 Task: In the Contact  Mia.Taylor@Tutanota.com, Create email and send with subject: 'We're Thrilled to Welcome You ', and with mail content 'Greetings,_x000D_
We're thrilled to introduce you to an exciting opportunity that will transform your industry. Get ready for a journey of innovation and success!_x000D_
Warm Regards', attach the document: Proposal.doc and insert image: visitingcard.jpg. Below Warm Regards, write Linkedin and insert the URL: 'in.linkedin.com'. Mark checkbox to create task to follow up : In 3 business days . Logged in from softage.1@softage.net
Action: Mouse moved to (114, 78)
Screenshot: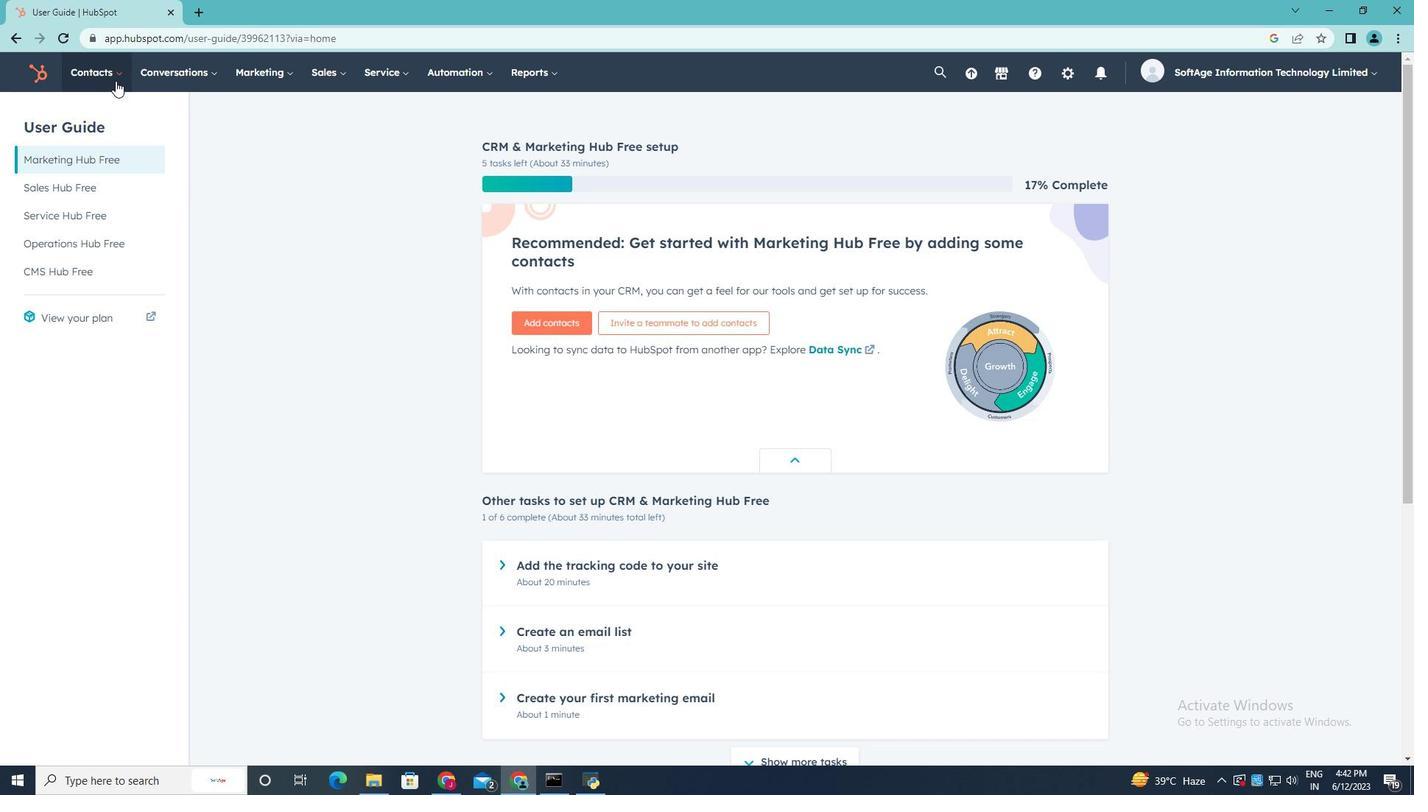 
Action: Mouse pressed left at (114, 78)
Screenshot: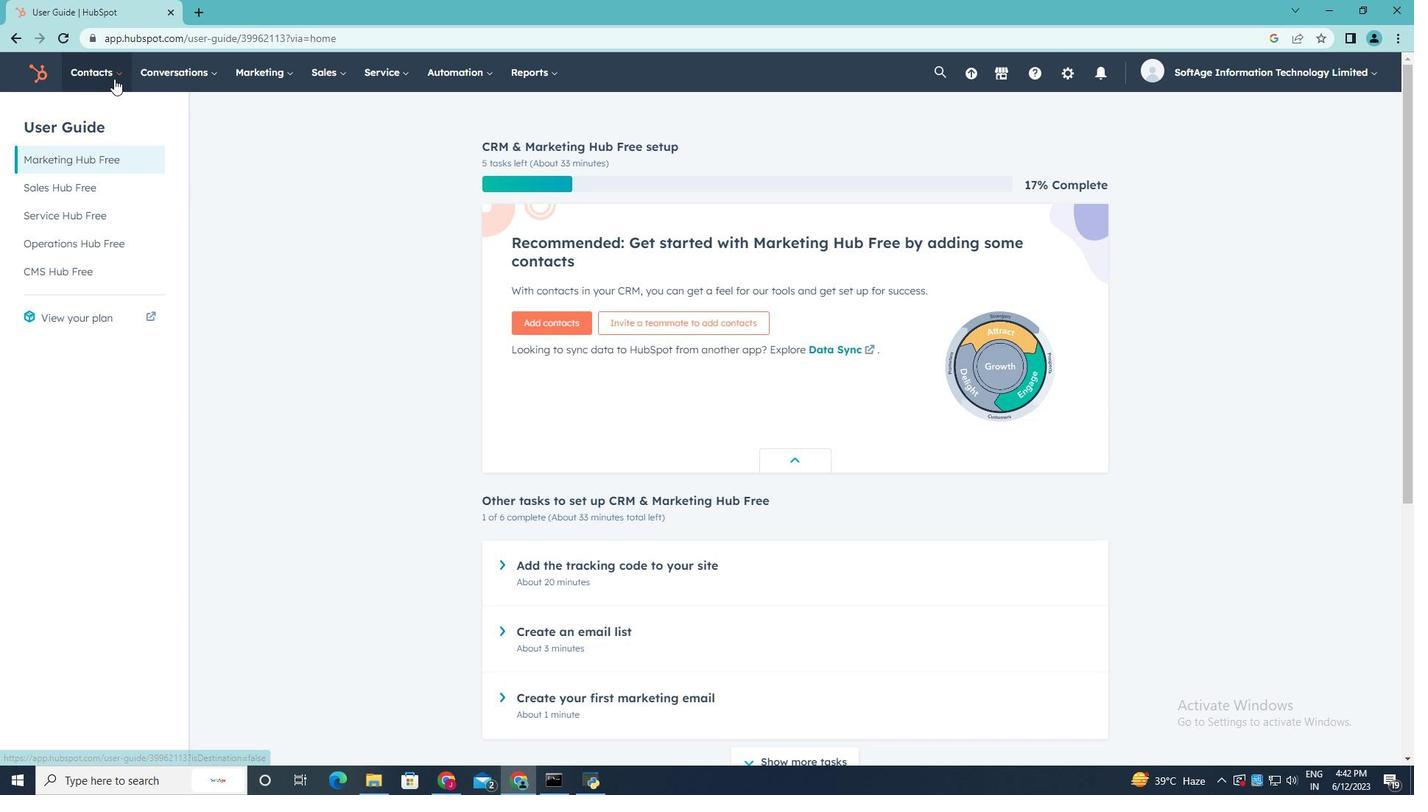
Action: Mouse moved to (107, 115)
Screenshot: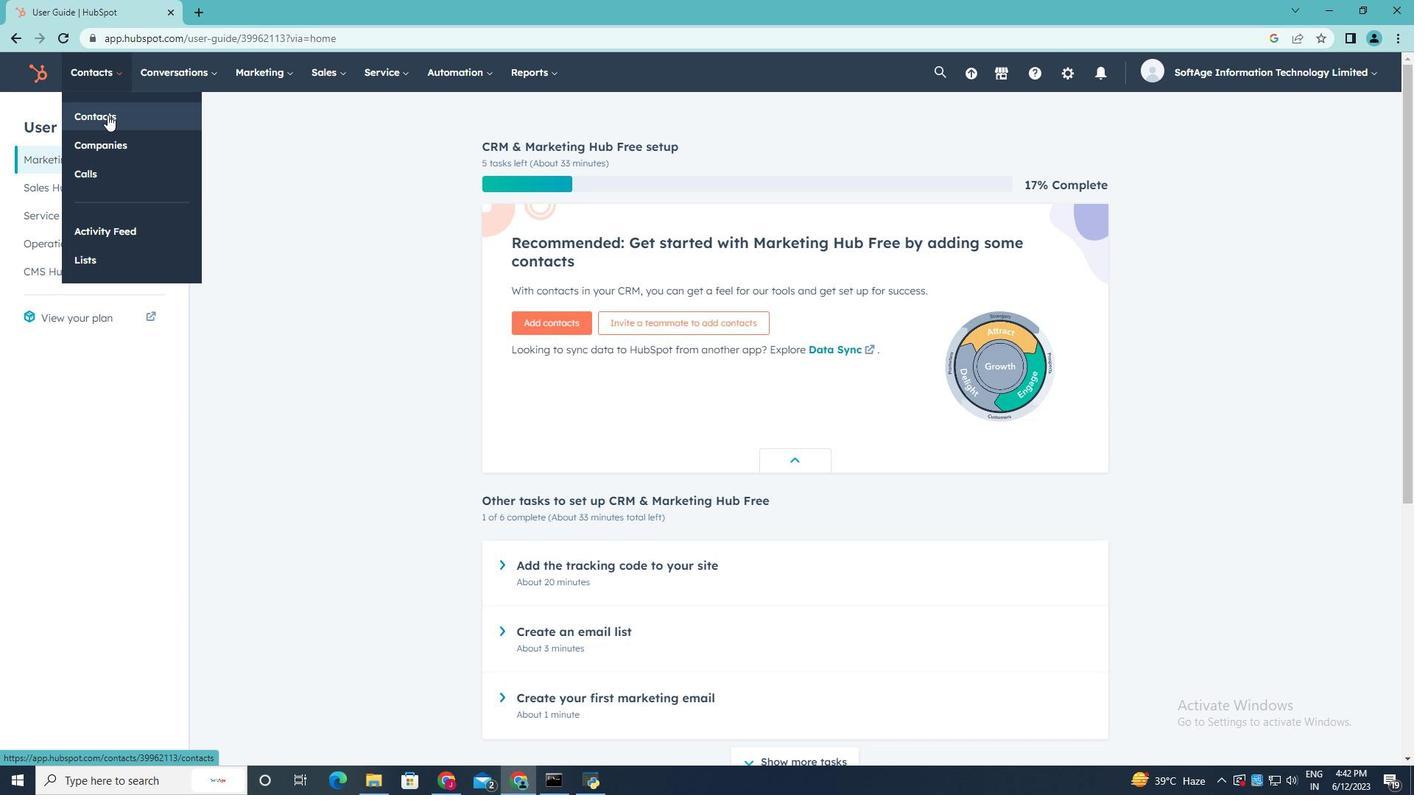 
Action: Mouse pressed left at (107, 115)
Screenshot: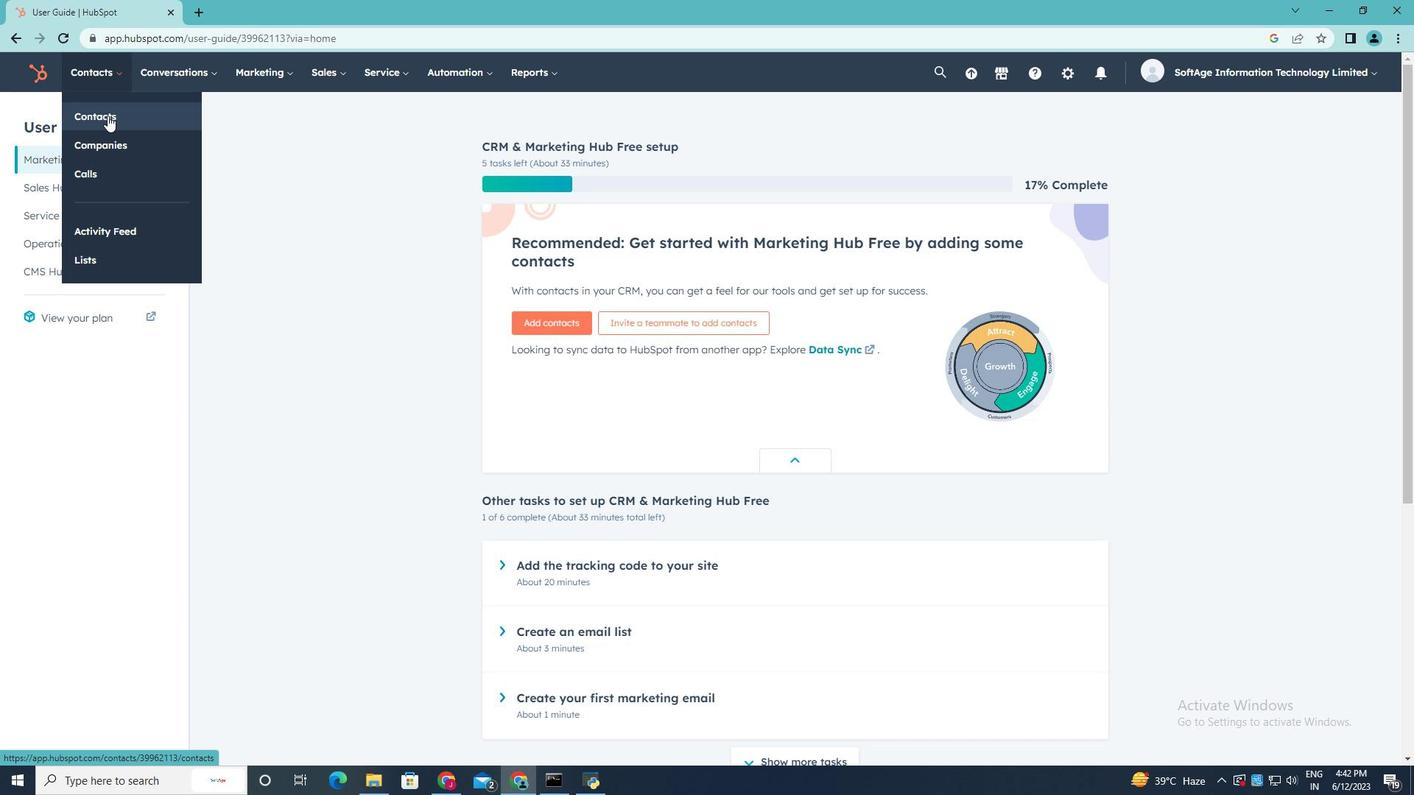 
Action: Mouse moved to (120, 234)
Screenshot: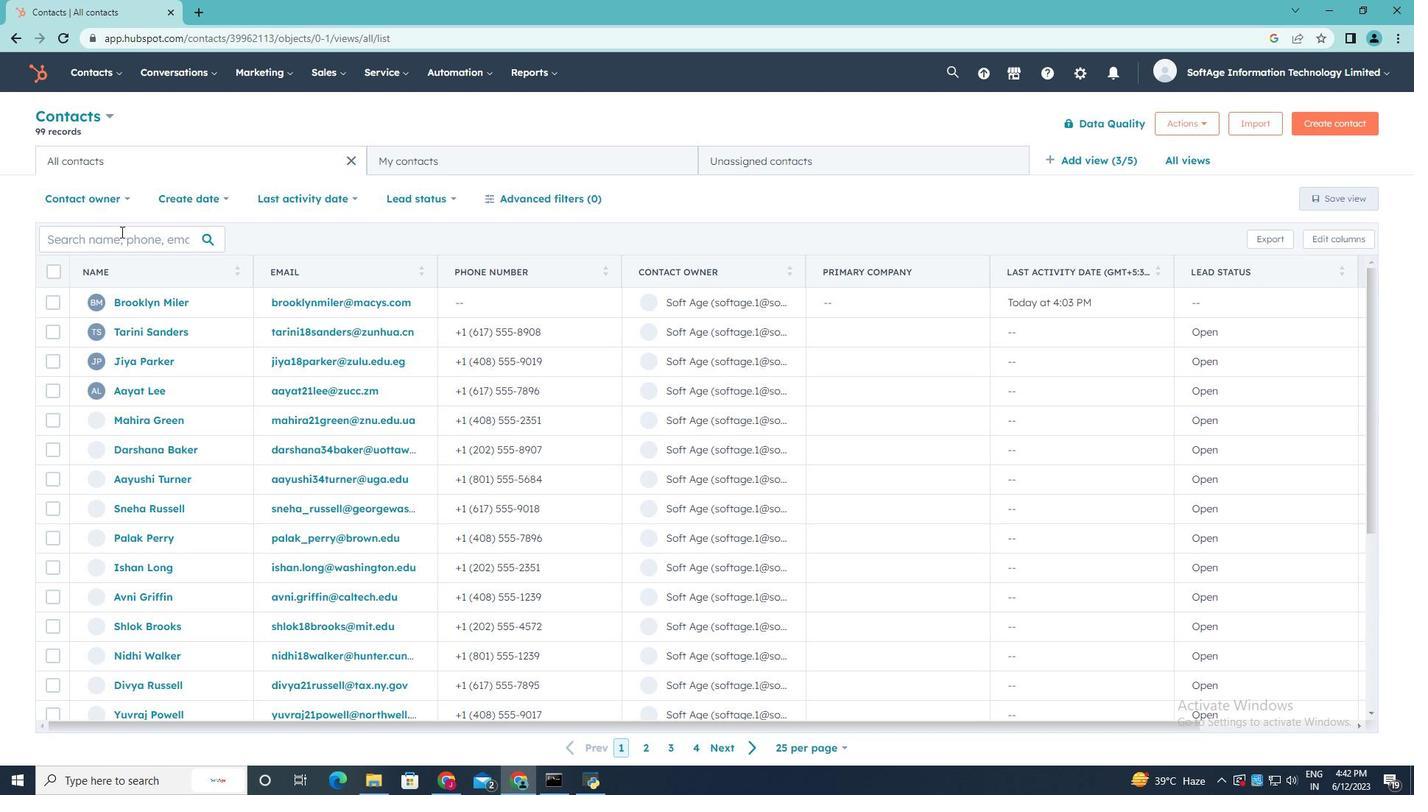 
Action: Mouse pressed left at (120, 234)
Screenshot: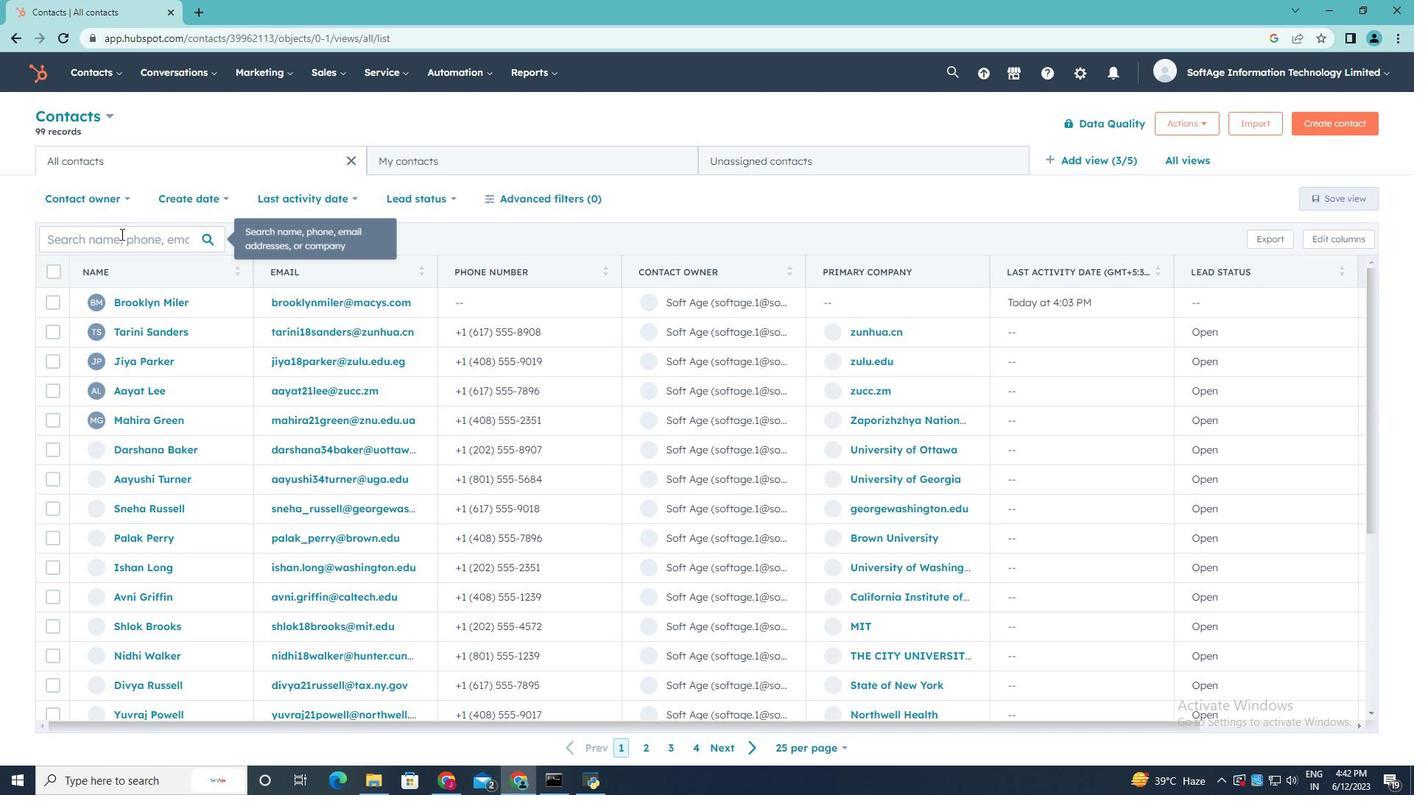 
Action: Mouse moved to (123, 234)
Screenshot: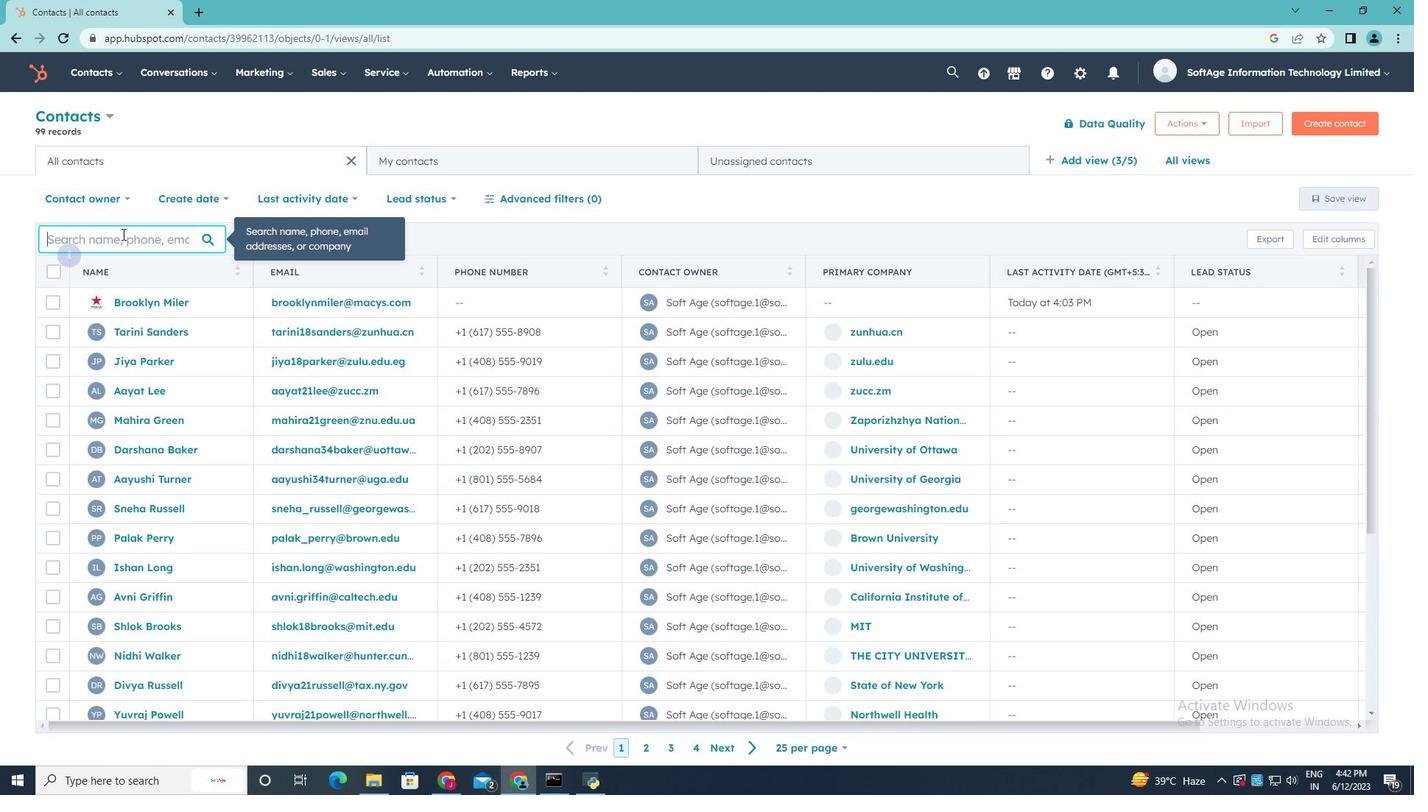 
Action: Key pressed <Key.shift>Mia.<Key.shift>Taylor<Key.shift><Key.shift><Key.shift>@<Key.shift>Tutanoi<Key.backspace><Key.backspace>ota.com
Screenshot: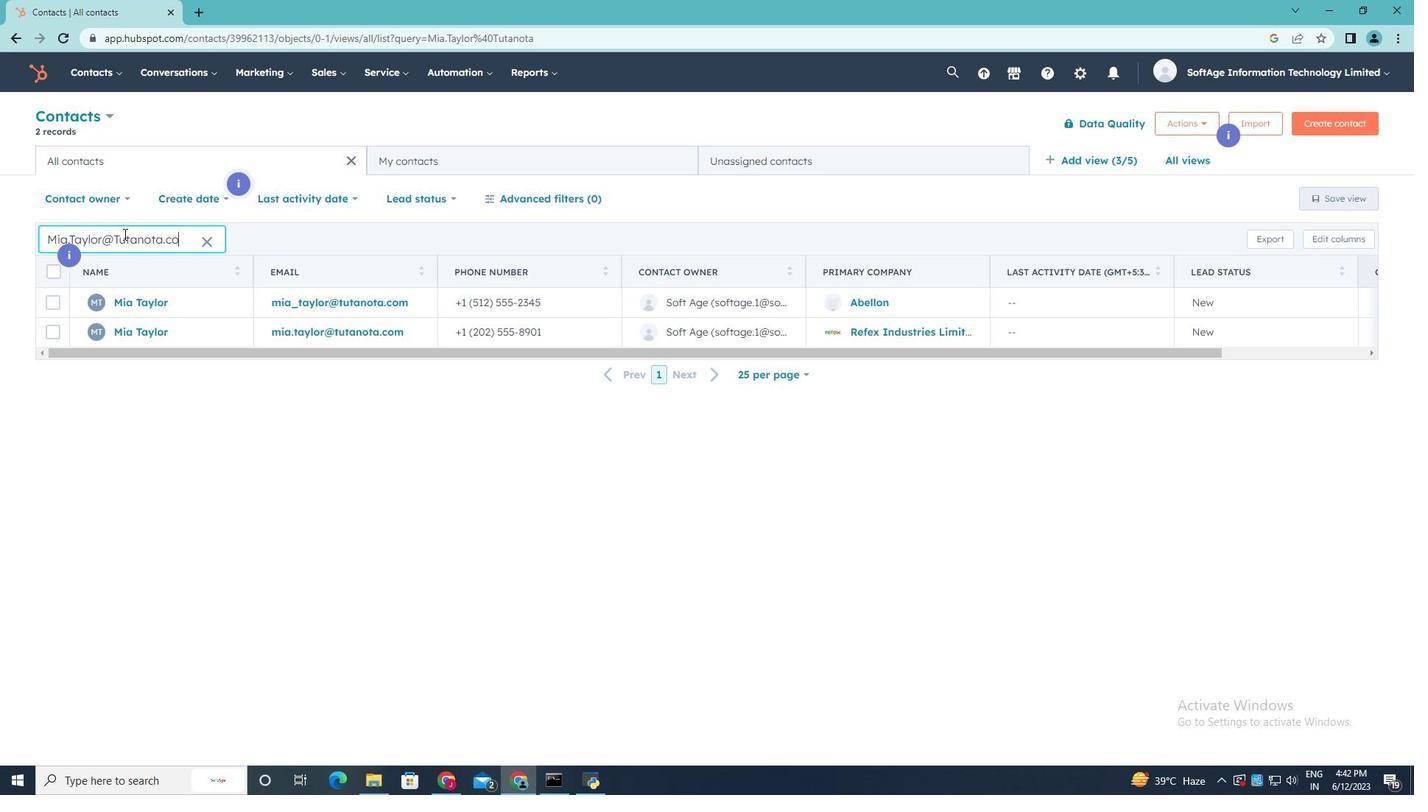 
Action: Mouse moved to (148, 328)
Screenshot: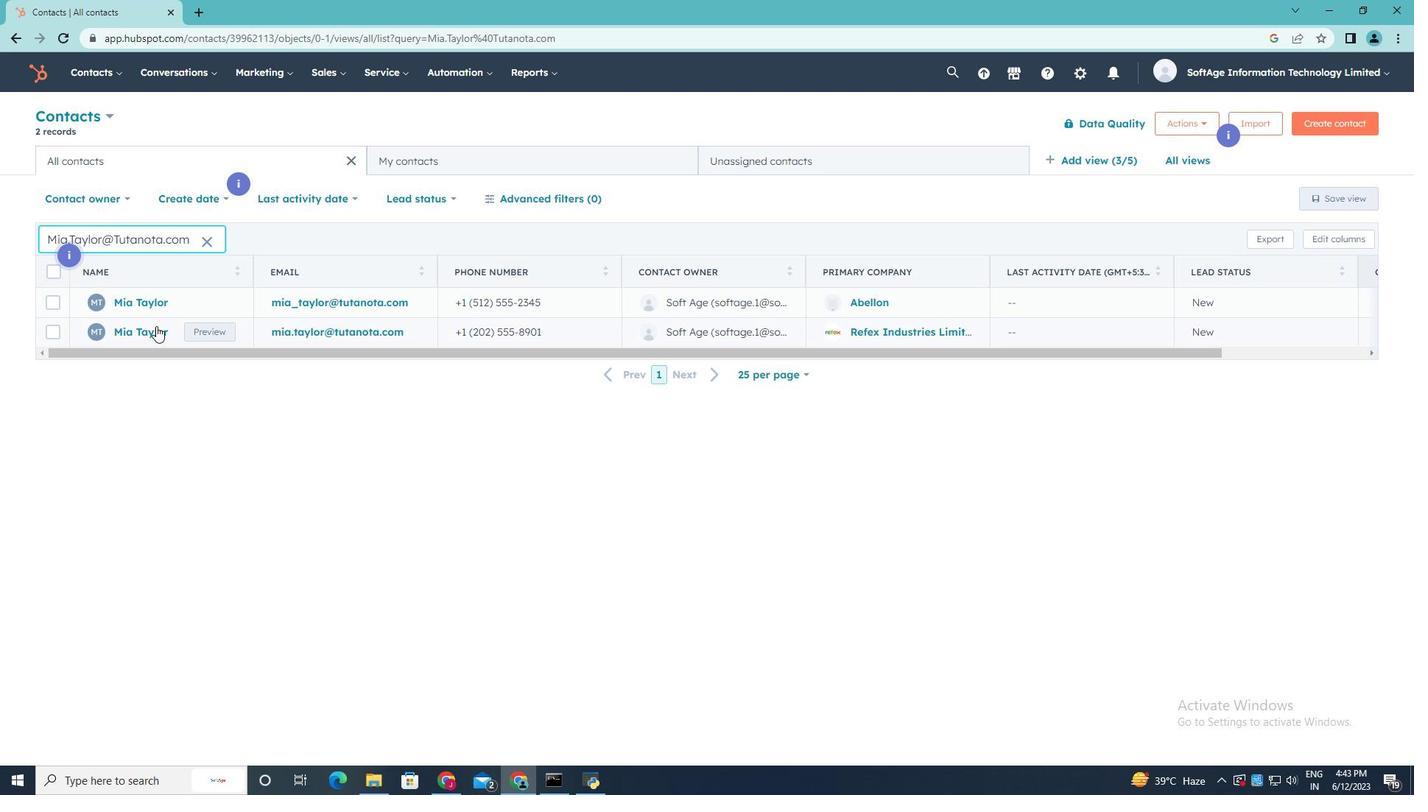 
Action: Mouse pressed left at (148, 328)
Screenshot: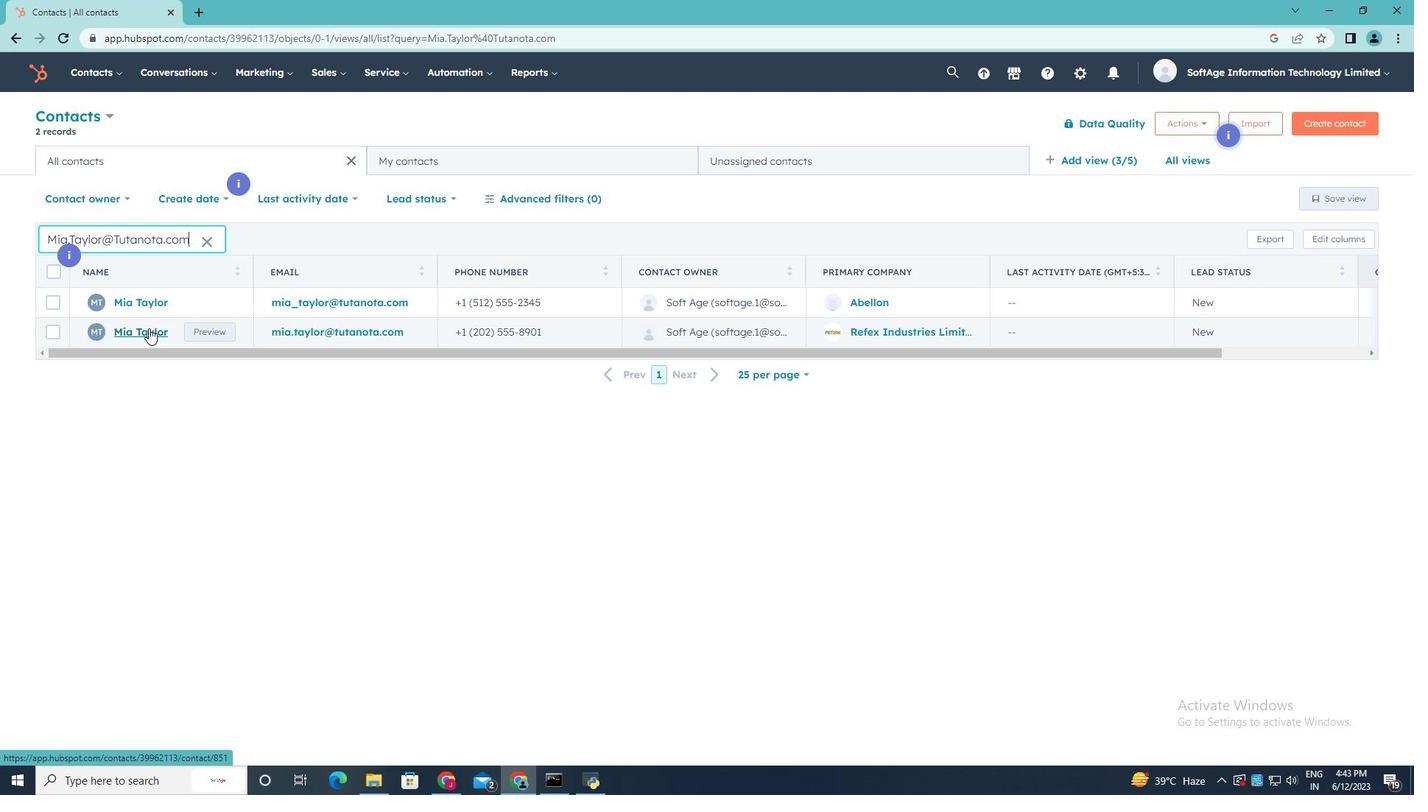 
Action: Mouse moved to (92, 241)
Screenshot: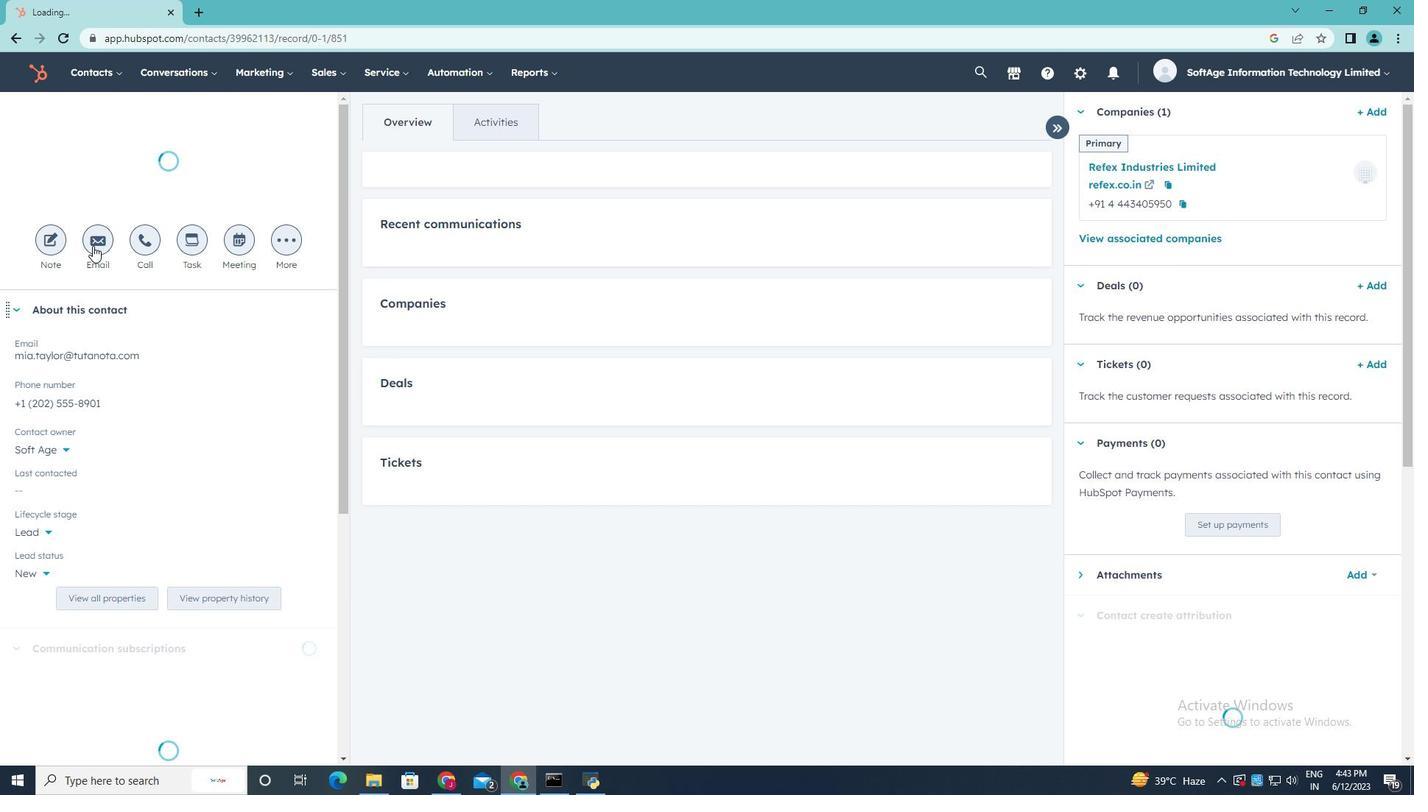 
Action: Mouse pressed left at (92, 241)
Screenshot: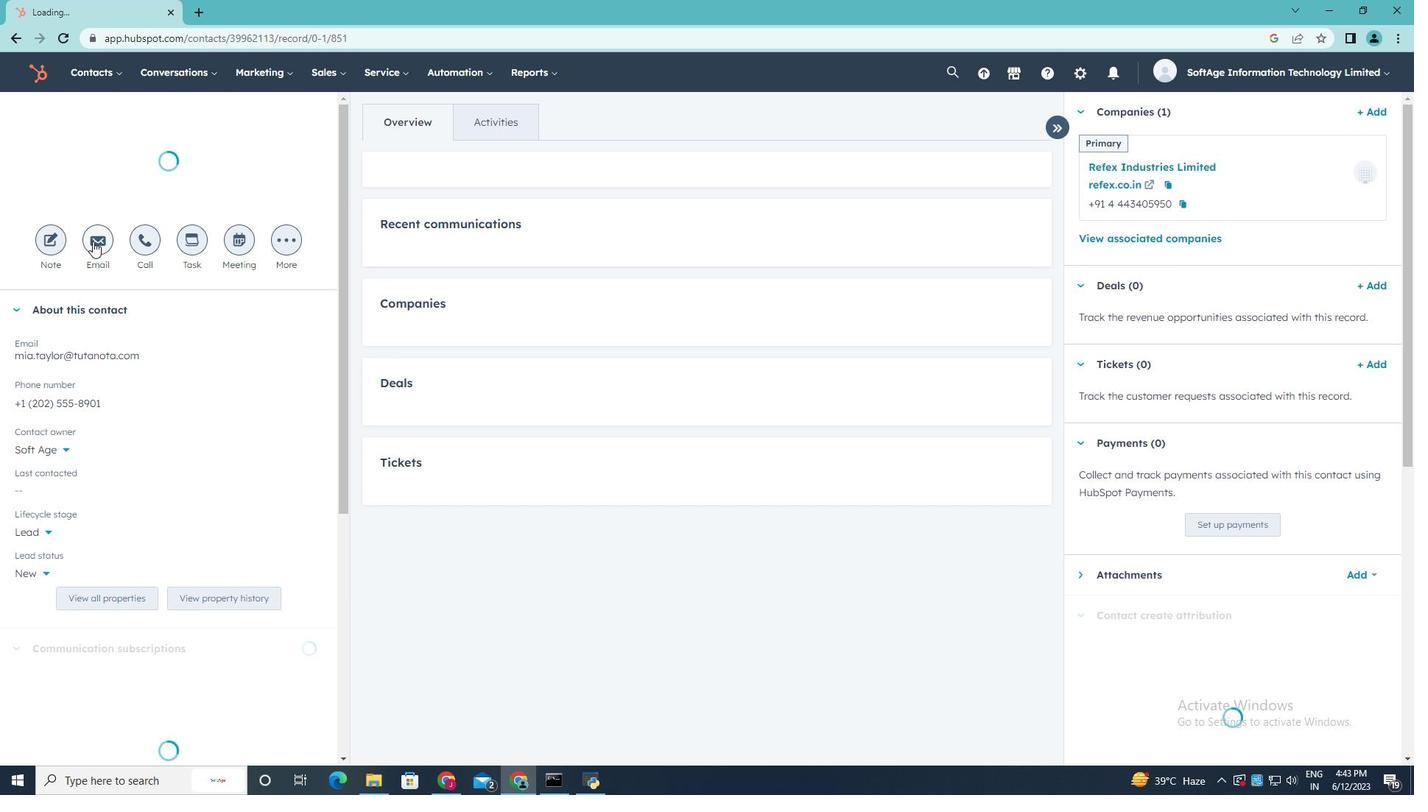 
Action: Key pressed <Key.shift><Key.shift><Key.shift><Key.shift><Key.shift><Key.shift><Key.shift><Key.shift>We're<Key.space><Key.shift>Thrilled<Key.space><Key.shift><Key.shift><Key.shift>to<Key.space><Key.shift>Welcome<Key.space><Key.shift>You
Screenshot: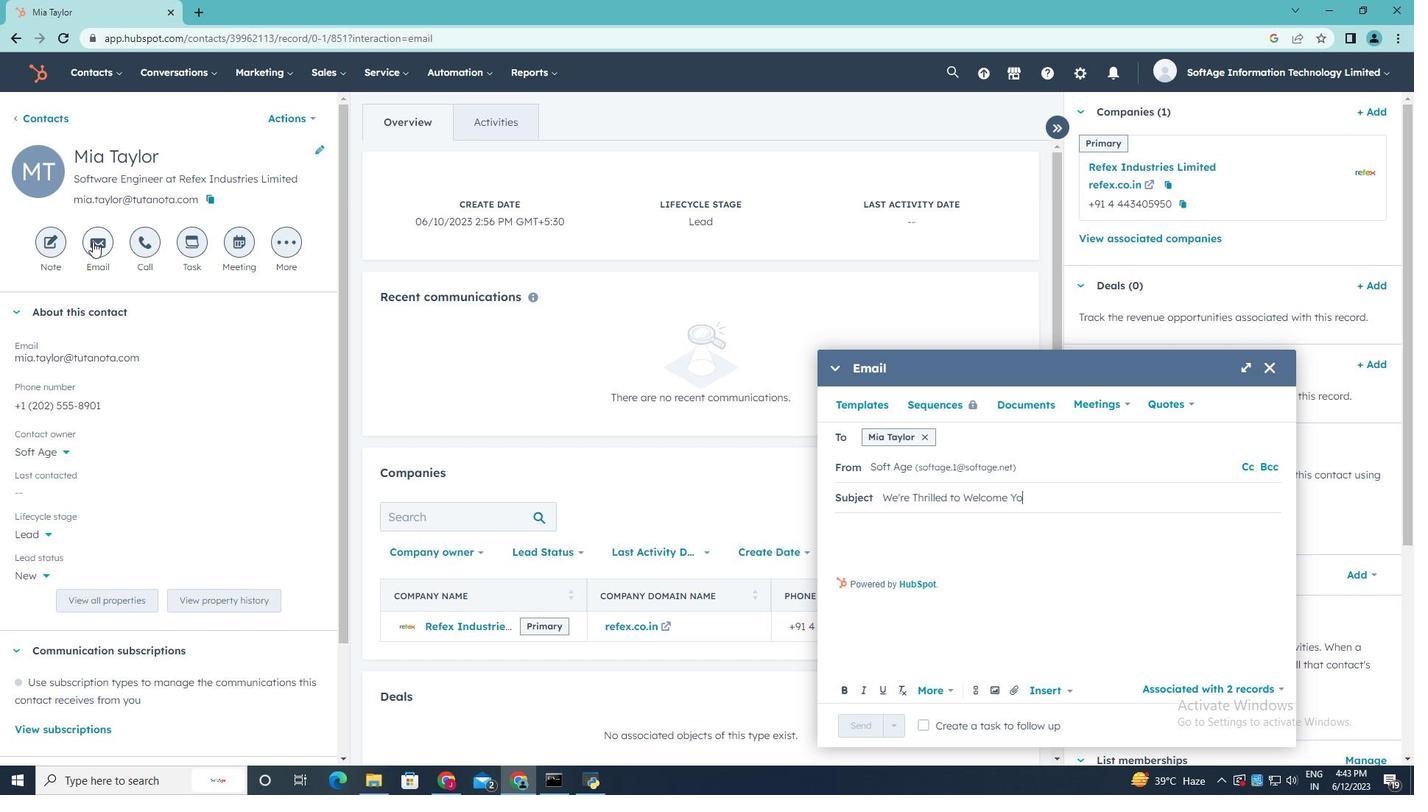 
Action: Mouse moved to (856, 529)
Screenshot: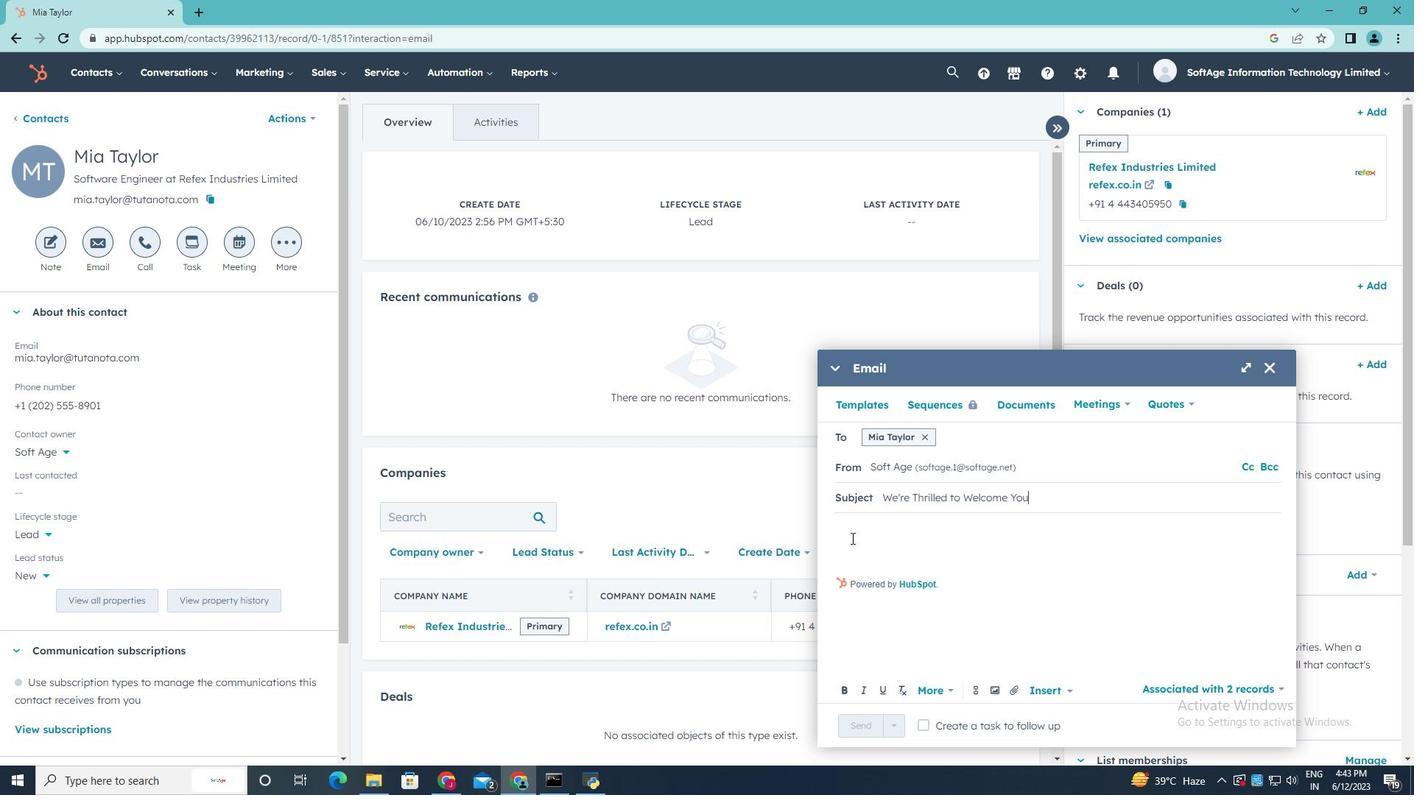 
Action: Mouse pressed left at (856, 529)
Screenshot: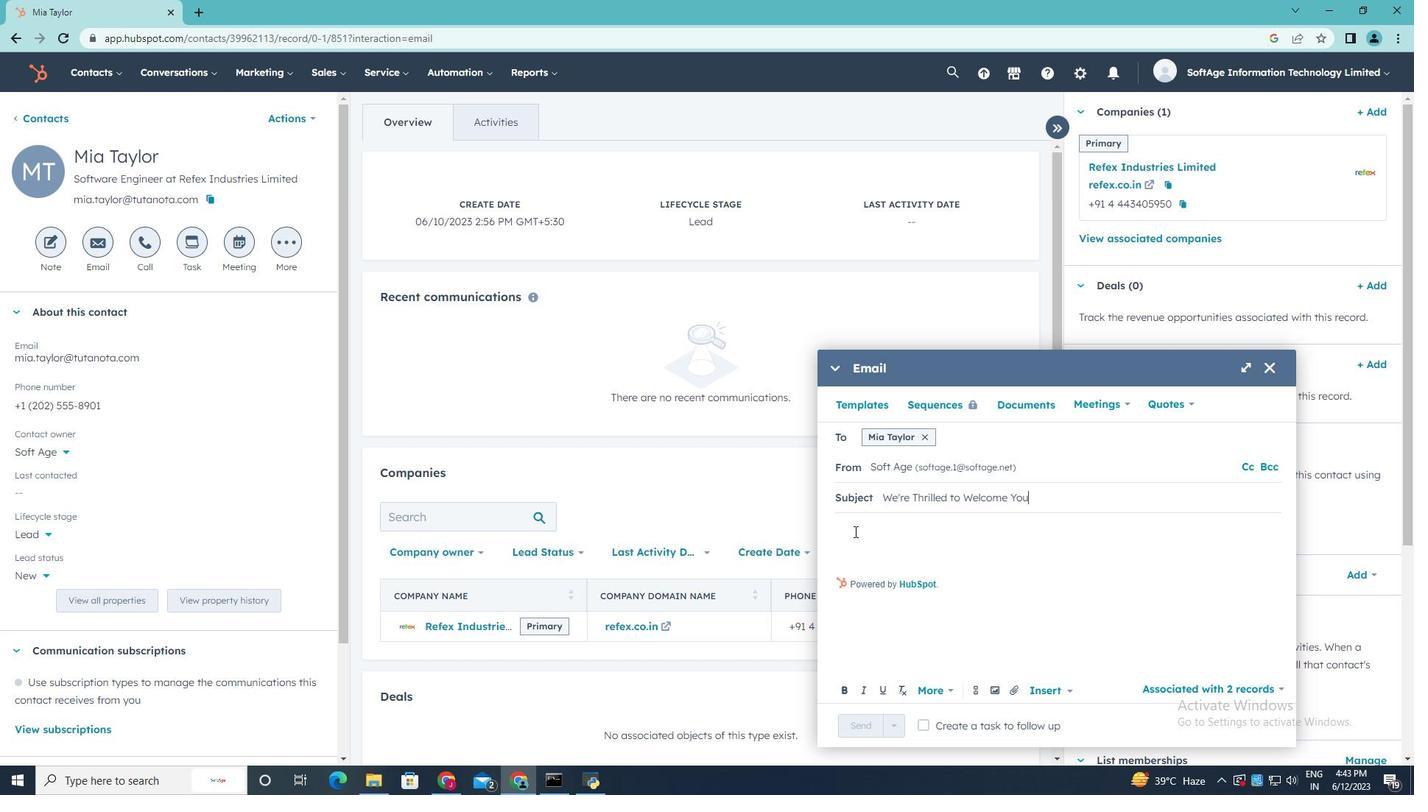 
Action: Mouse moved to (844, 528)
Screenshot: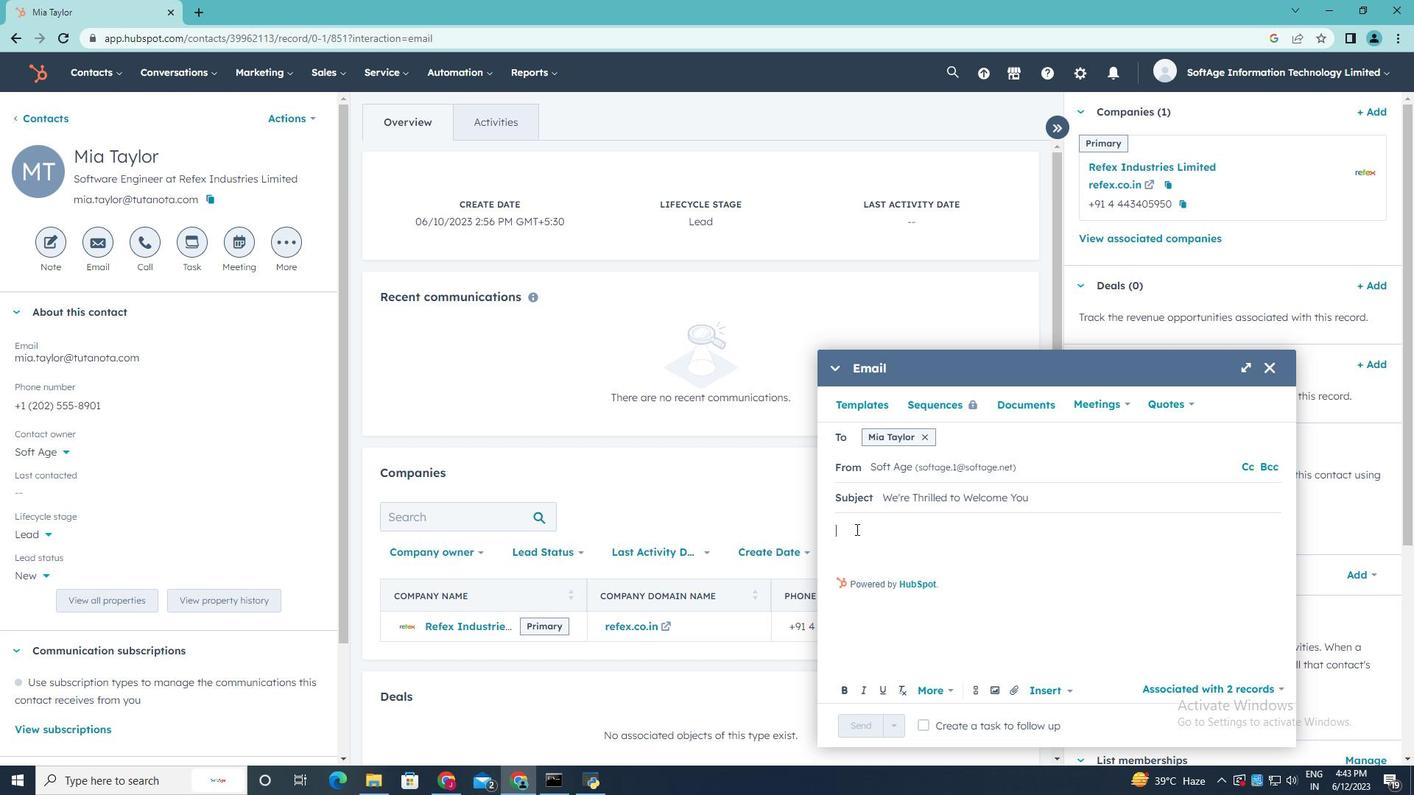 
Action: Key pressed <Key.shift><Key.shift><Key.shift>Greetings,<Key.enter>
Screenshot: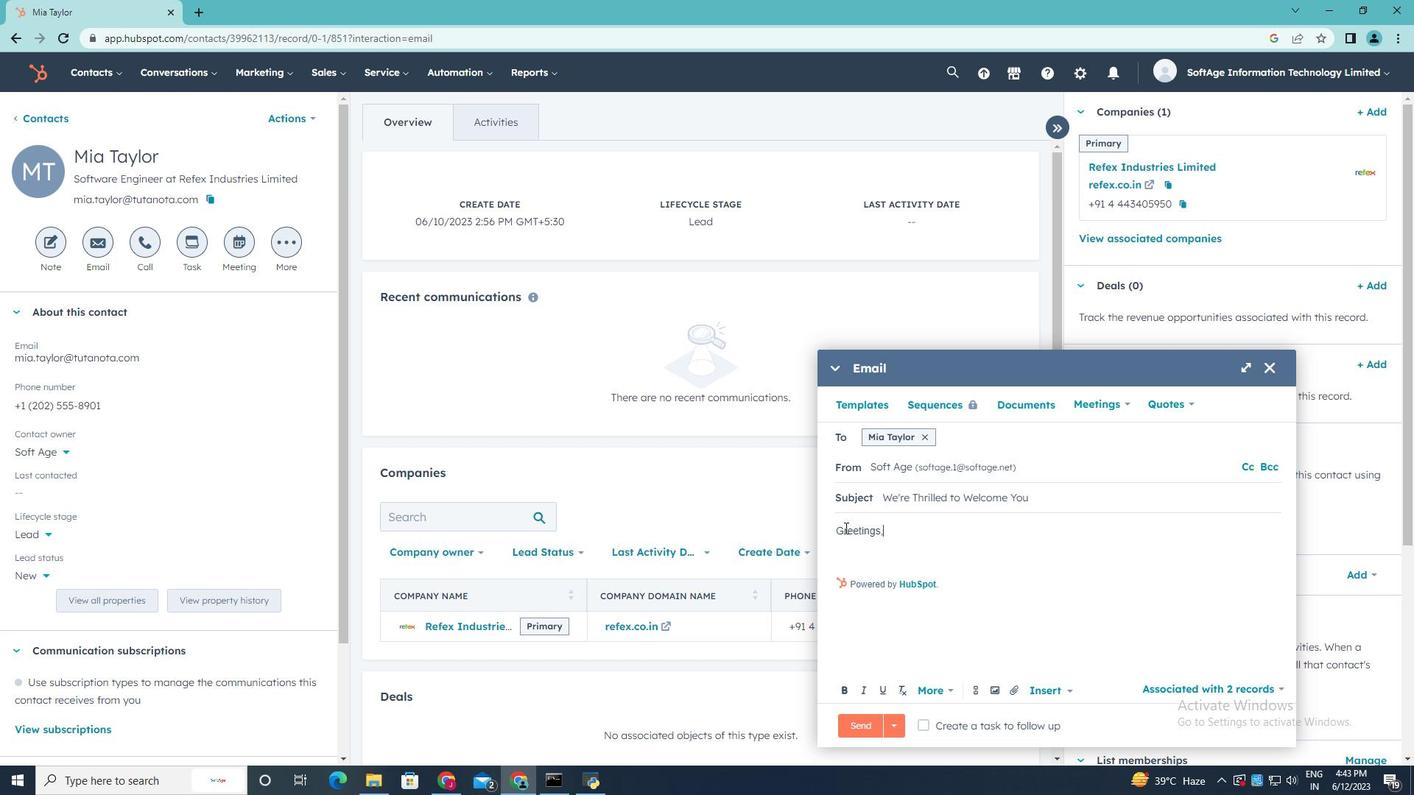 
Action: Mouse moved to (848, 543)
Screenshot: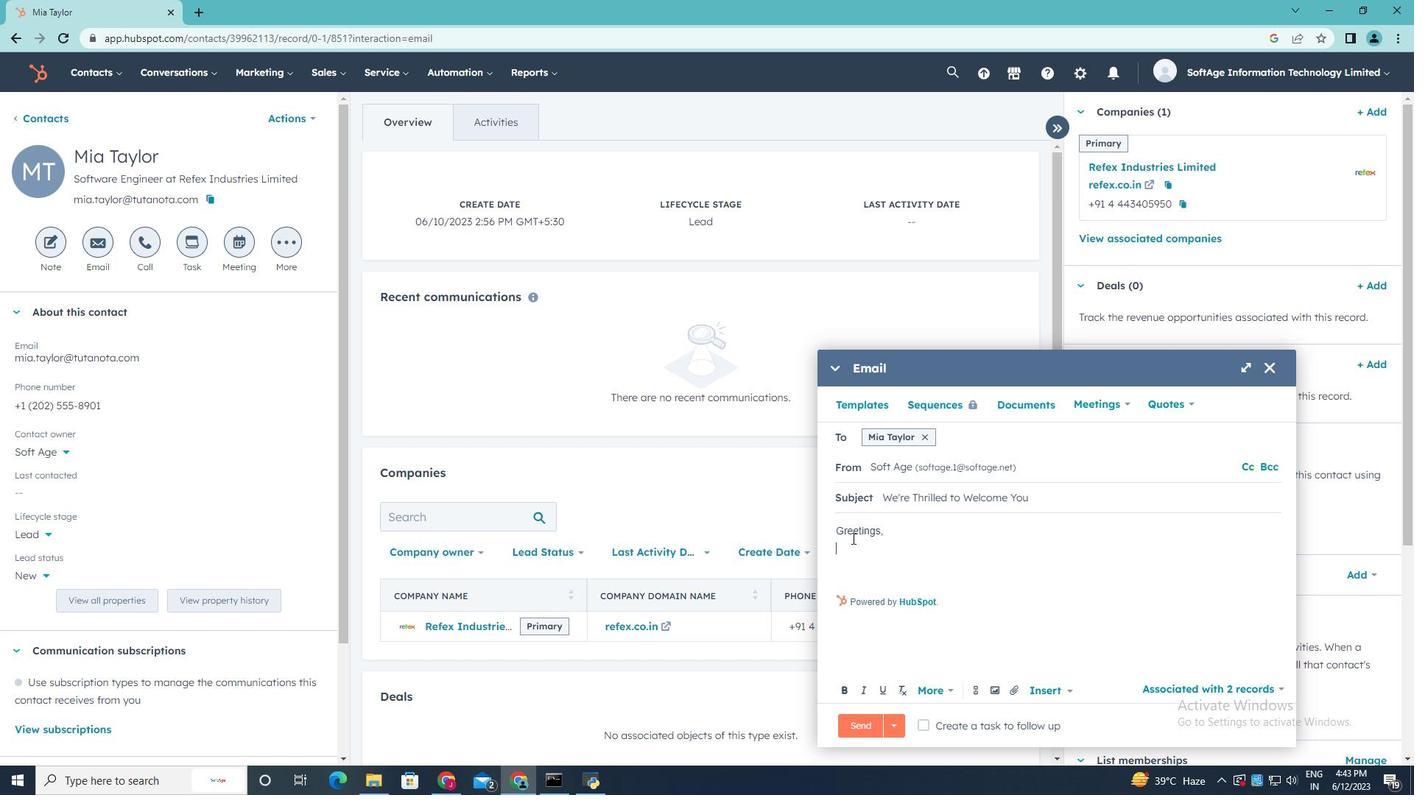 
Action: Mouse pressed left at (848, 543)
Screenshot: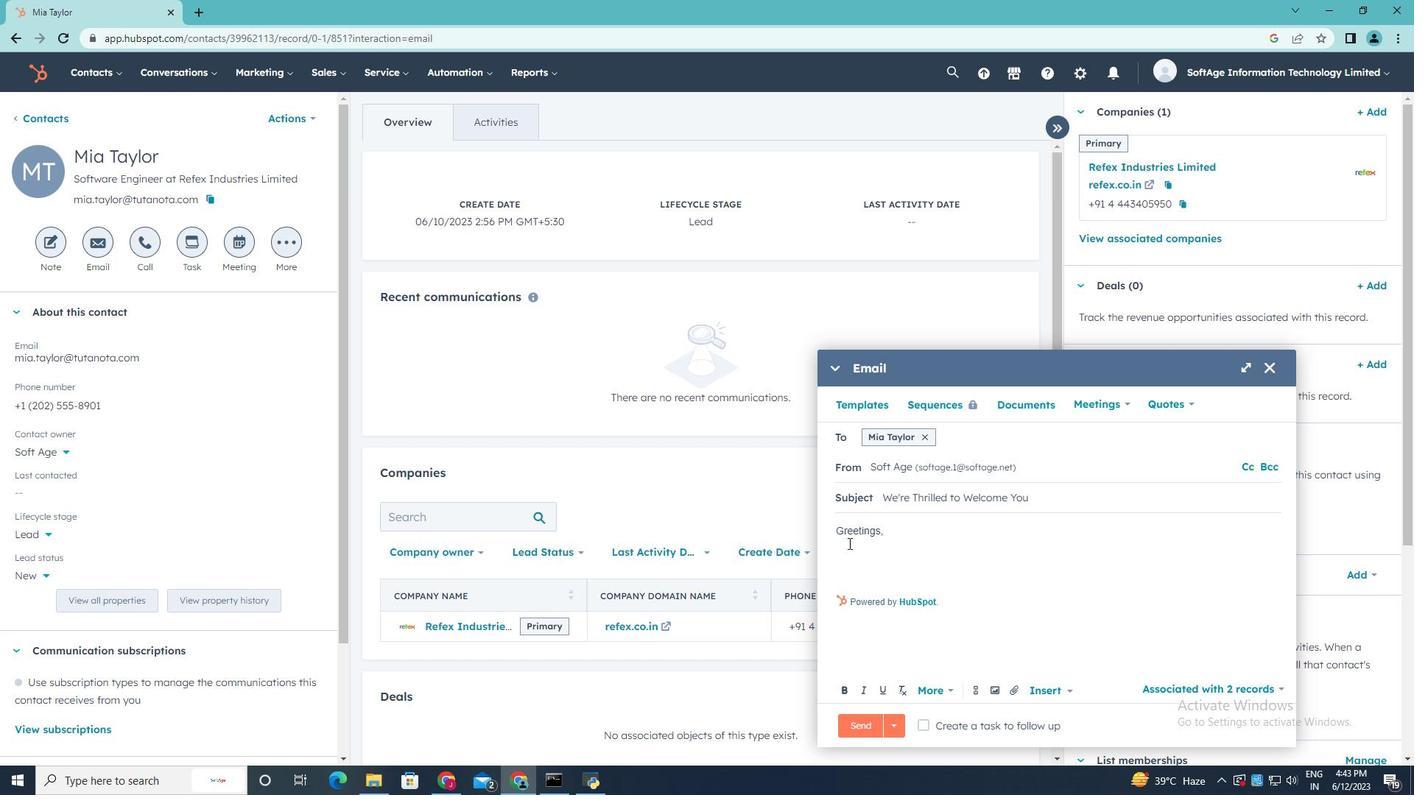 
Action: Mouse moved to (884, 527)
Screenshot: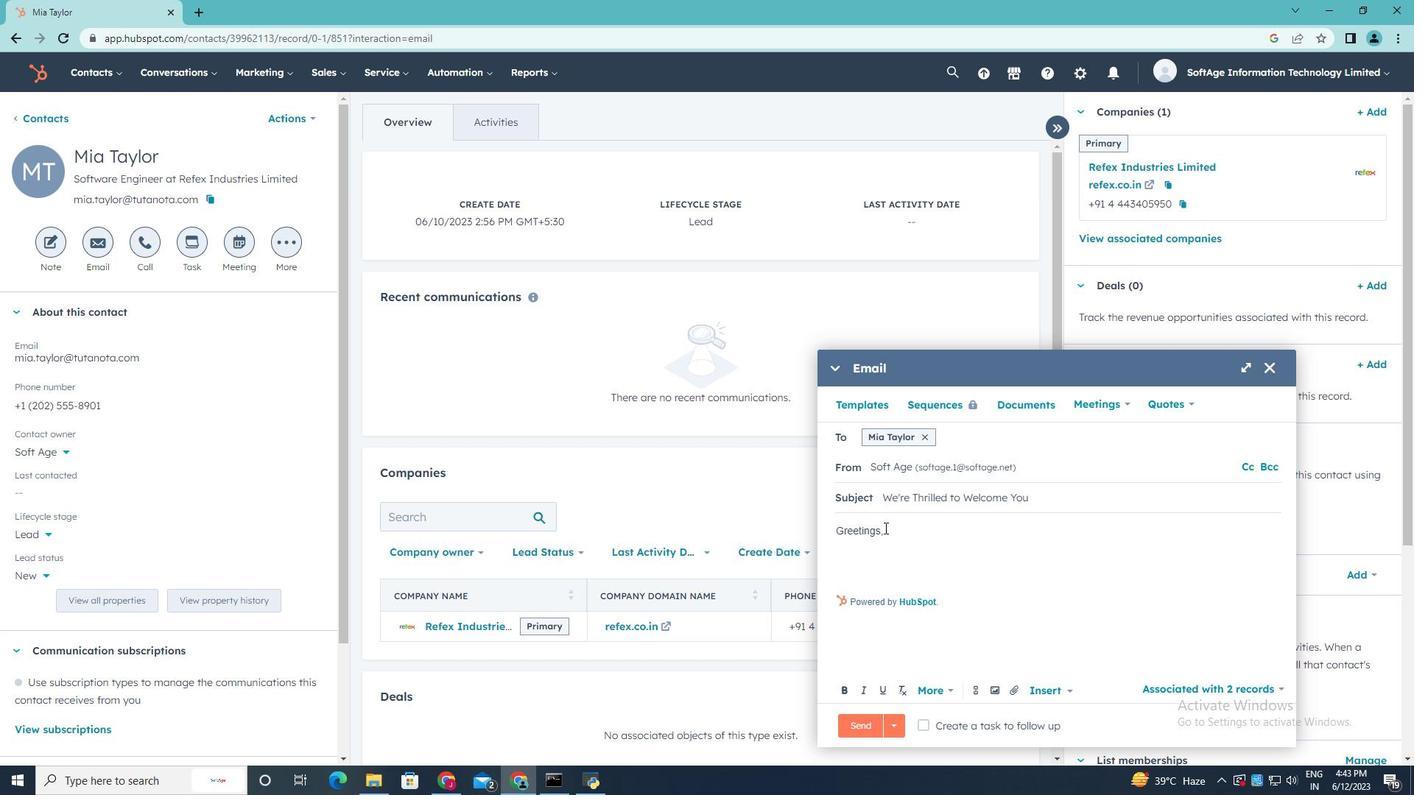 
Action: Mouse pressed left at (884, 527)
Screenshot: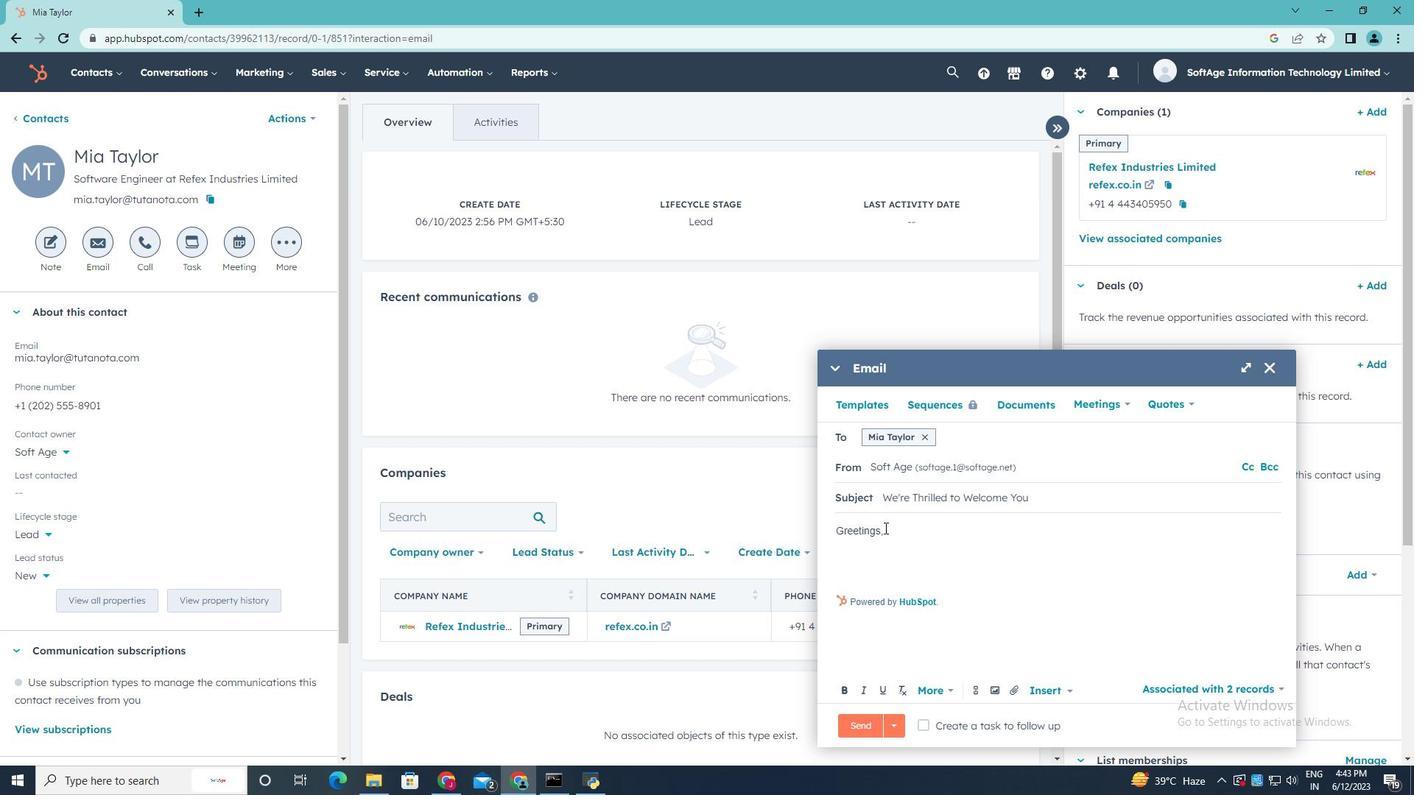 
Action: Mouse moved to (846, 559)
Screenshot: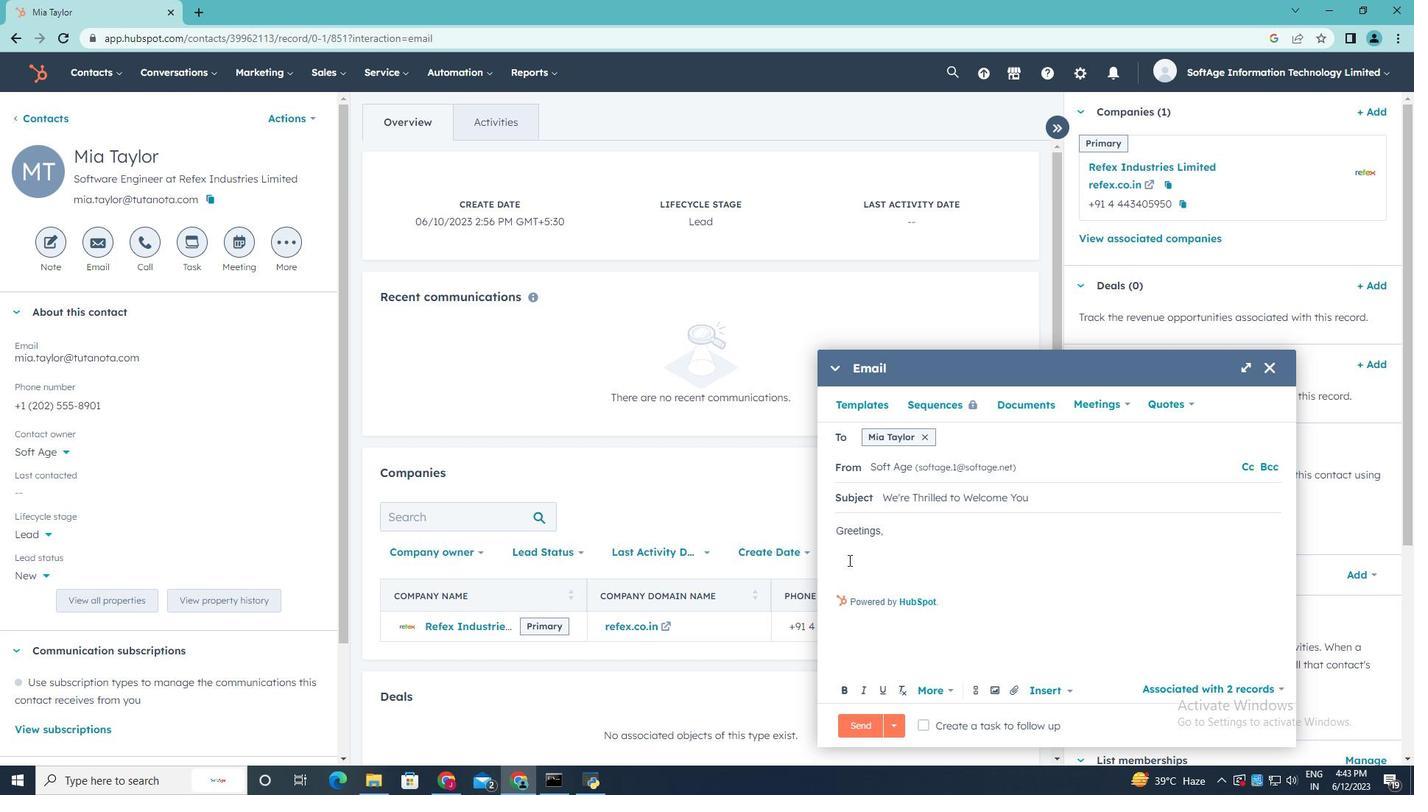 
Action: Mouse pressed left at (846, 559)
Screenshot: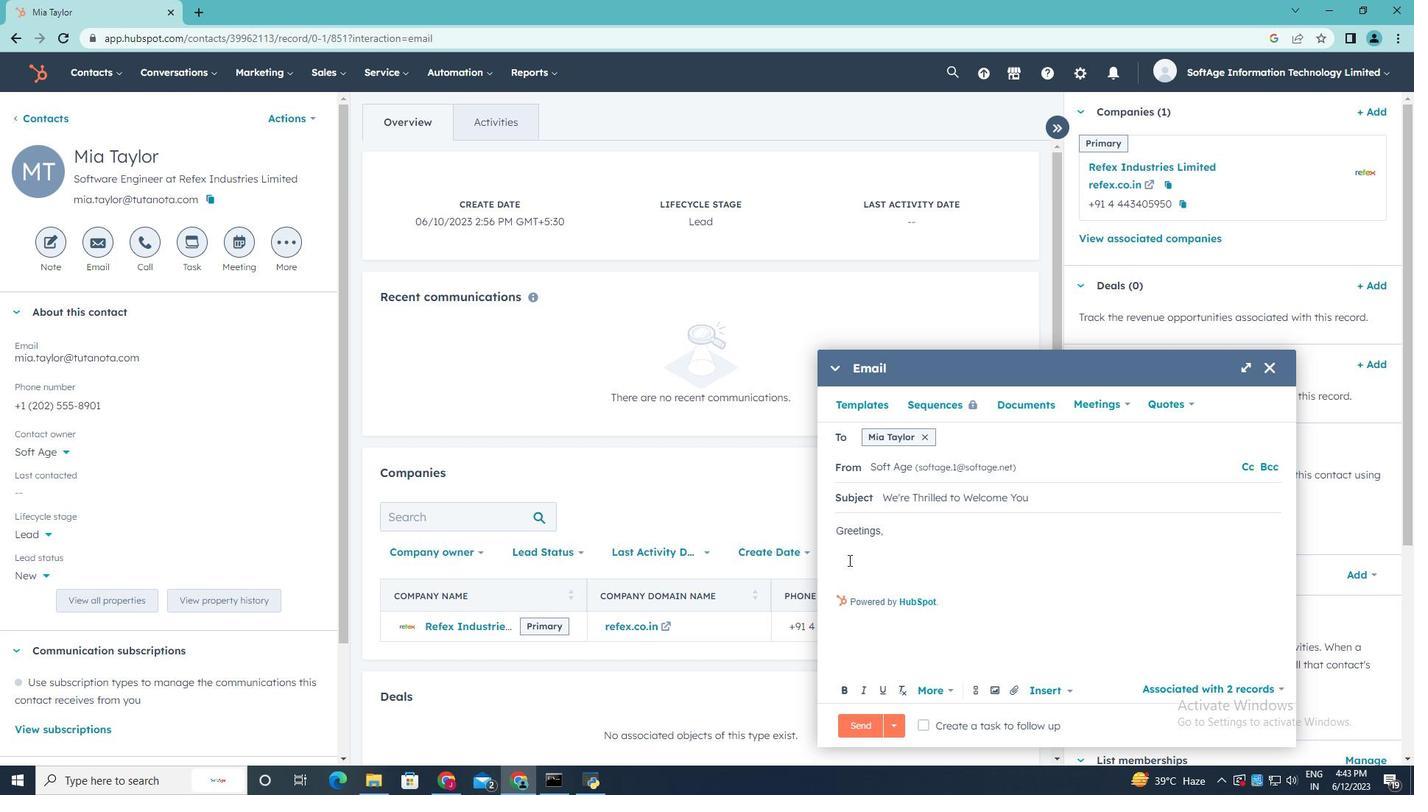 
Action: Mouse moved to (844, 548)
Screenshot: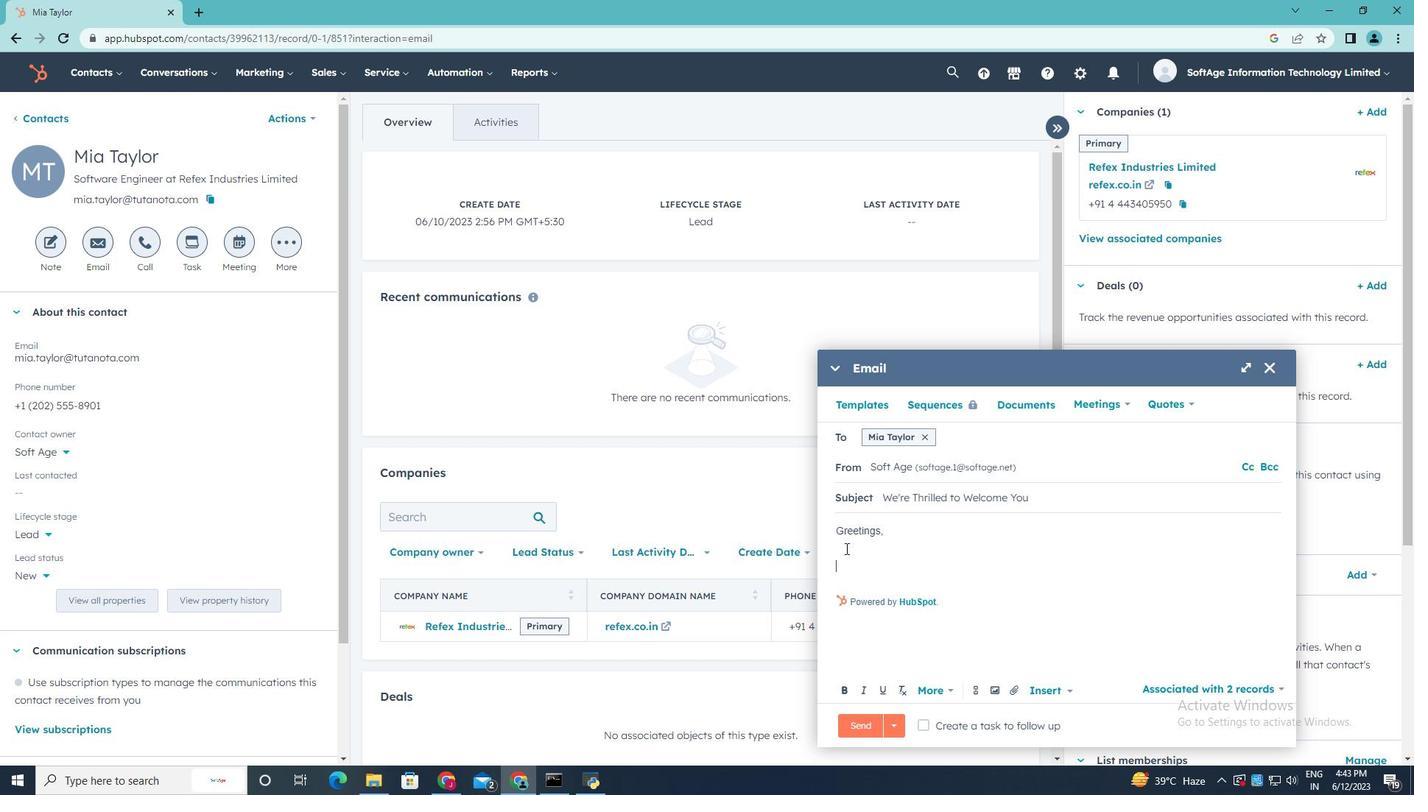 
Action: Mouse pressed left at (844, 548)
Screenshot: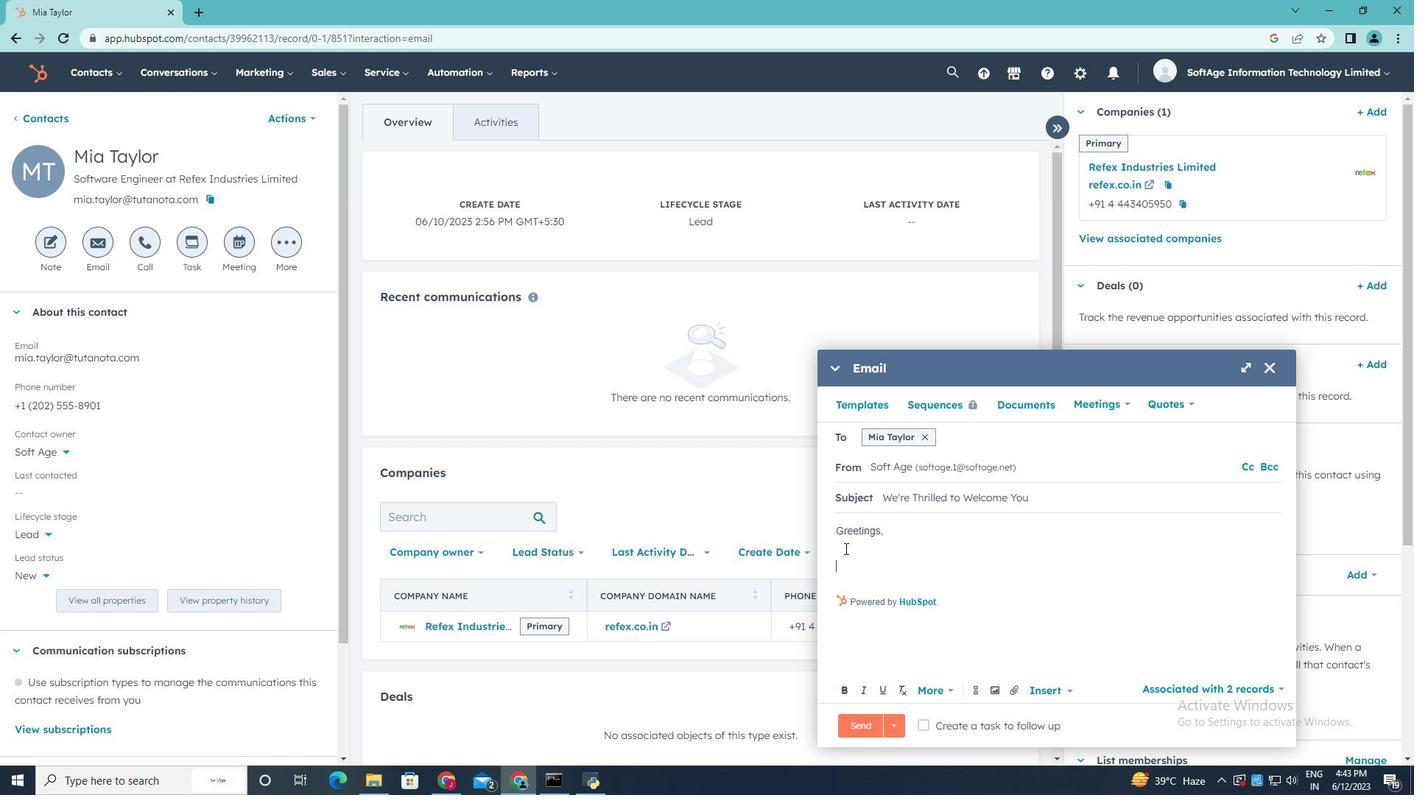 
Action: Key pressed <Key.shift><Key.shift><Key.shift><Key.shift><Key.shift>We're<Key.space><Key.shift><Key.shift><Key.shift>Thr<Key.backspace><Key.backspace><Key.backspace>y<Key.backspace>thrilled<Key.space>to<Key.space>introduce<Key.space>you<Key.space><Key.shift>to<Key.space>an<Key.space>exciting<Key.space>opportunity<Key.space>that<Key.space>will<Key.space><Key.shift>transfoe<Key.backspace>rm<Key.space>your<Key.space>inductry<Key.space><Key.backspace><Key.backspace><Key.backspace><Key.backspace><Key.backspace>stry.<Key.space><Key.shift>Get<Key.space><Key.shift><Key.shift>R<Key.backspace>res<Key.backspace>ady<Key.space>for<Key.space>a<Key.space>journey<Key.space>of<Key.space>innovation<Key.space>and<Key.space>success<Key.shift>!
Screenshot: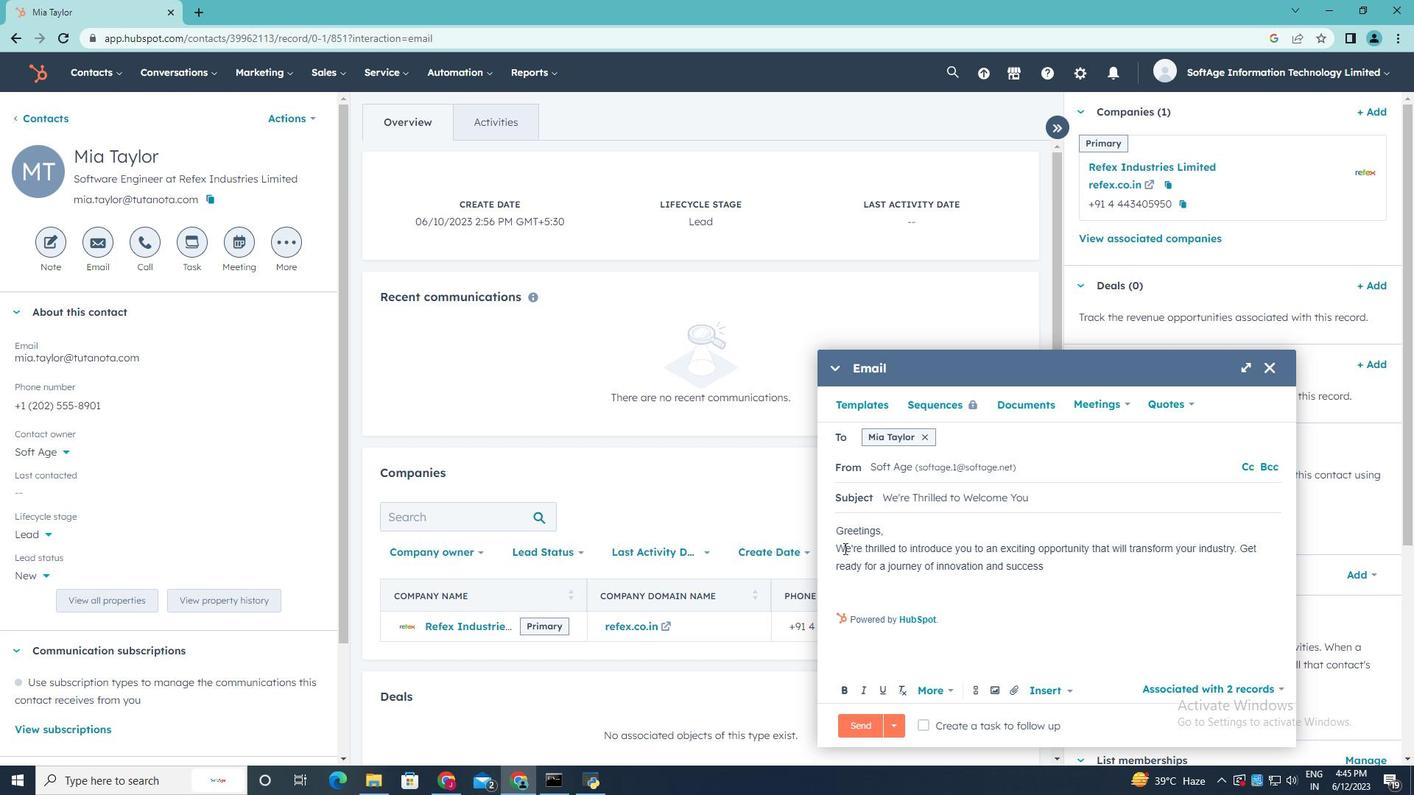
Action: Mouse moved to (883, 587)
Screenshot: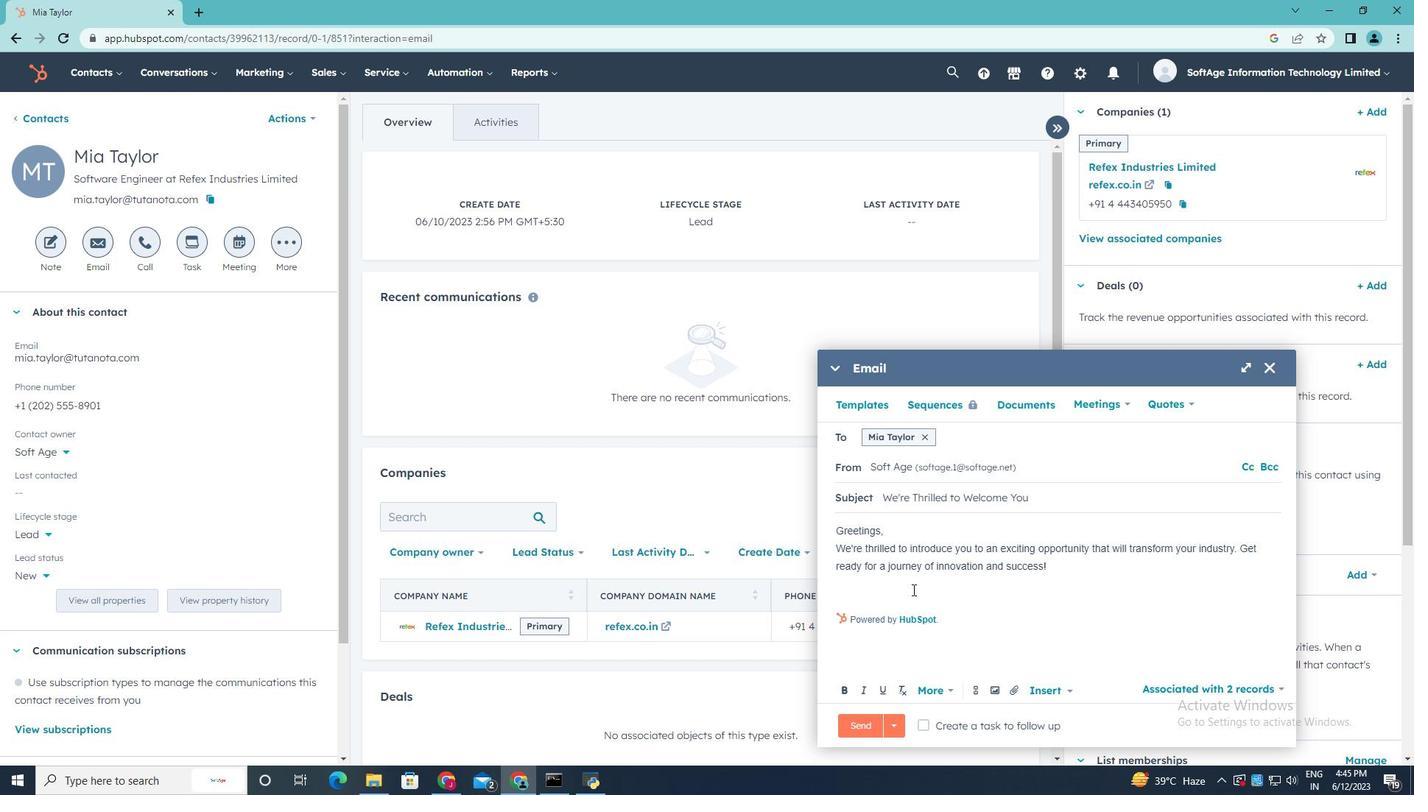 
Action: Key pressed <Key.enter><Key.enter><Key.shift>Warm<Key.space><Key.shift>Regards,
Screenshot: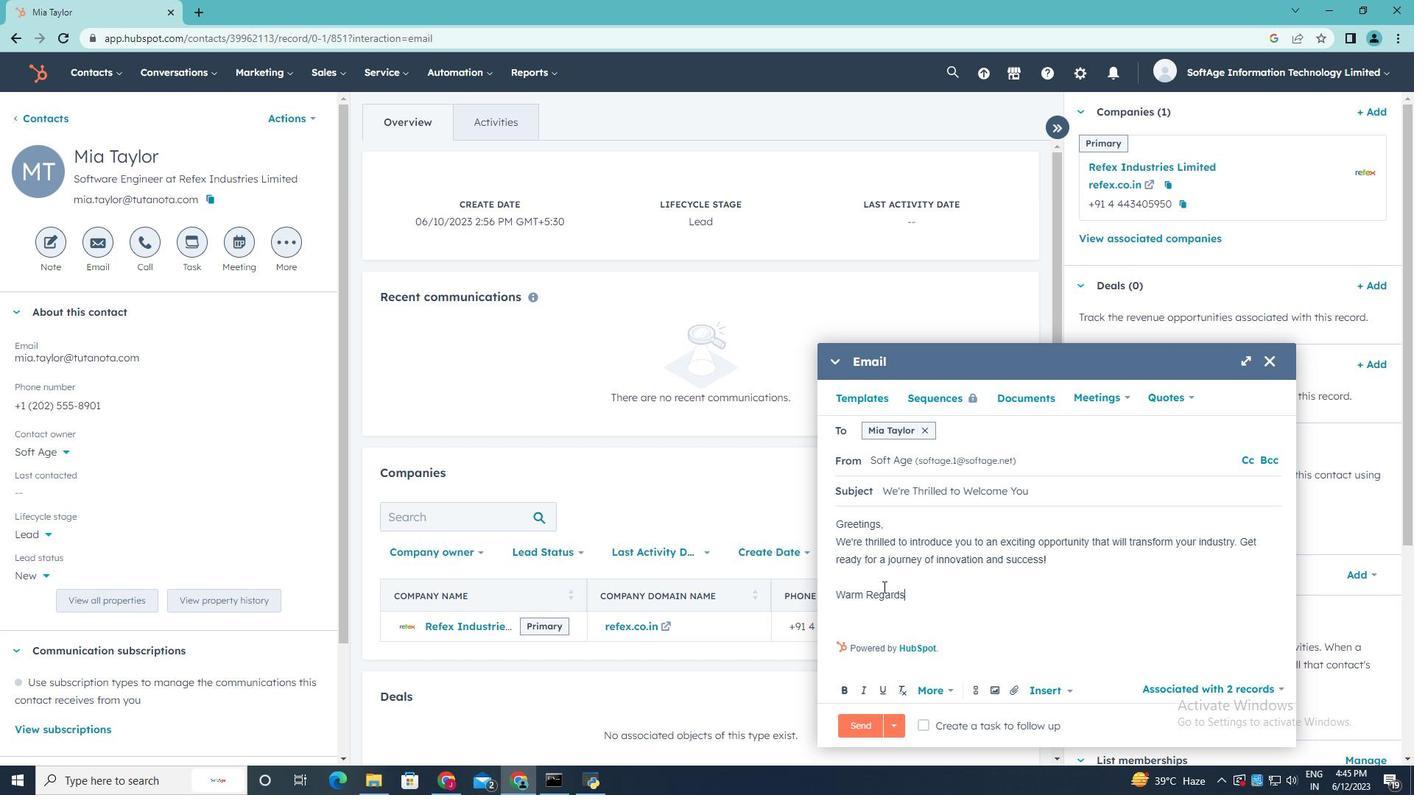 
Action: Mouse moved to (1018, 693)
Screenshot: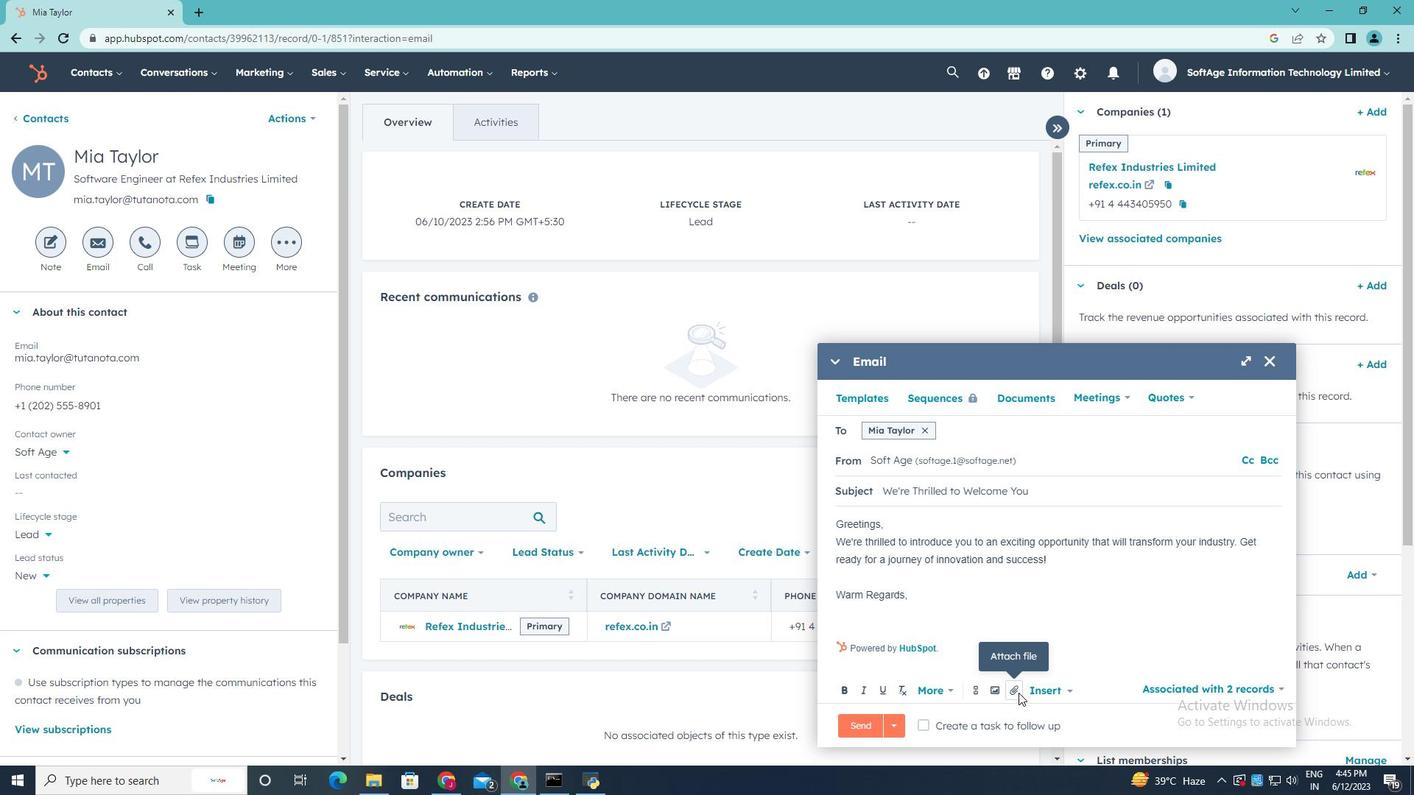 
Action: Mouse pressed left at (1018, 693)
Screenshot: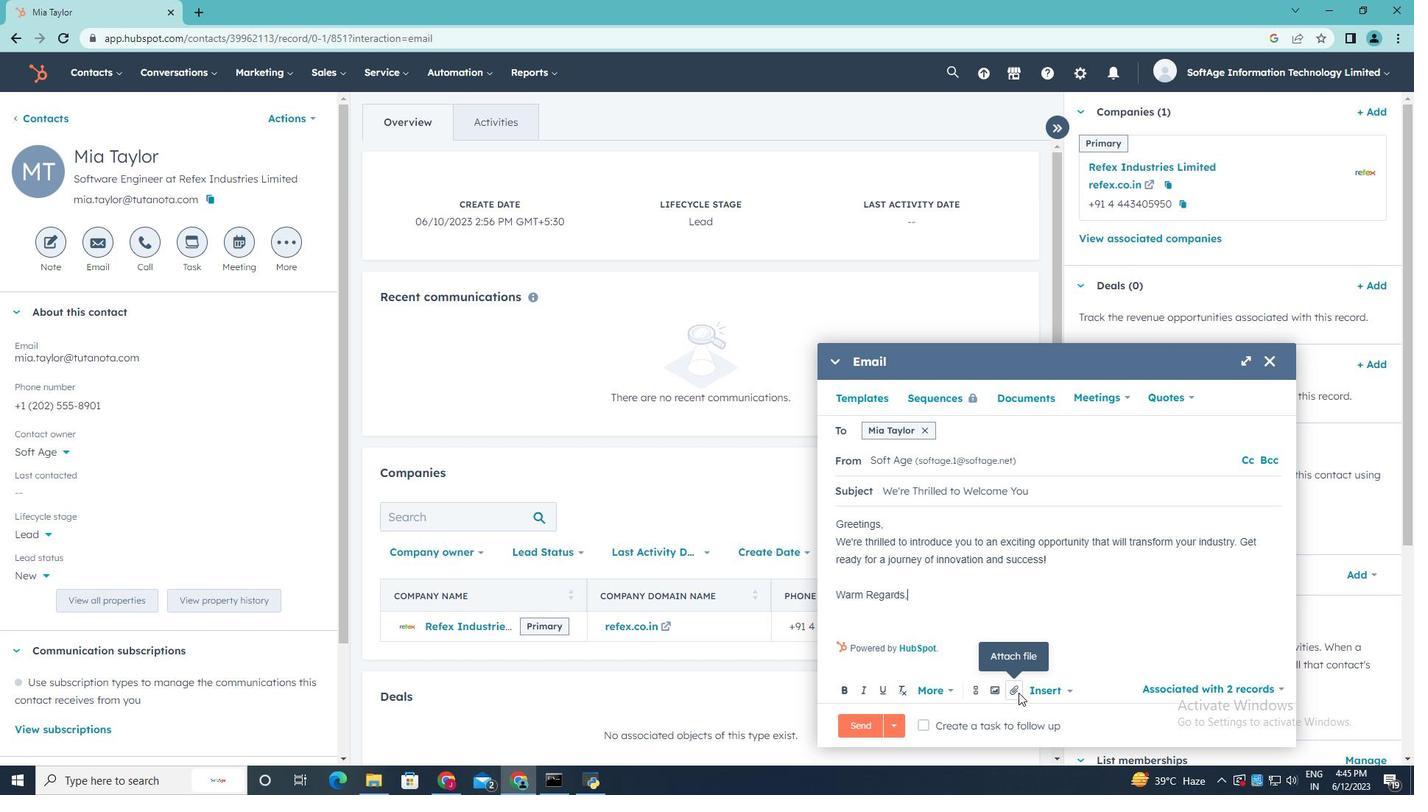 
Action: Mouse moved to (1042, 653)
Screenshot: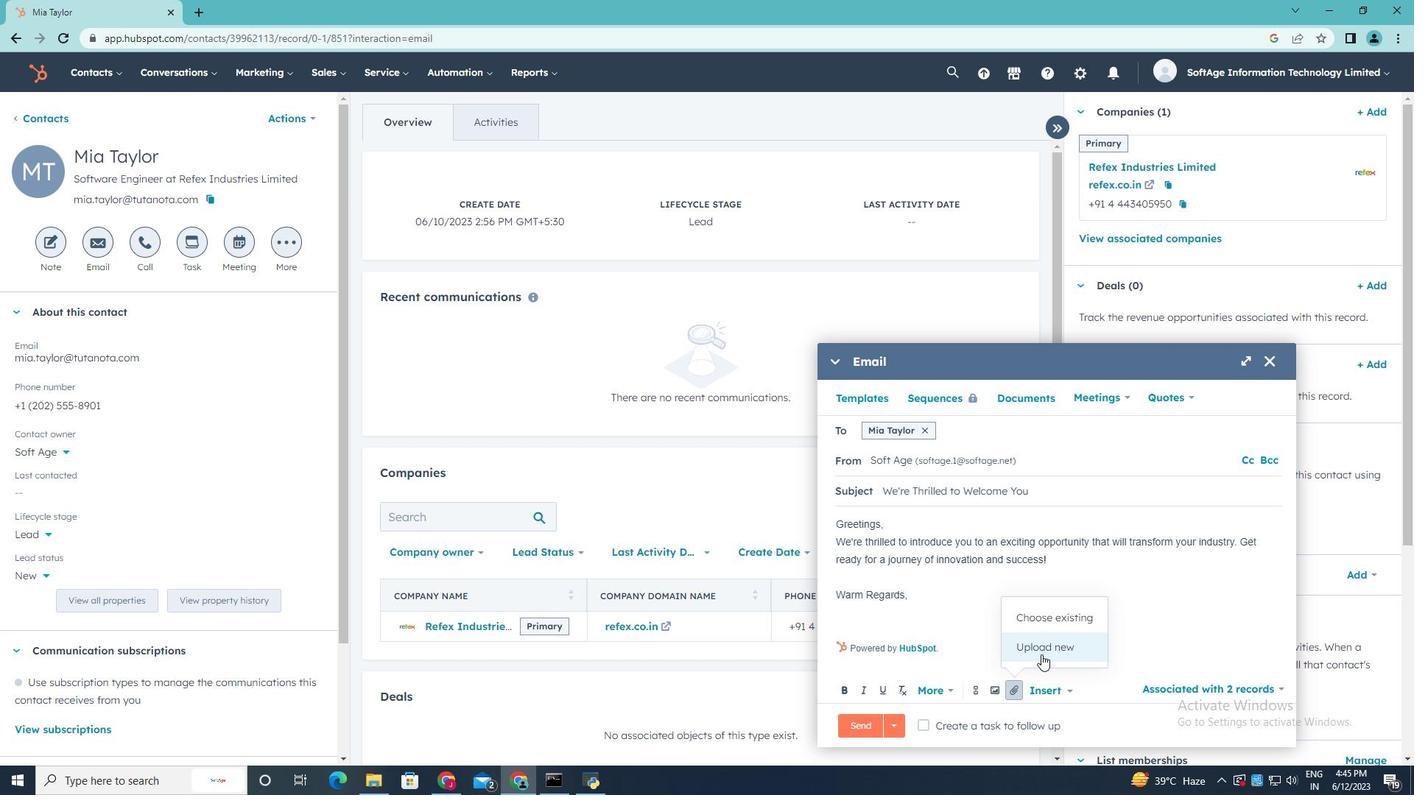 
Action: Mouse pressed left at (1042, 653)
Screenshot: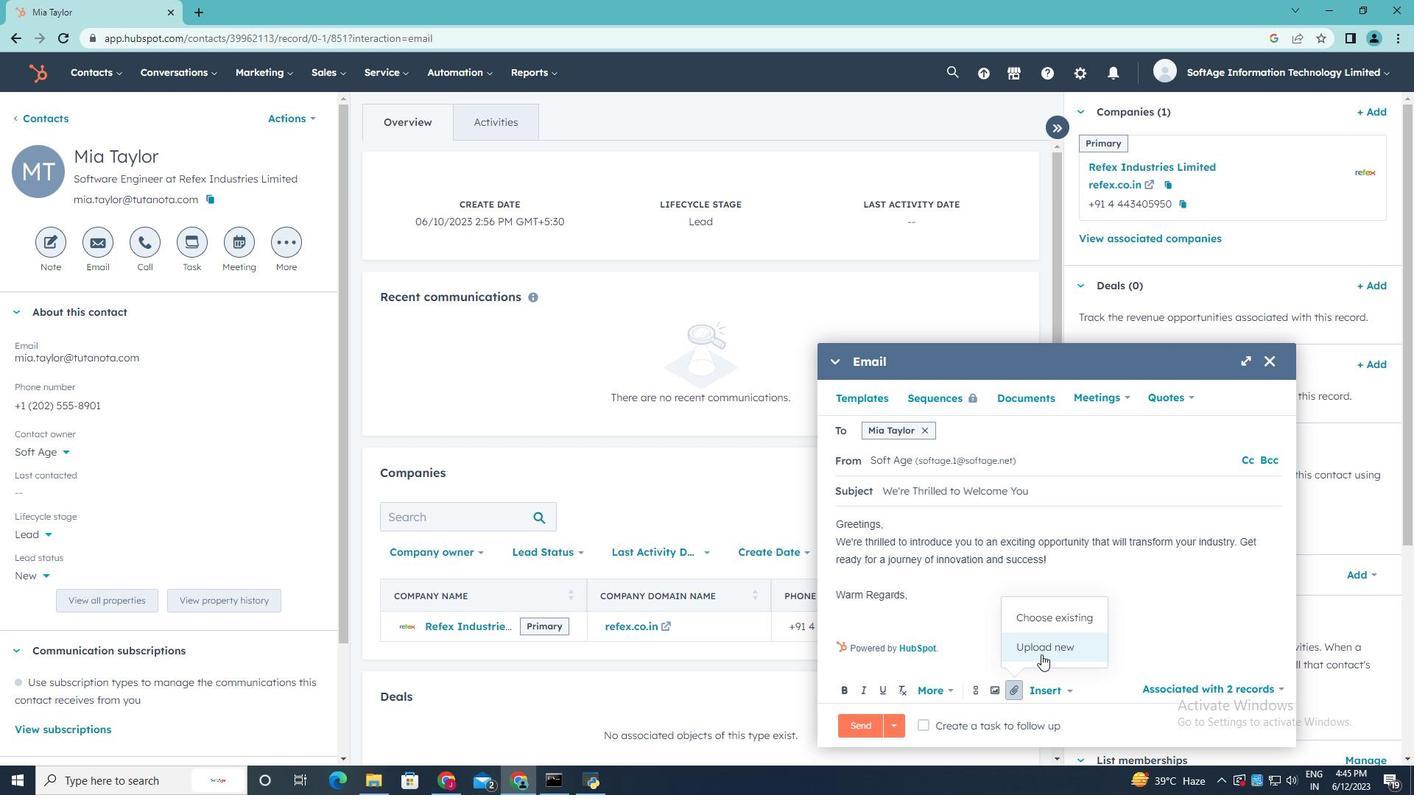 
Action: Mouse moved to (273, 156)
Screenshot: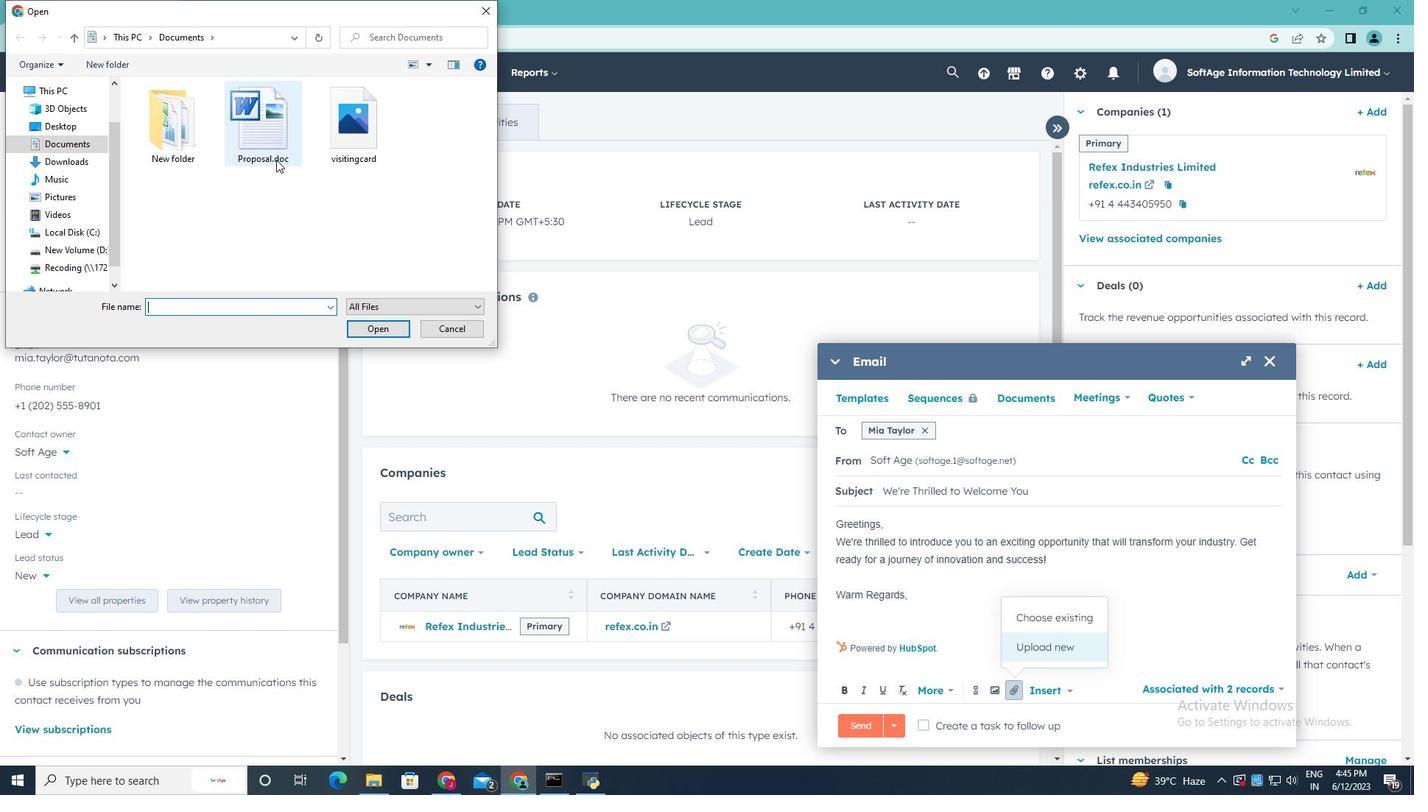 
Action: Mouse pressed left at (273, 156)
Screenshot: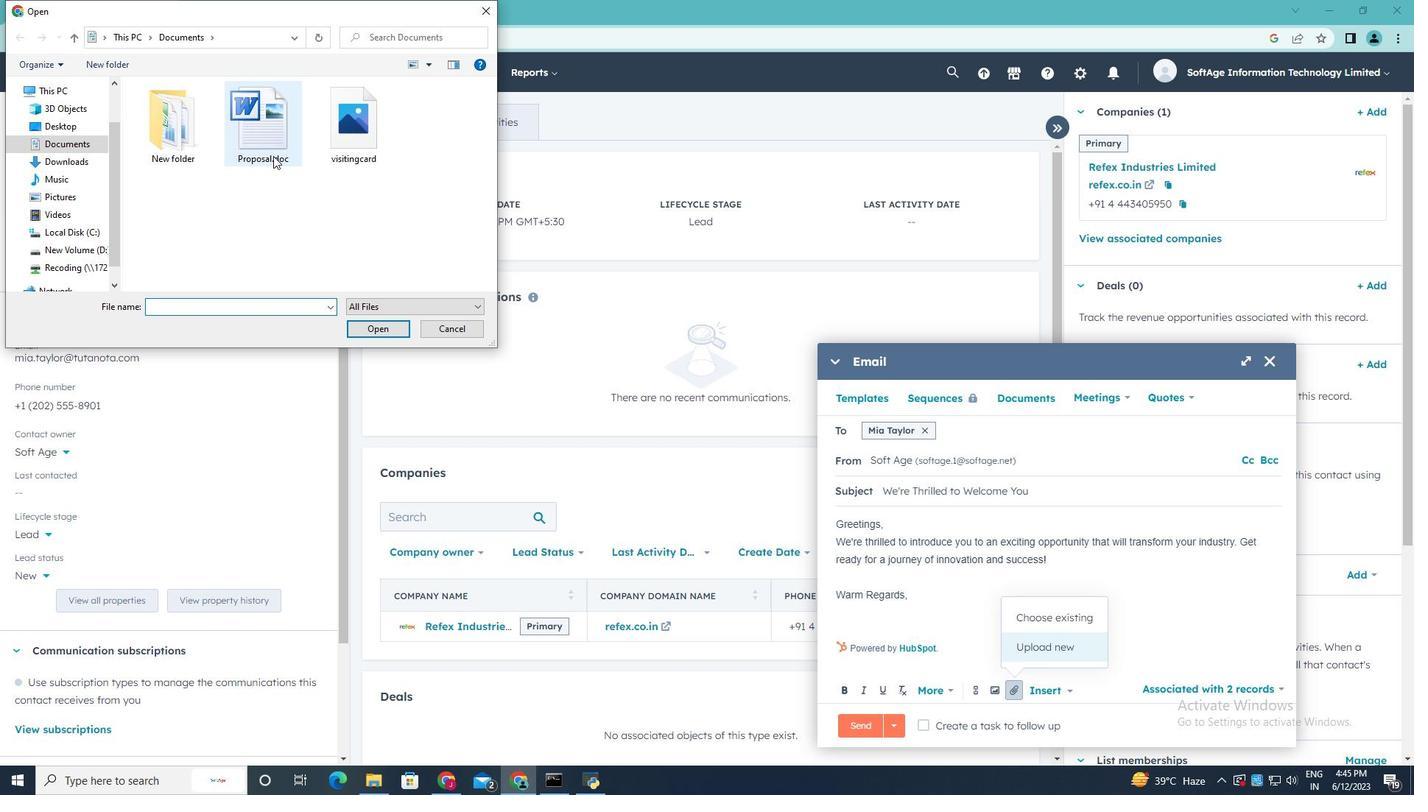 
Action: Mouse moved to (390, 335)
Screenshot: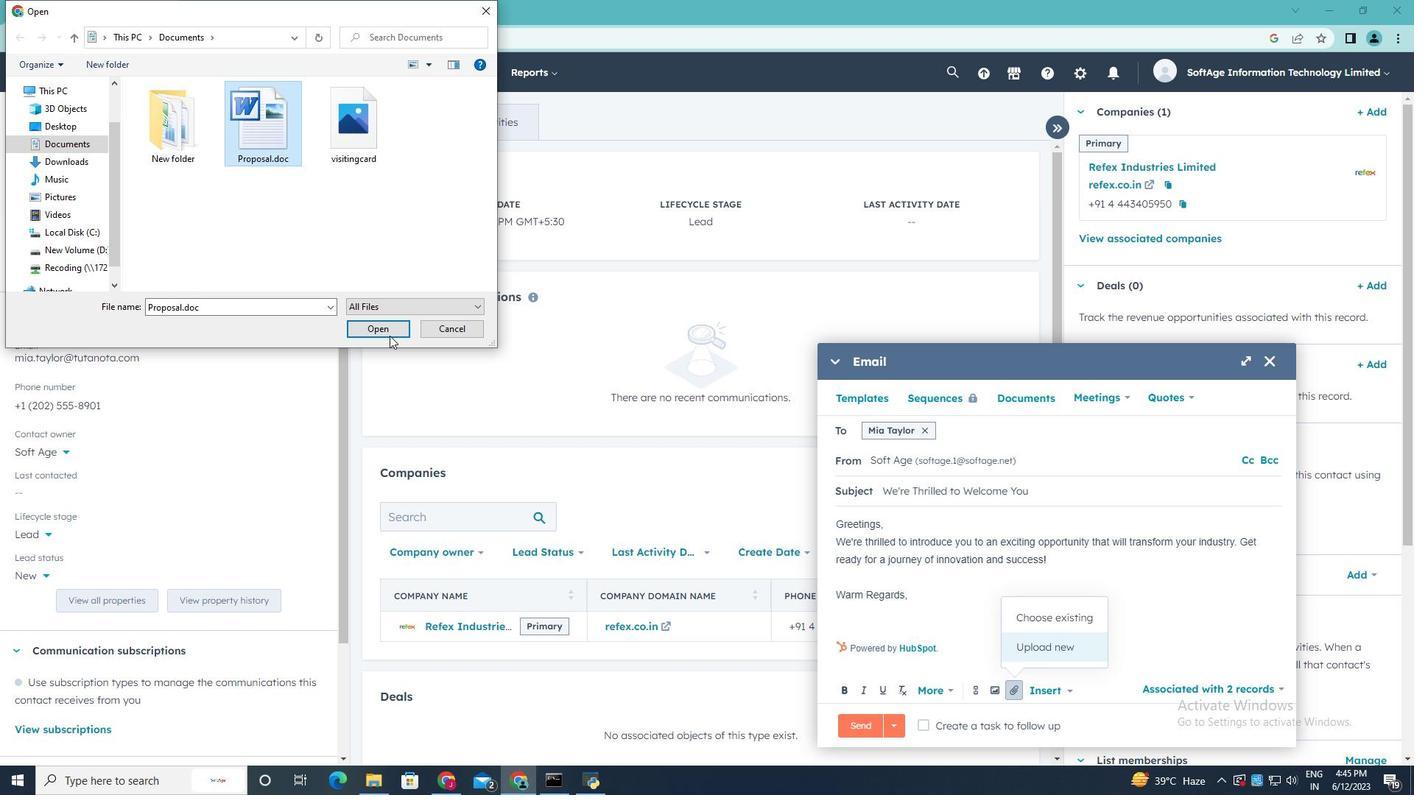 
Action: Mouse pressed left at (390, 335)
Screenshot: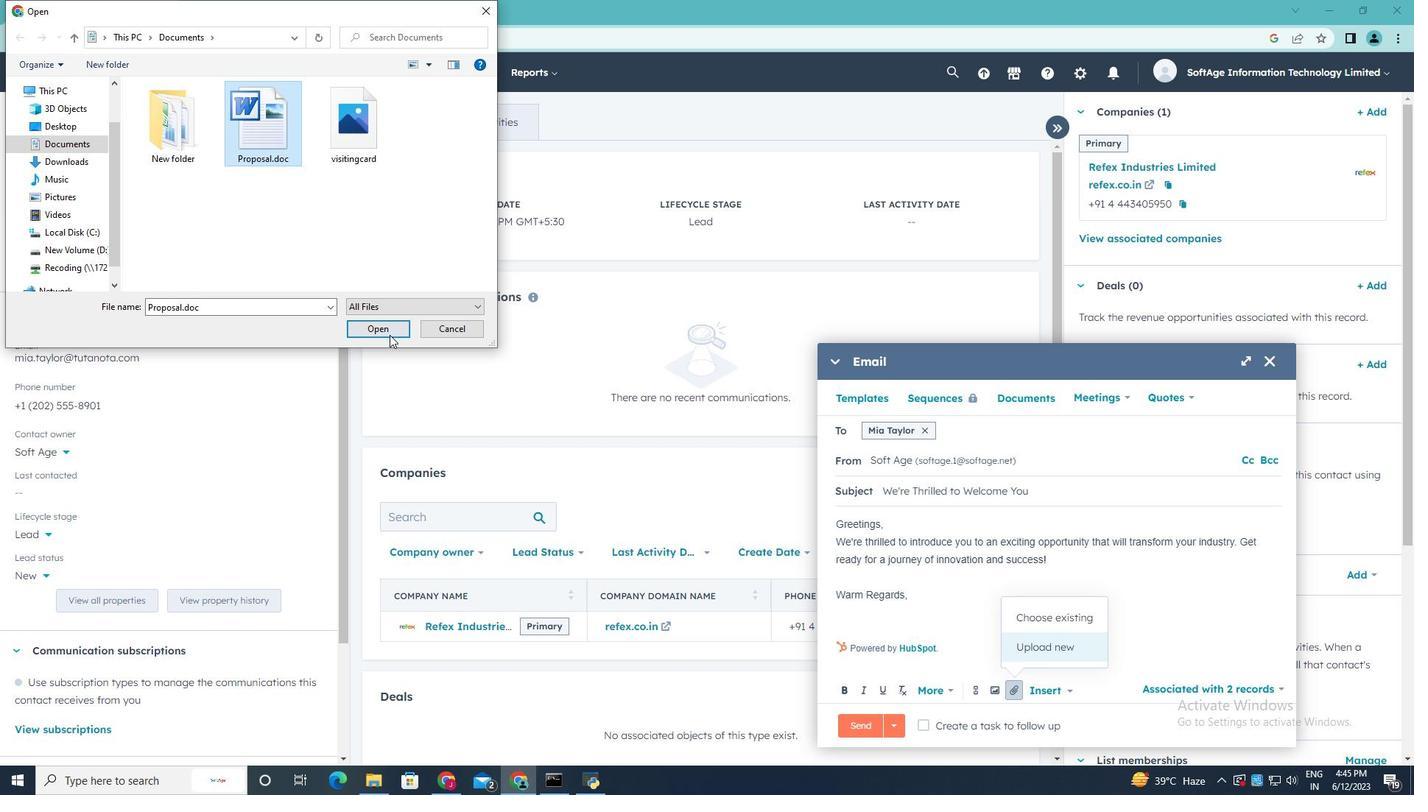 
Action: Mouse moved to (1018, 650)
Screenshot: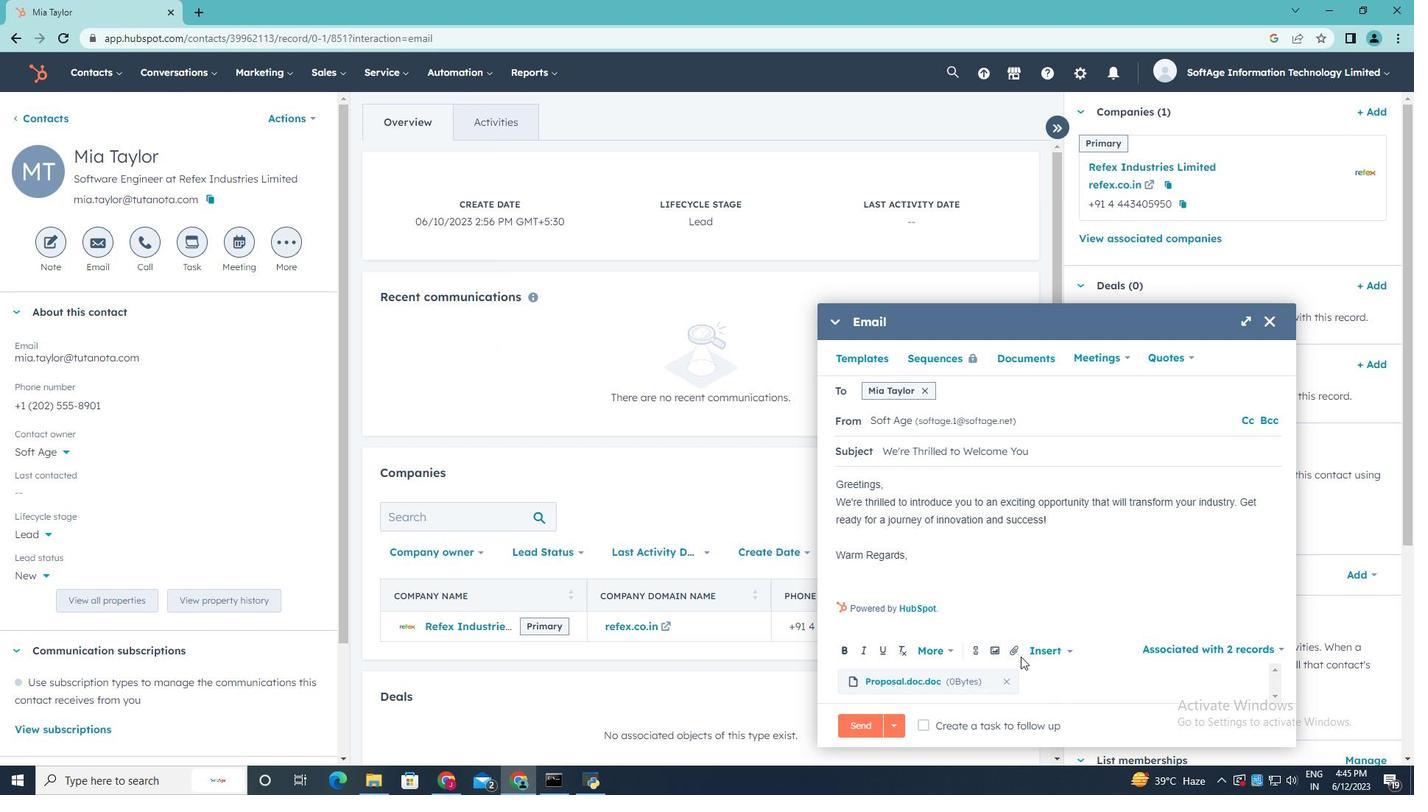 
Action: Mouse pressed left at (1018, 650)
Screenshot: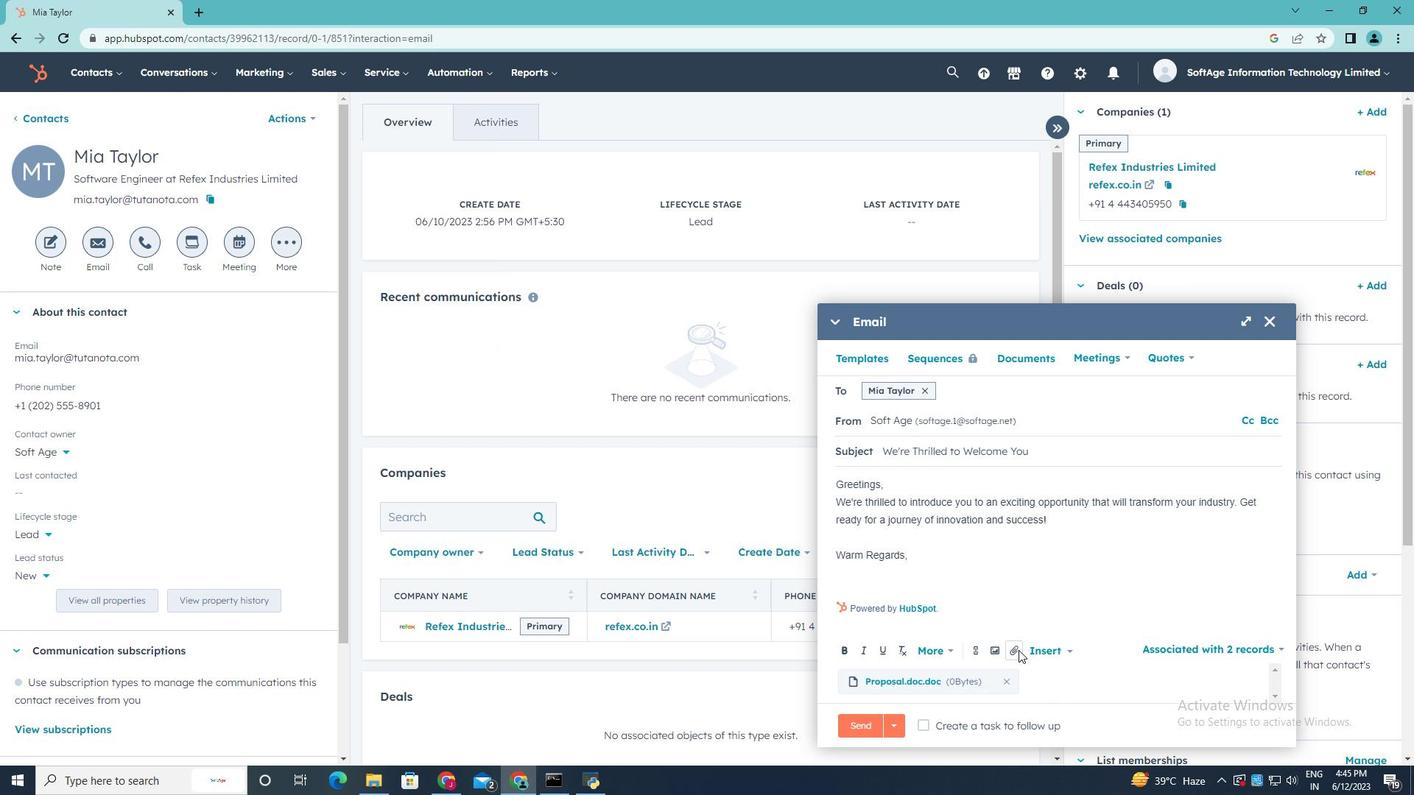 
Action: Mouse moved to (1034, 611)
Screenshot: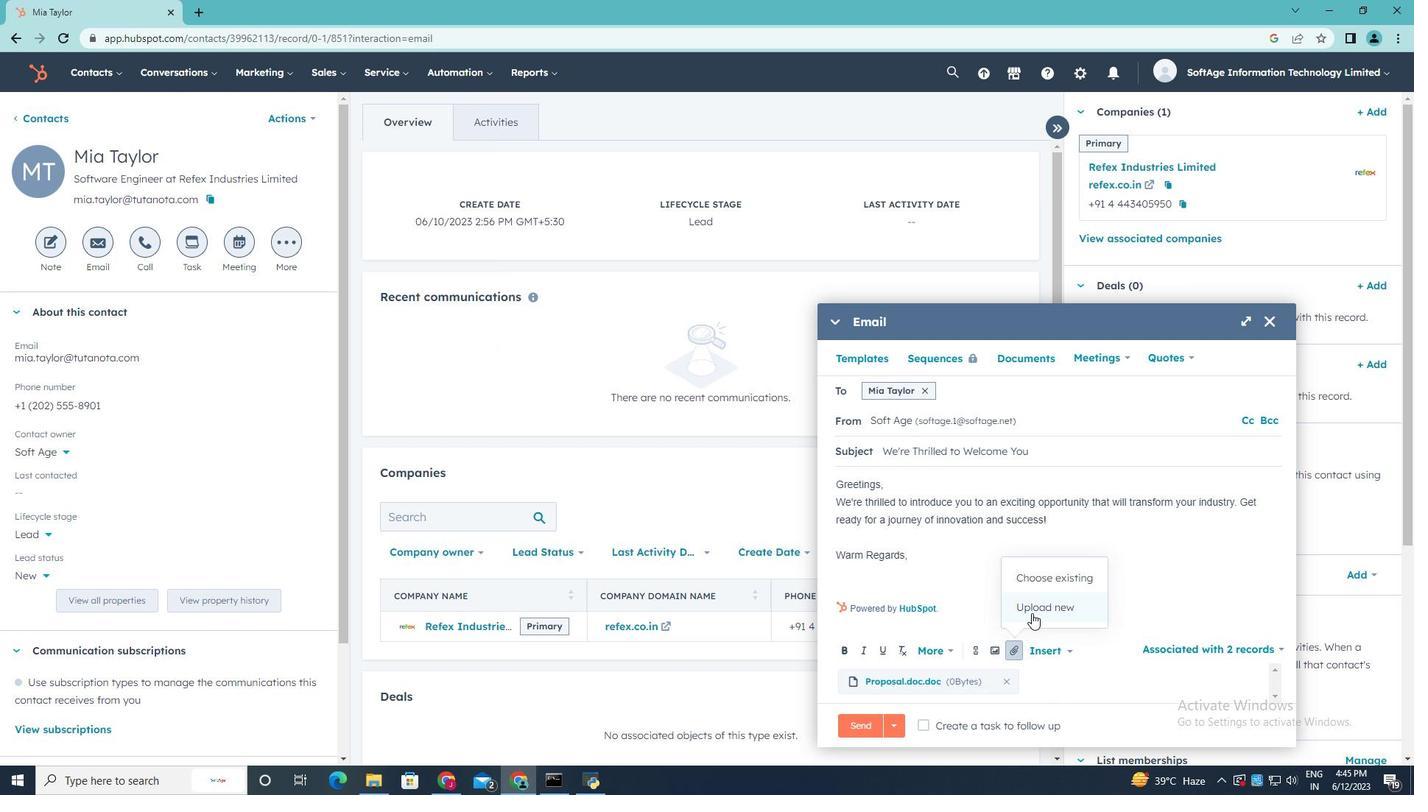 
Action: Mouse pressed left at (1034, 611)
Screenshot: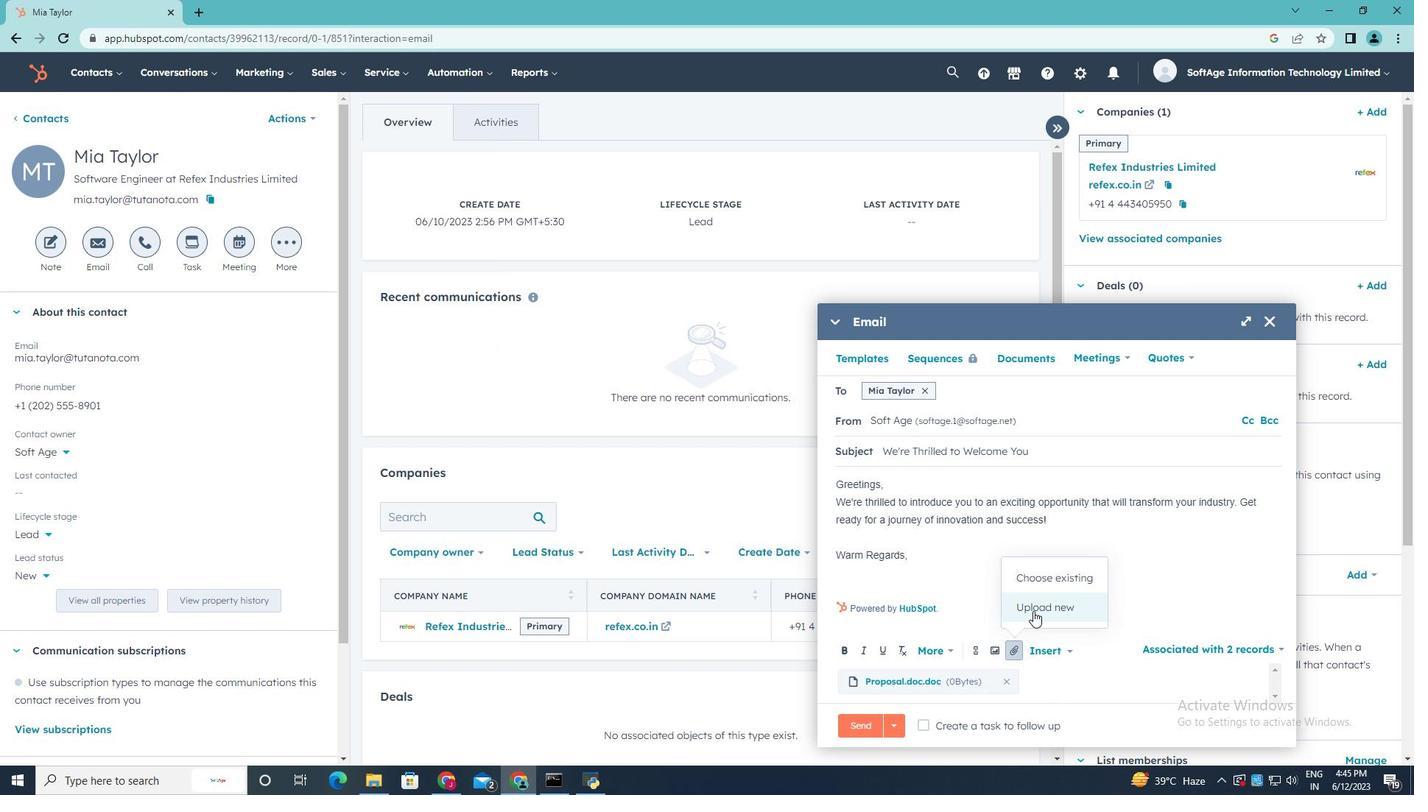 
Action: Mouse moved to (372, 159)
Screenshot: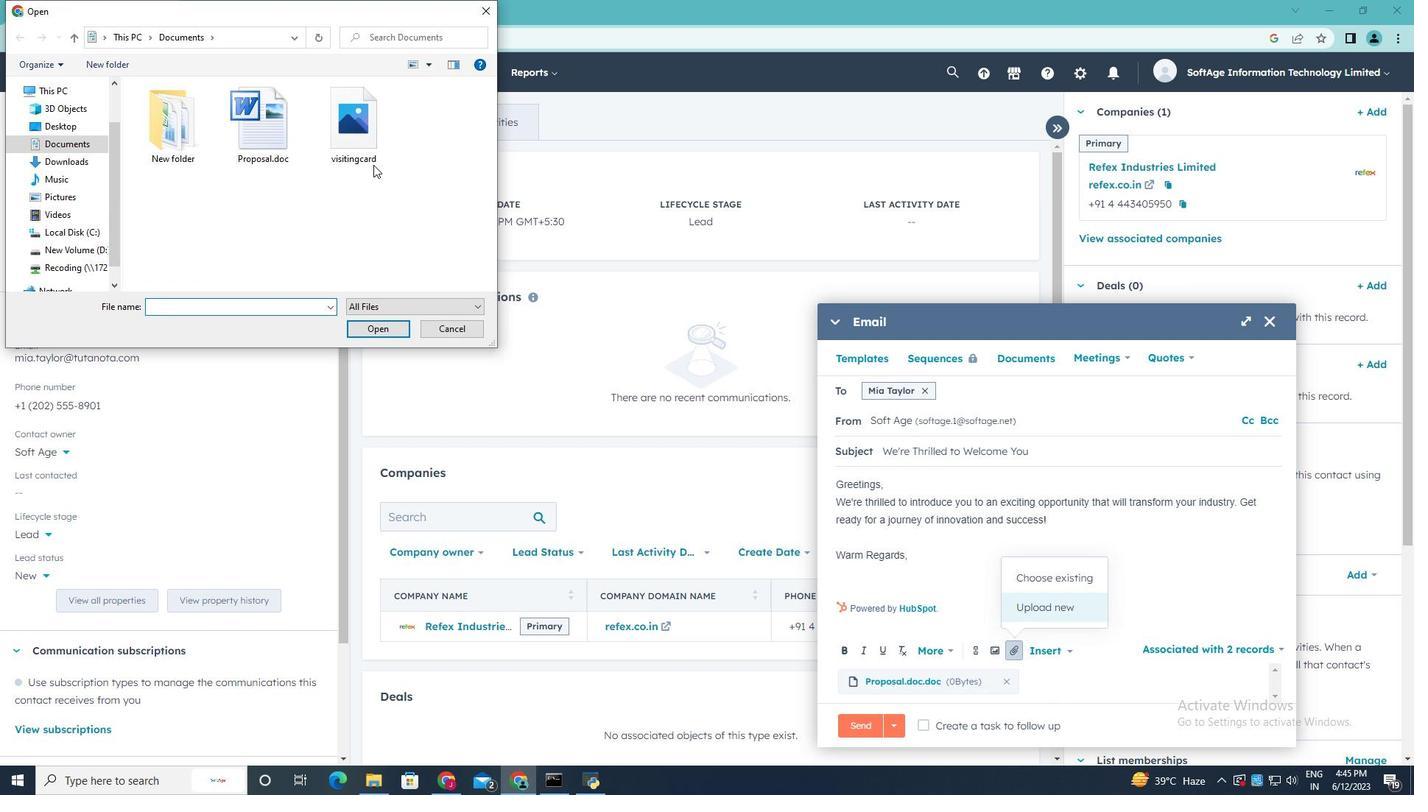
Action: Mouse pressed left at (372, 159)
Screenshot: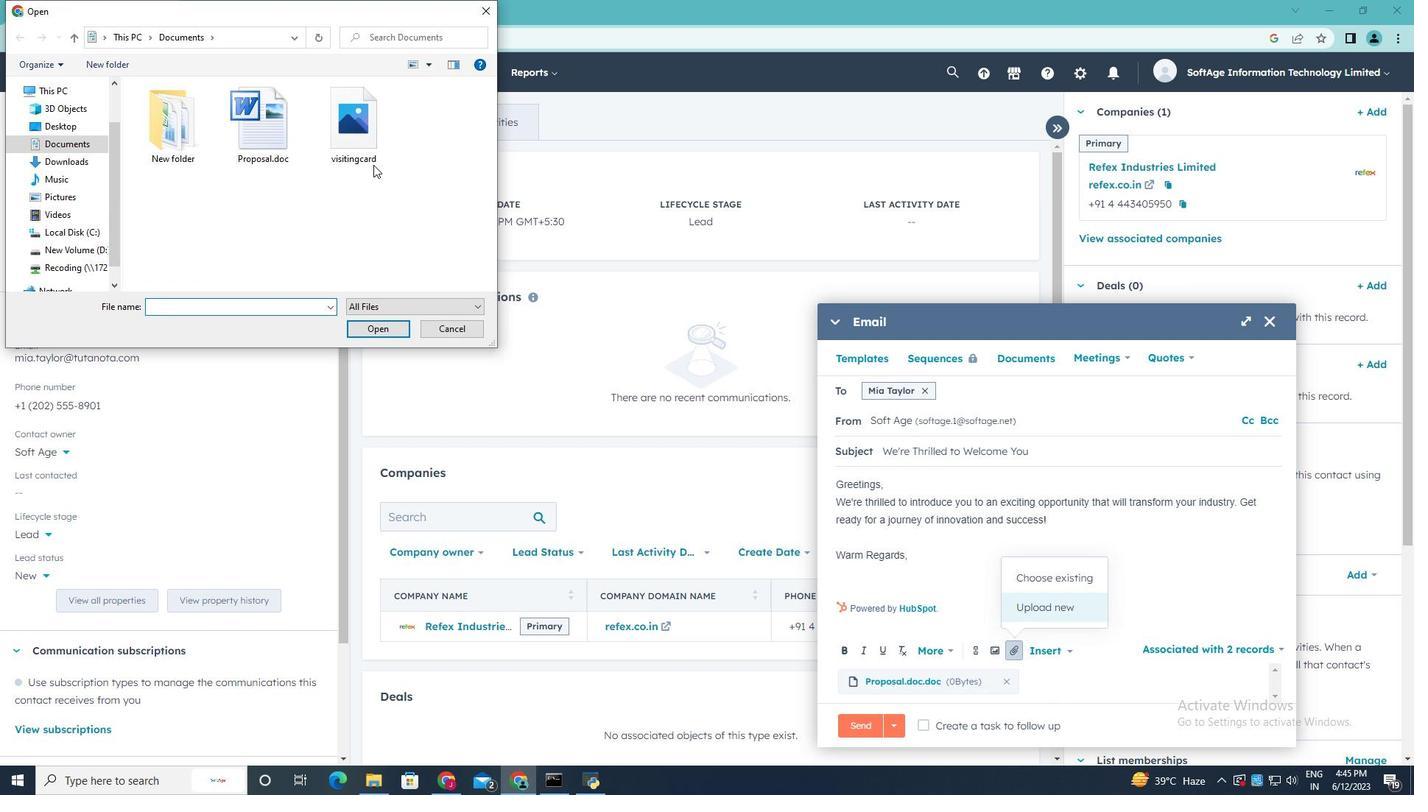 
Action: Mouse moved to (374, 329)
Screenshot: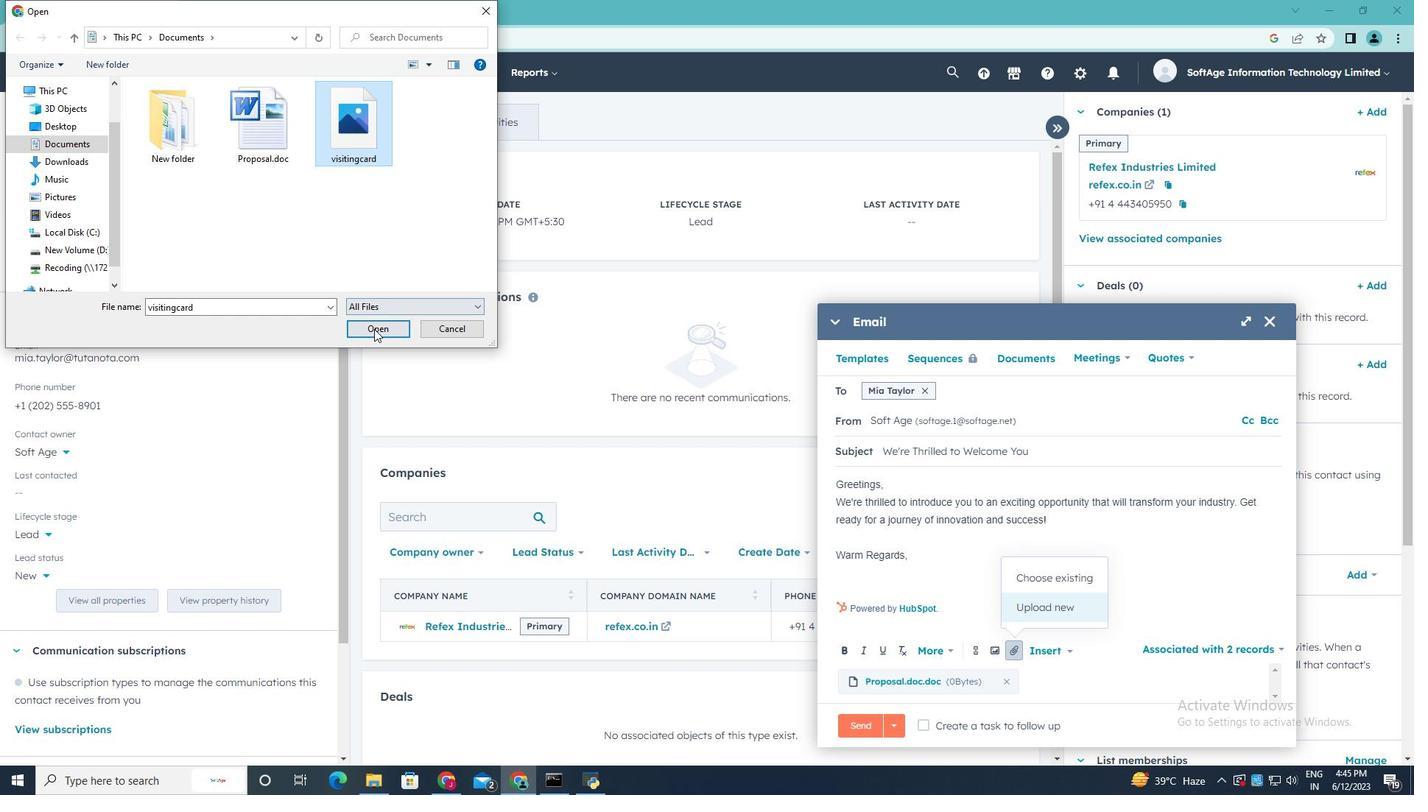 
Action: Mouse pressed left at (374, 329)
Screenshot: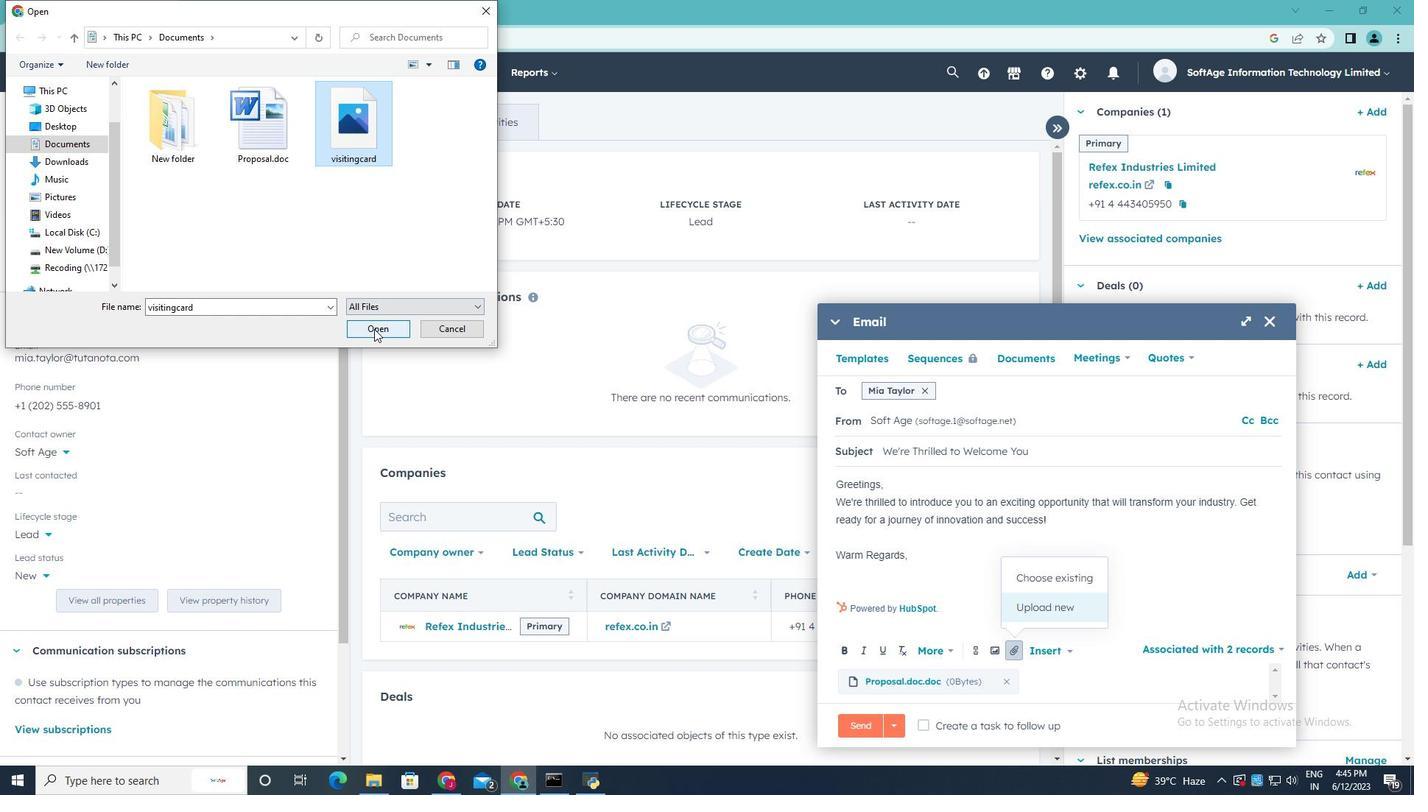 
Action: Mouse moved to (926, 559)
Screenshot: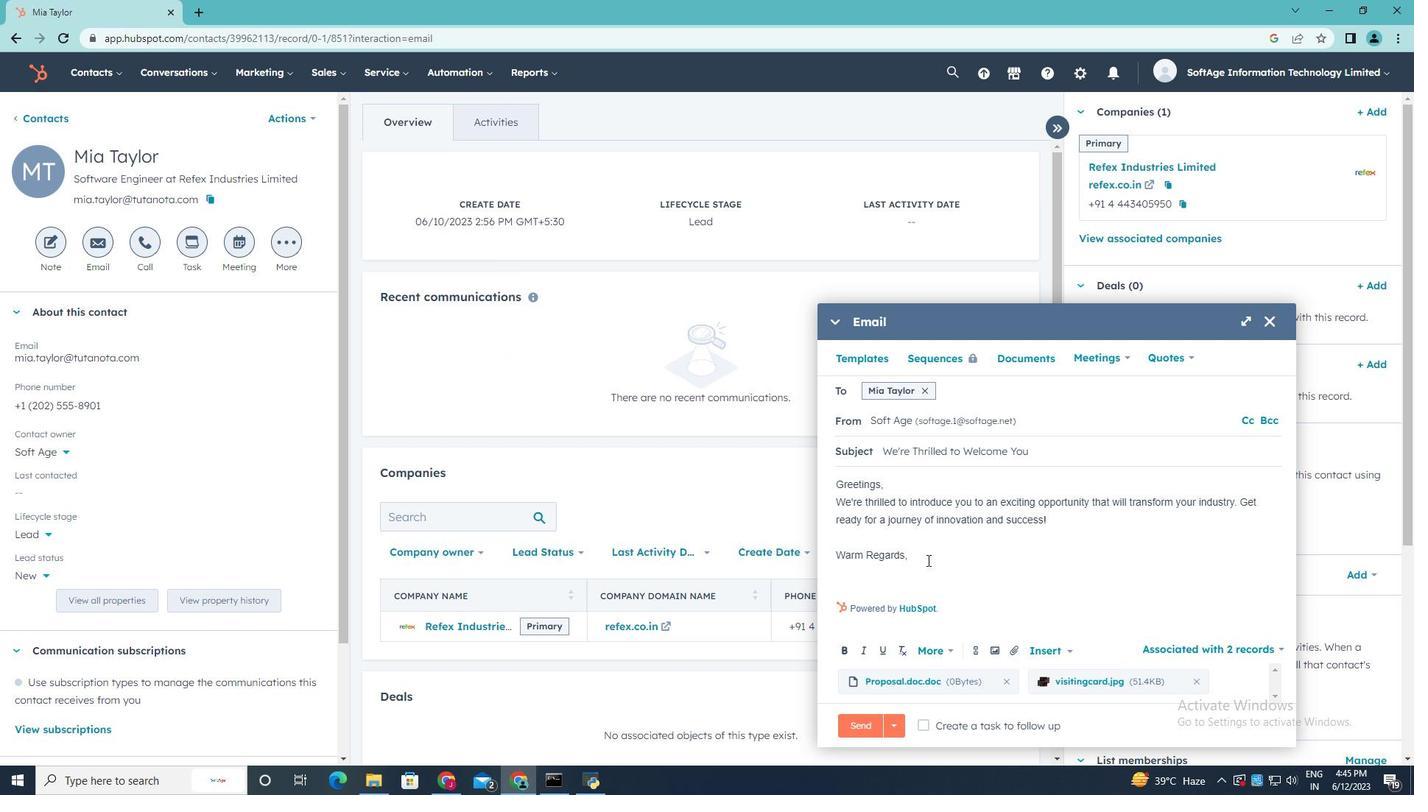 
Action: Mouse pressed left at (926, 559)
Screenshot: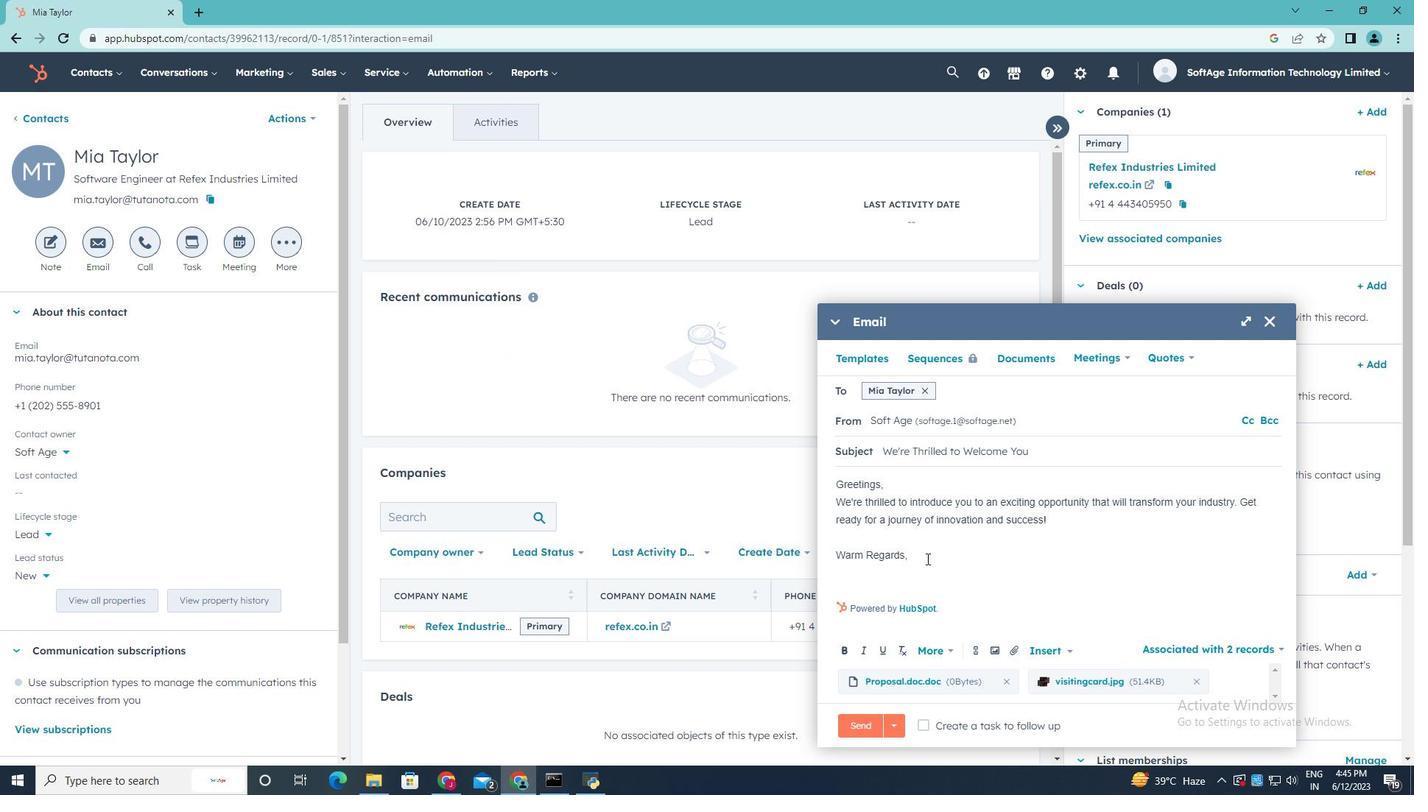 
Action: Key pressed <Key.enter>
Screenshot: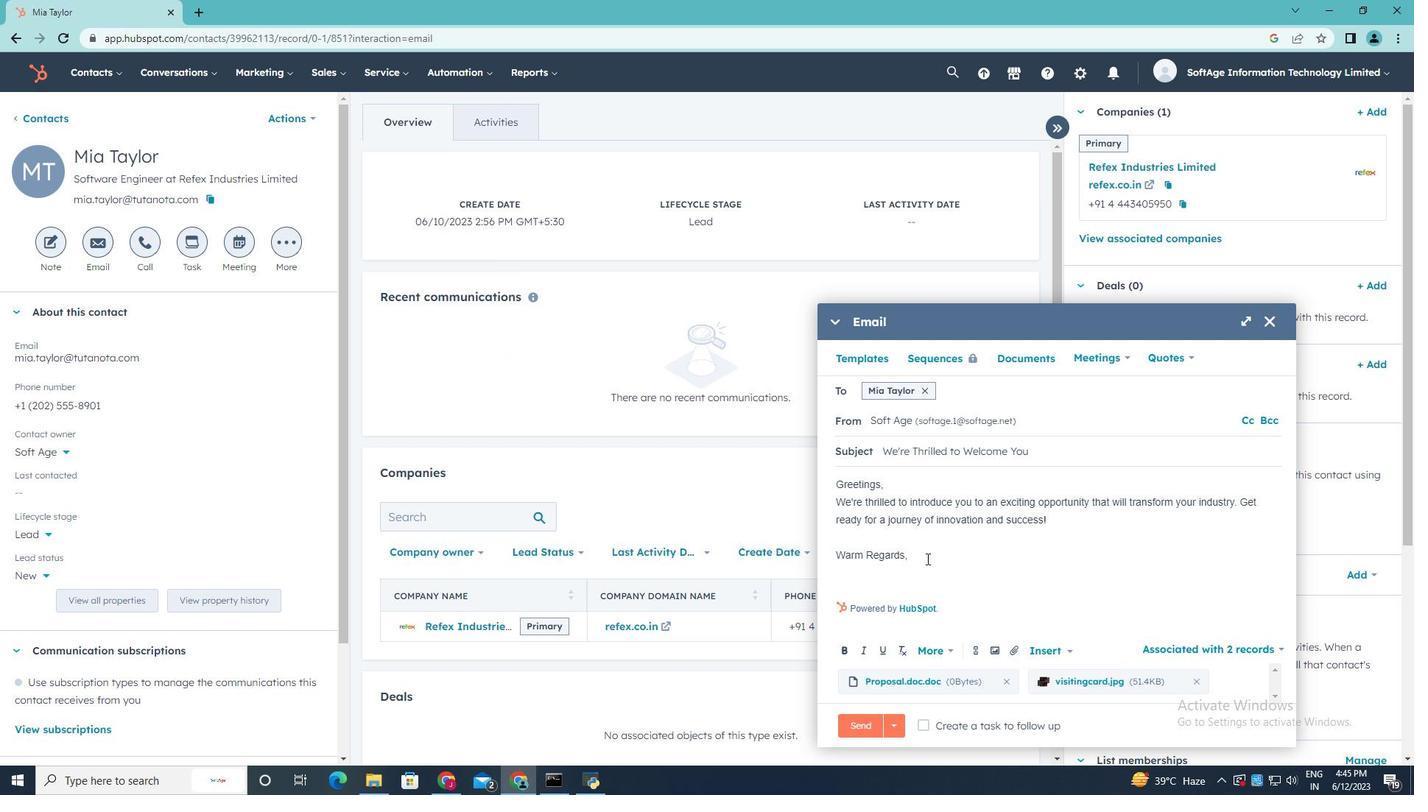 
Action: Mouse moved to (1012, 654)
Screenshot: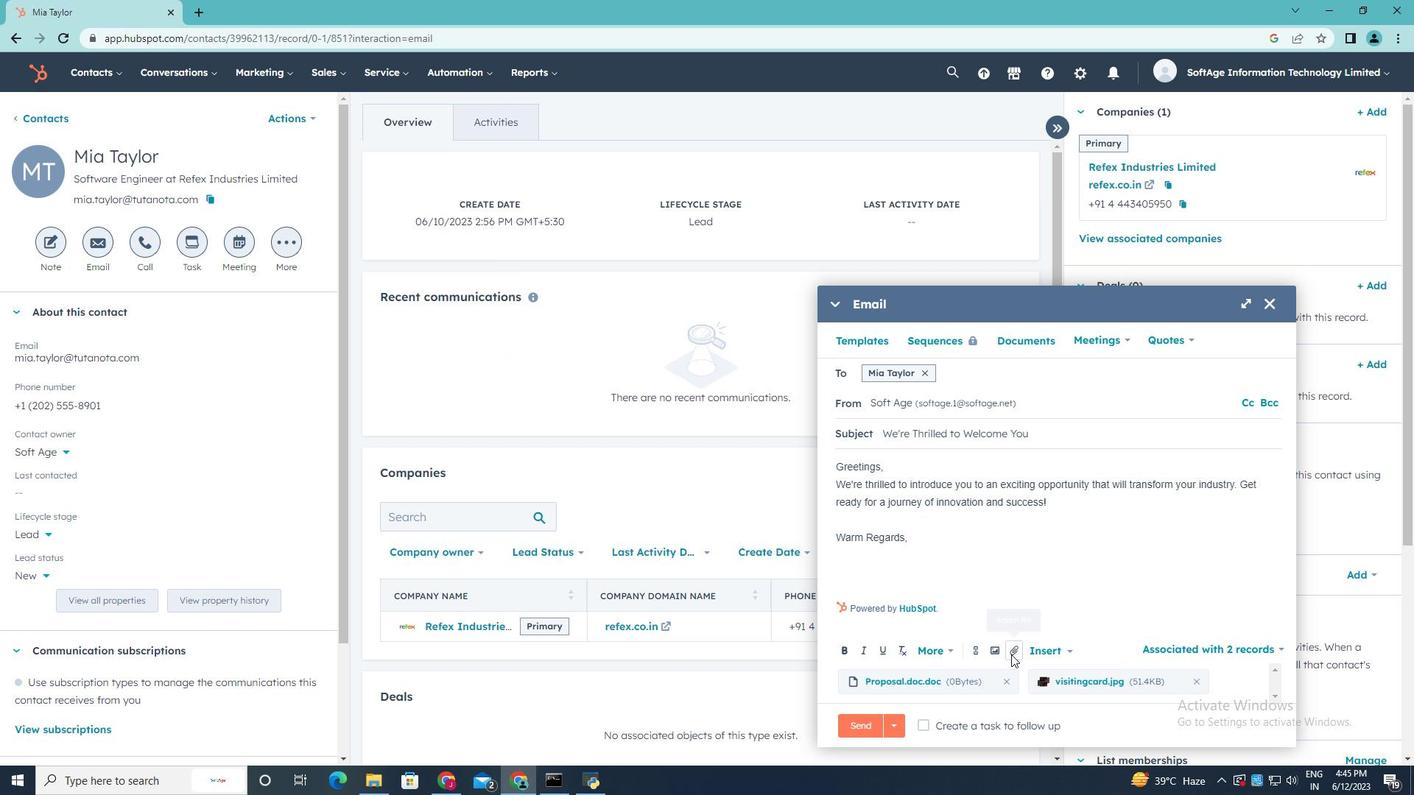 
Action: Mouse pressed left at (1012, 654)
Screenshot: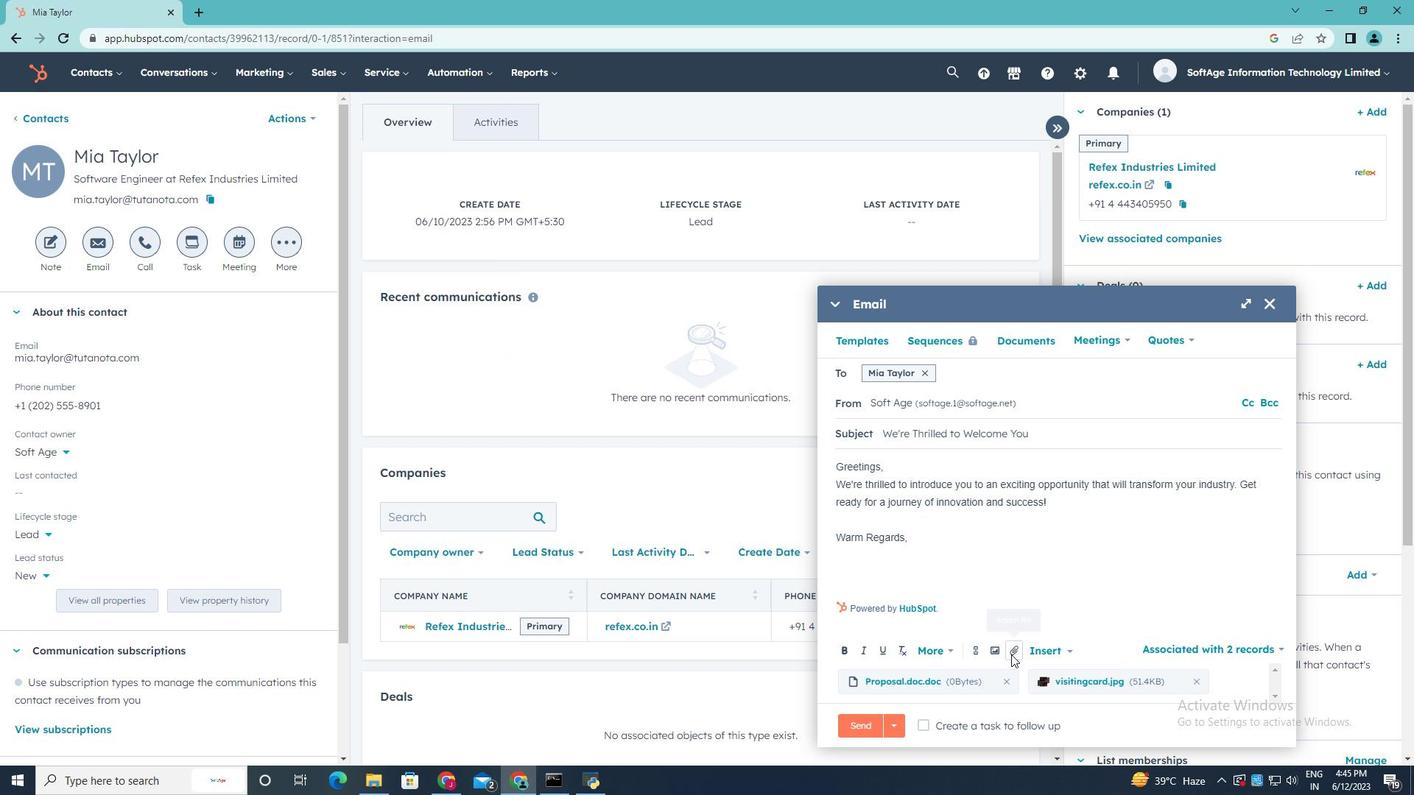 
Action: Mouse moved to (977, 656)
Screenshot: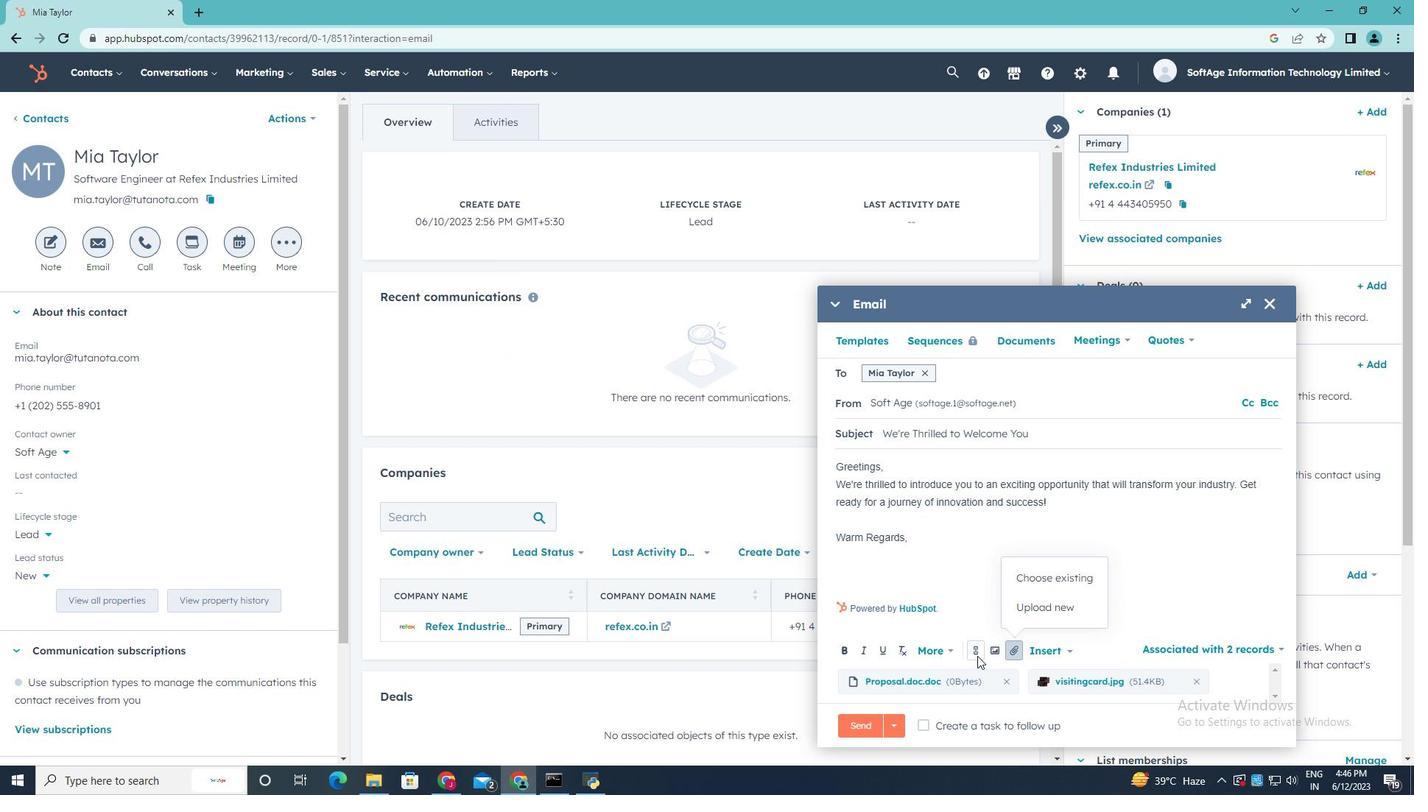 
Action: Mouse pressed left at (977, 656)
Screenshot: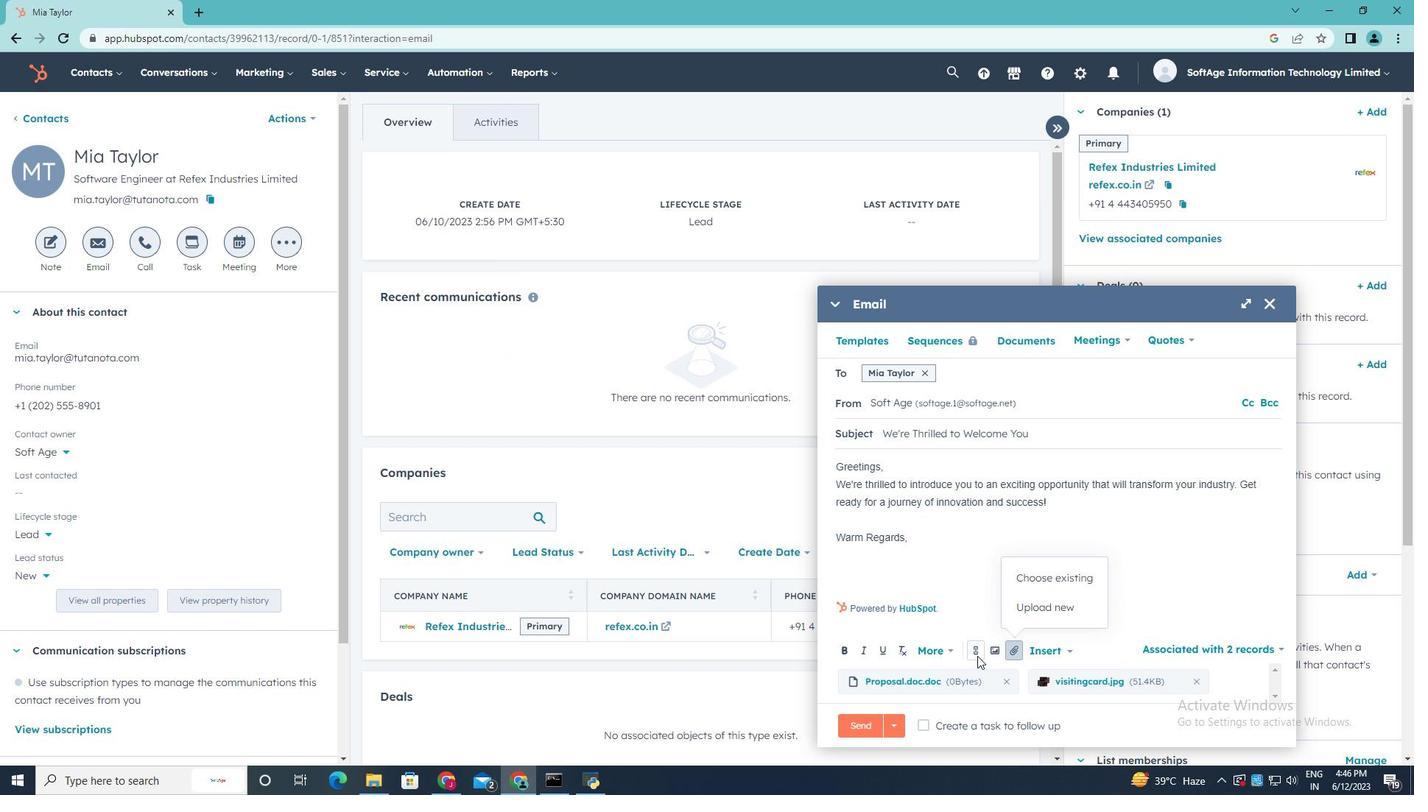 
Action: Mouse moved to (1009, 485)
Screenshot: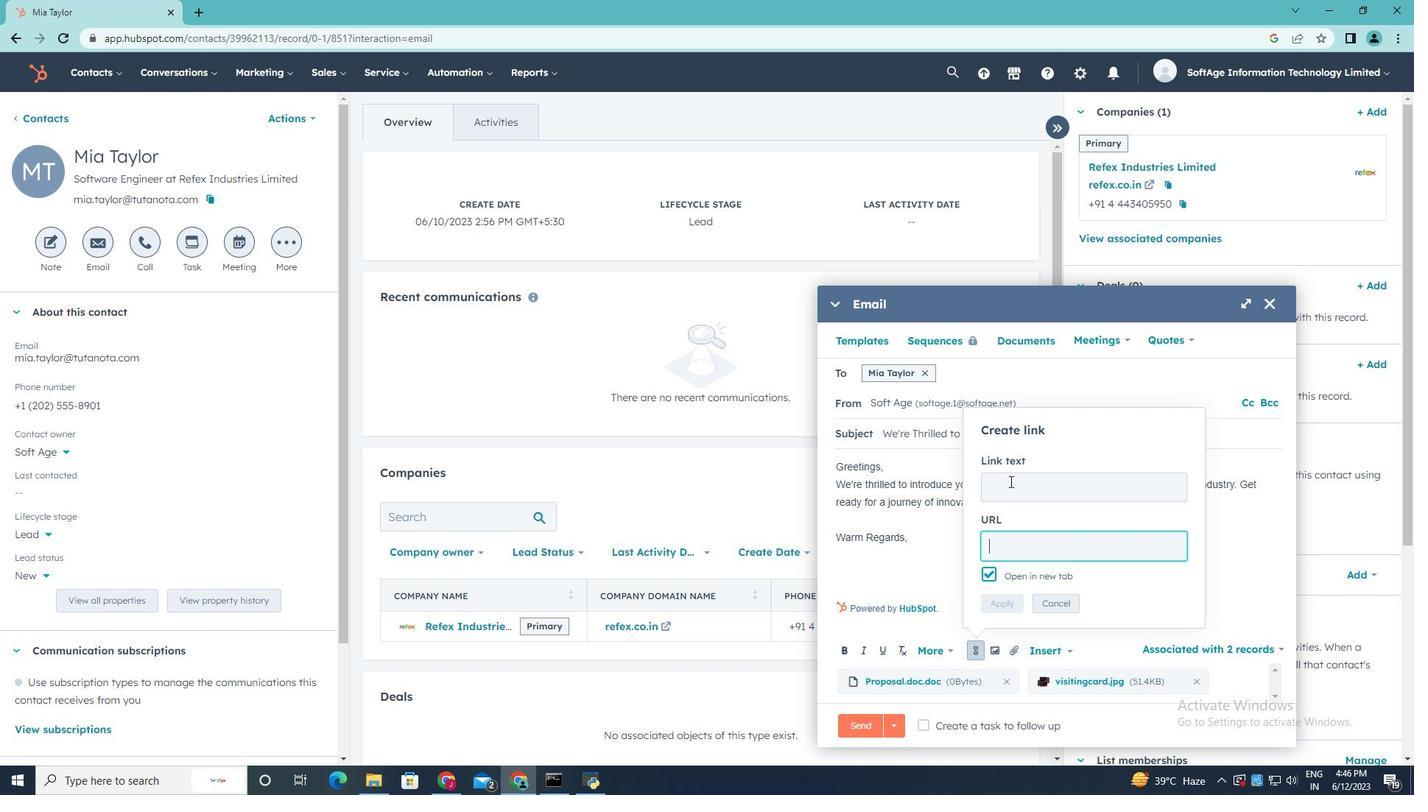 
Action: Mouse pressed left at (1009, 485)
Screenshot: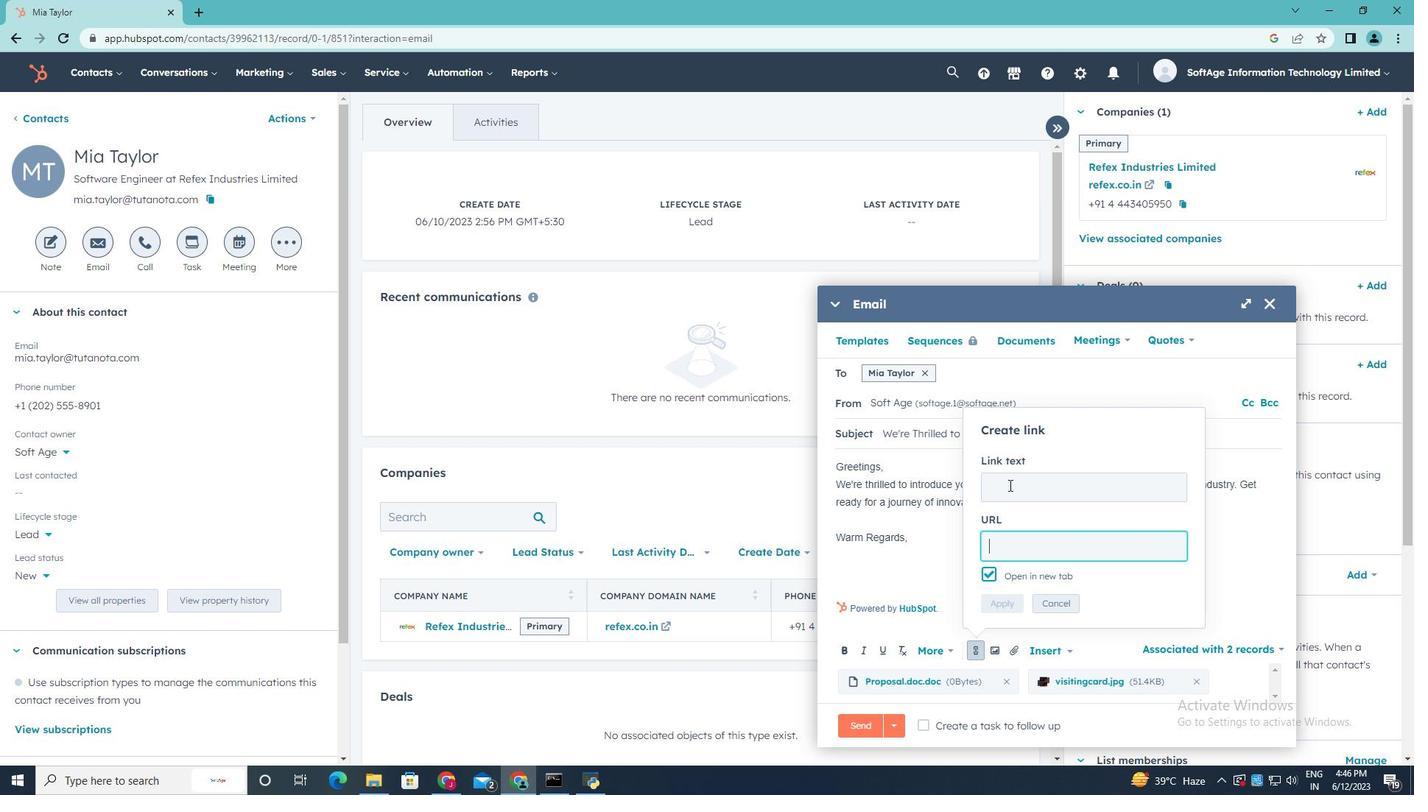 
Action: Key pressed linkedin
Screenshot: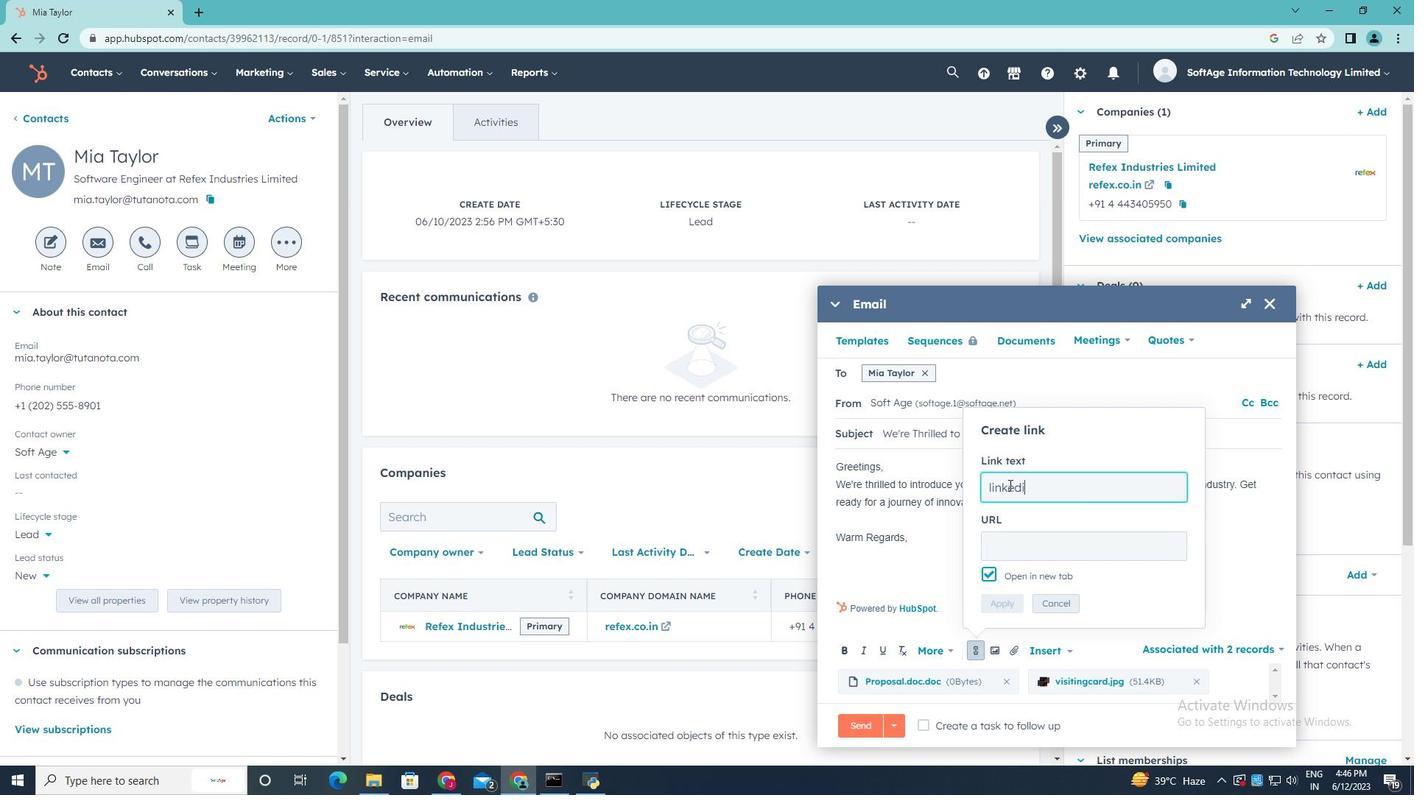 
Action: Mouse moved to (992, 486)
Screenshot: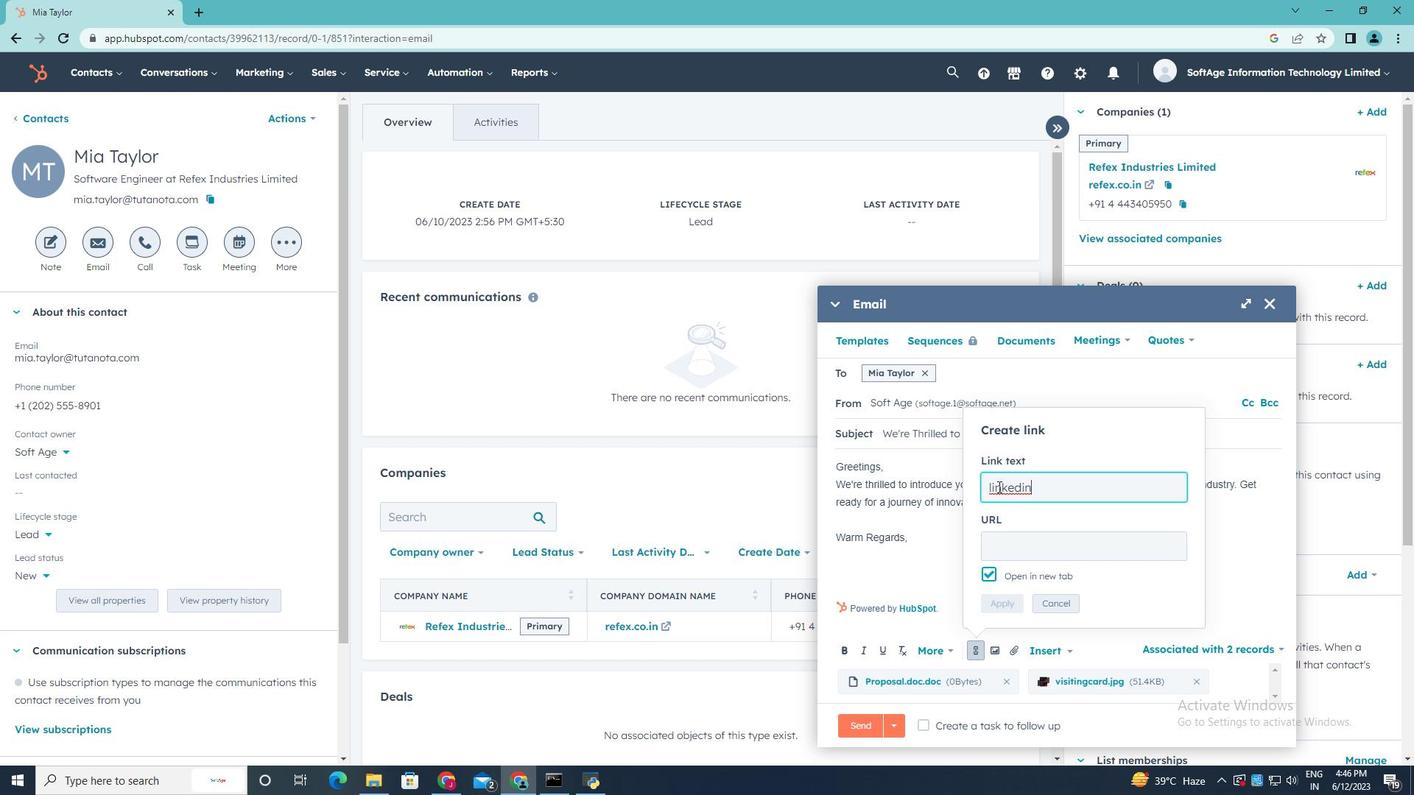 
Action: Mouse pressed left at (992, 486)
Screenshot: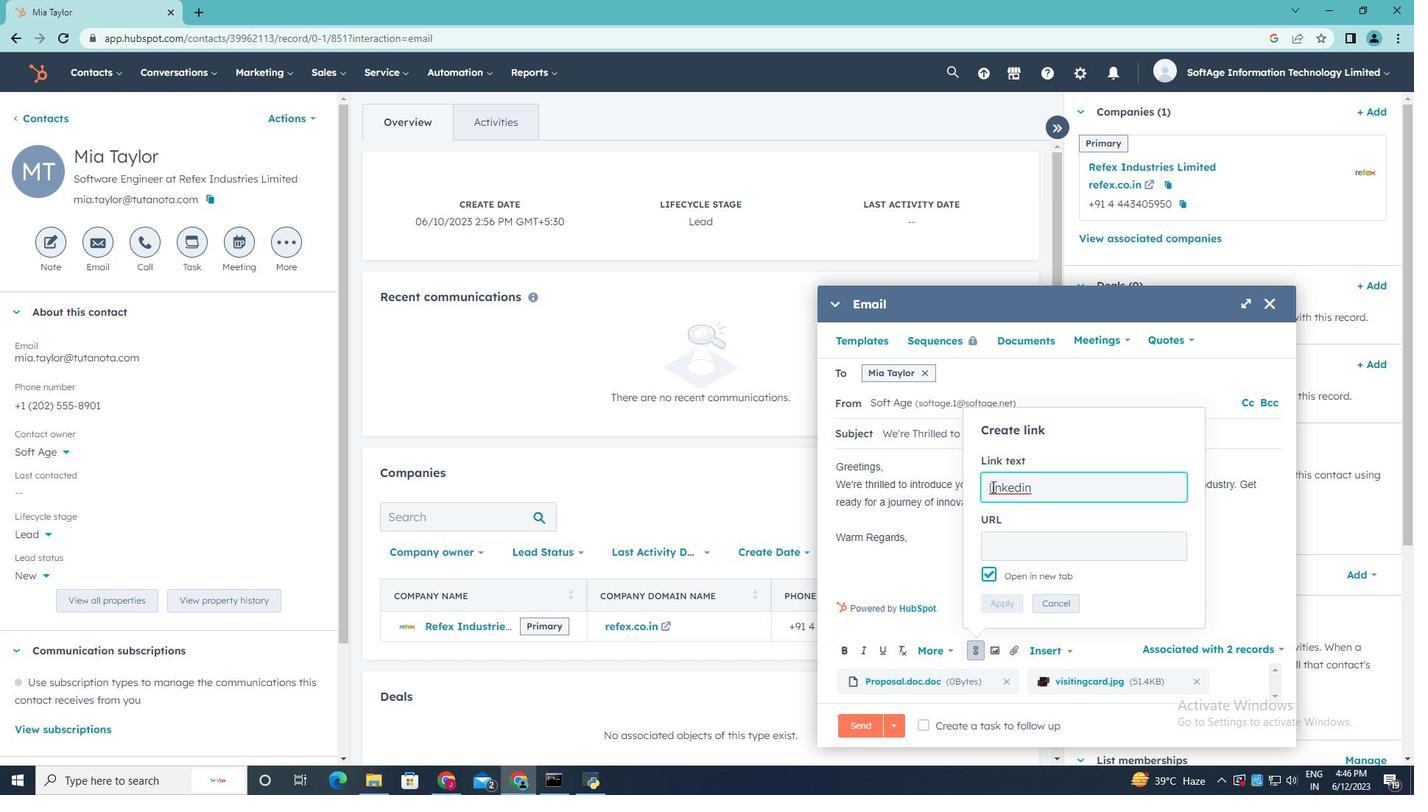 
Action: Mouse moved to (1012, 481)
Screenshot: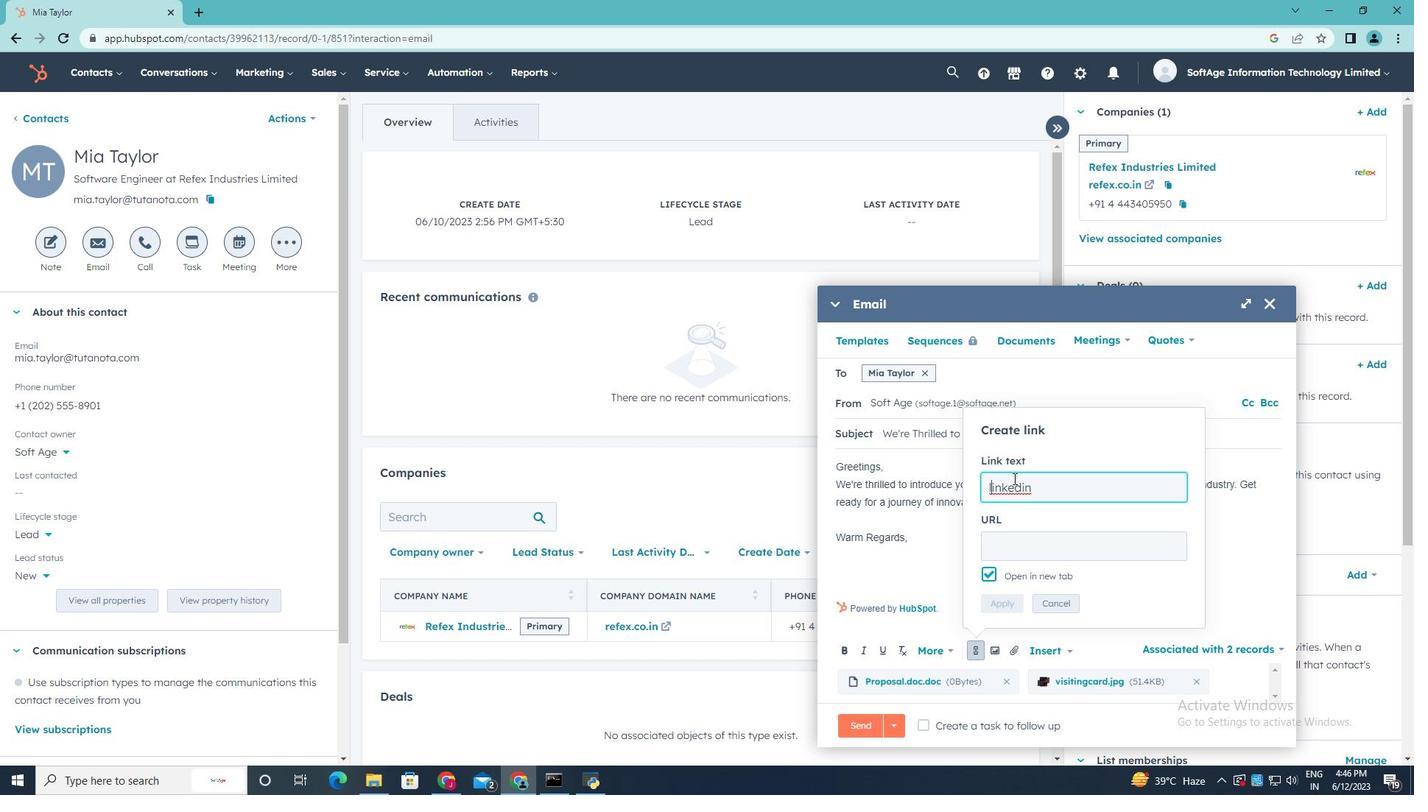 
Action: Key pressed <Key.backspace><Key.shift>L
Screenshot: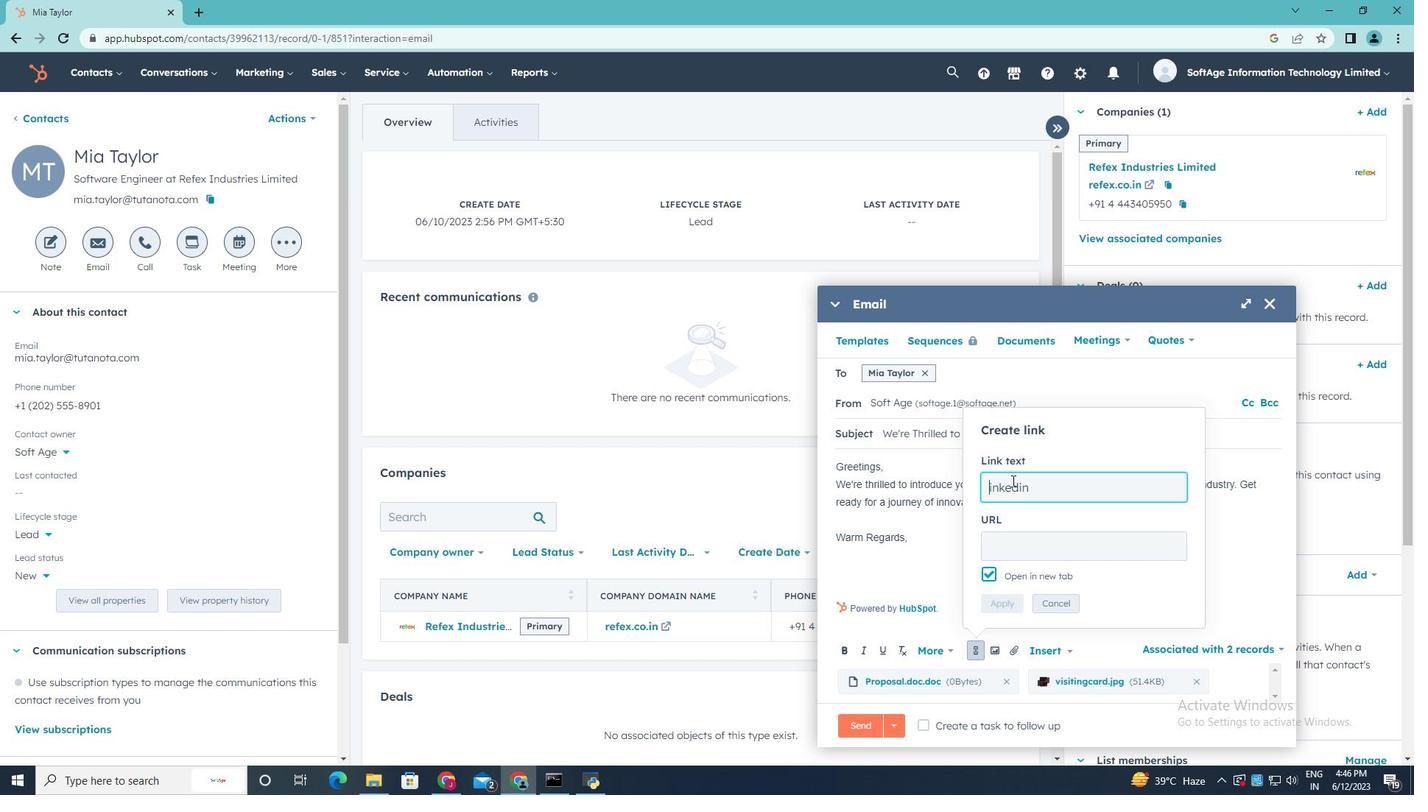 
Action: Mouse moved to (1012, 556)
Screenshot: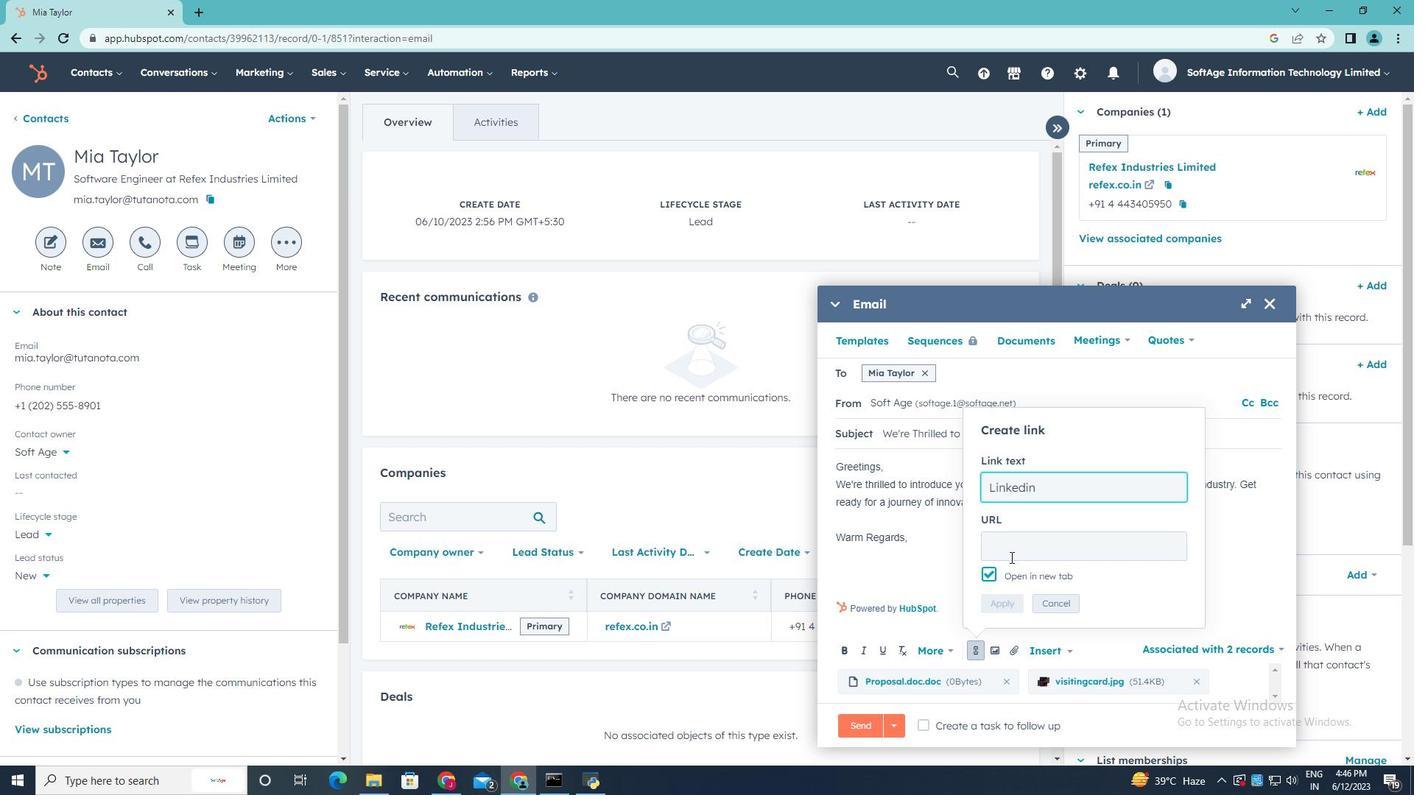 
Action: Mouse pressed left at (1012, 556)
Screenshot: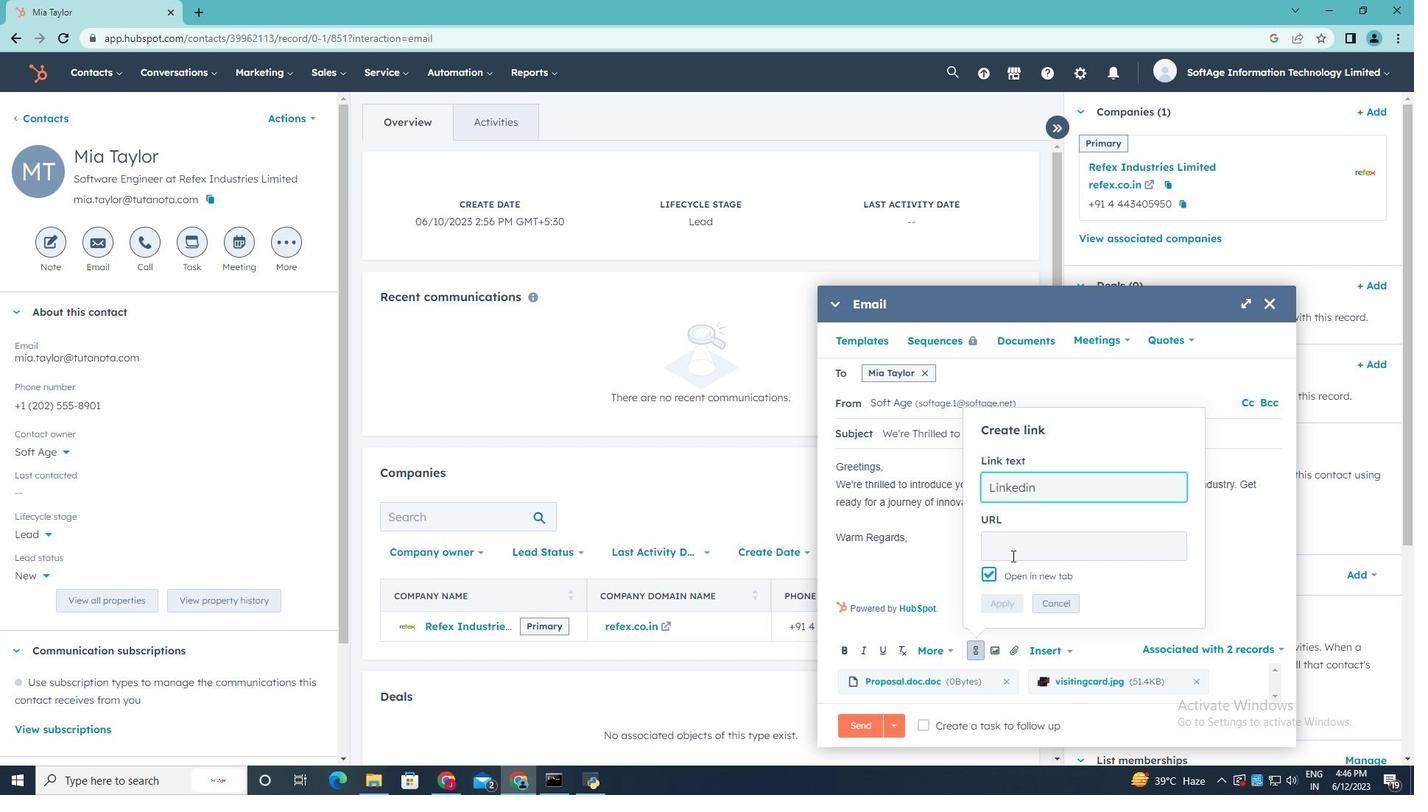 
Action: Key pressed in.linkedin.com
Screenshot: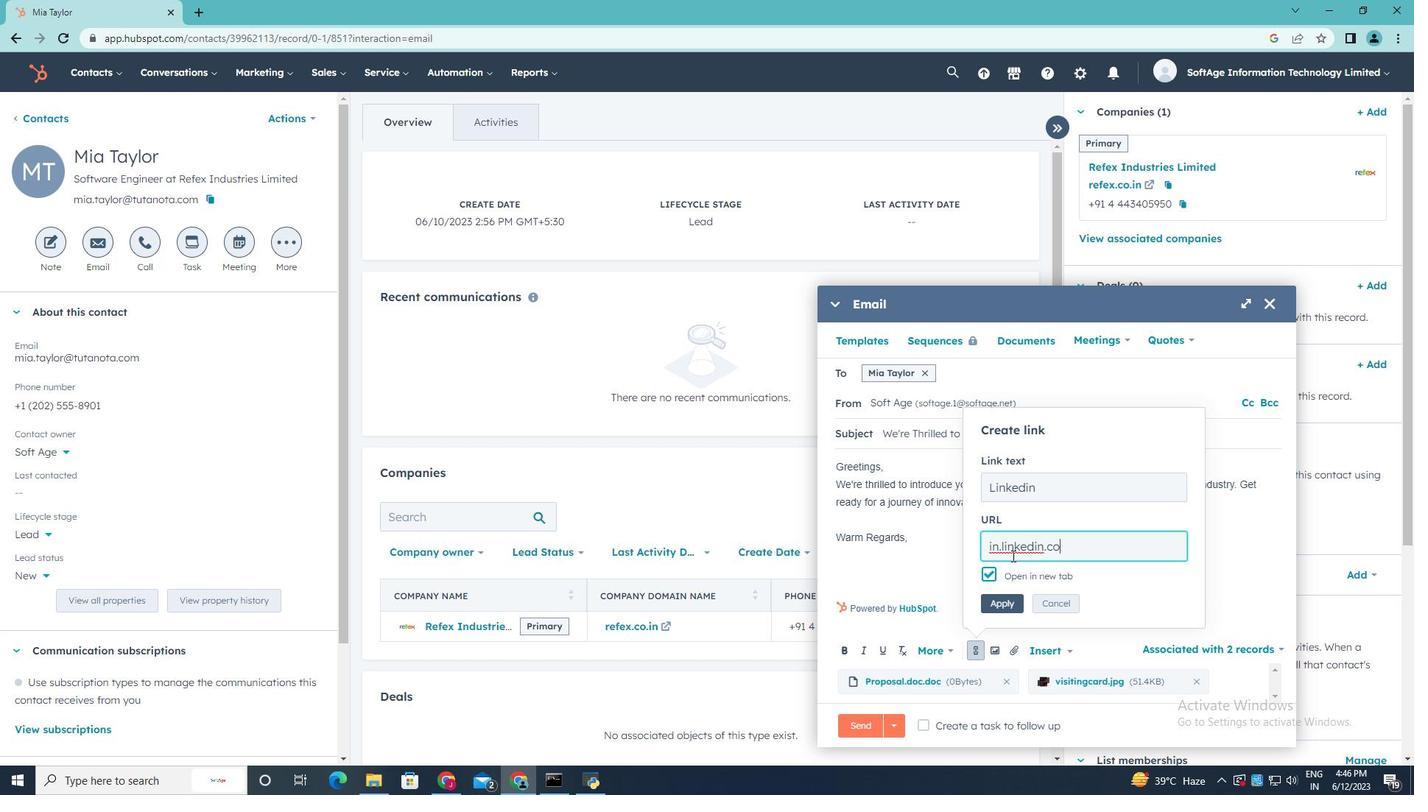 
Action: Mouse moved to (1004, 598)
Screenshot: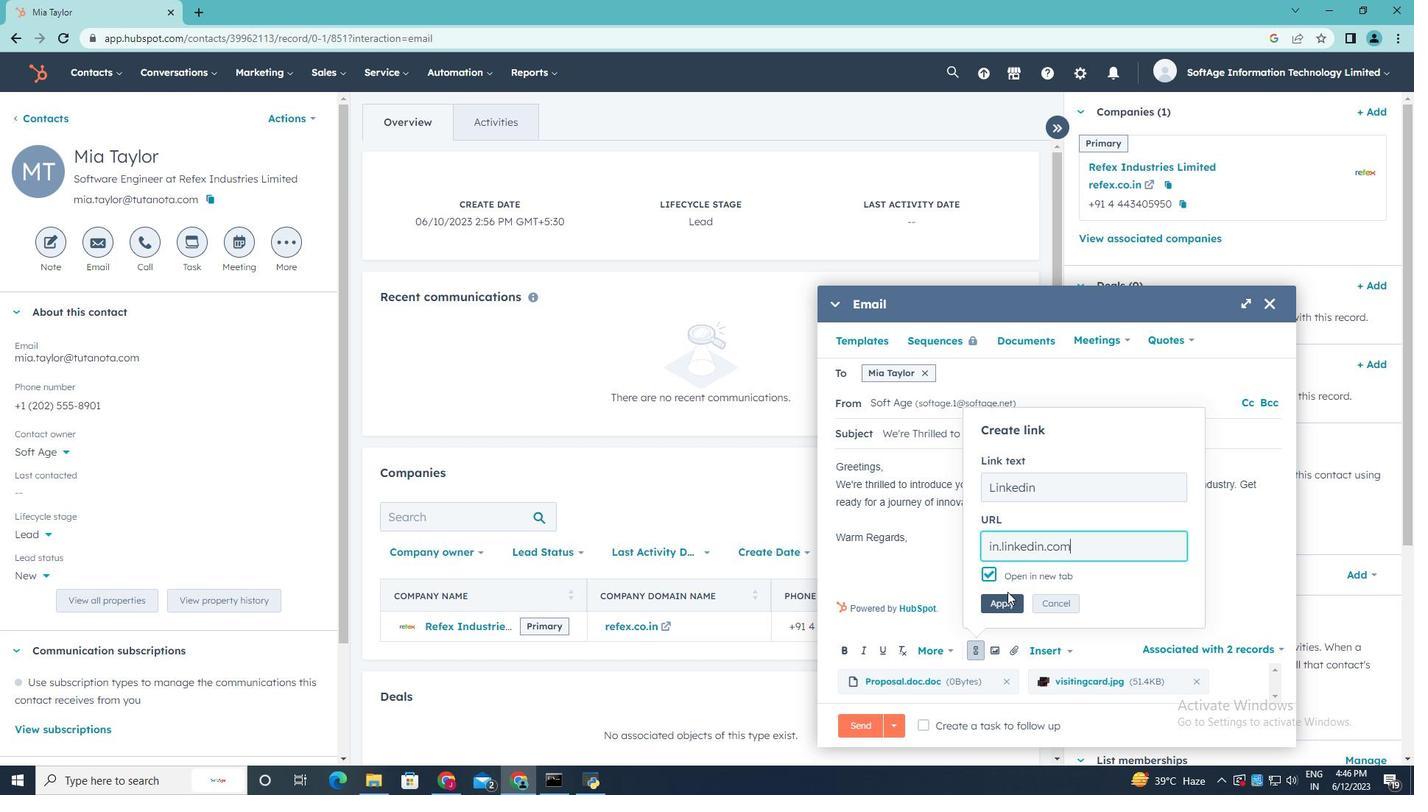 
Action: Mouse pressed left at (1004, 598)
Screenshot: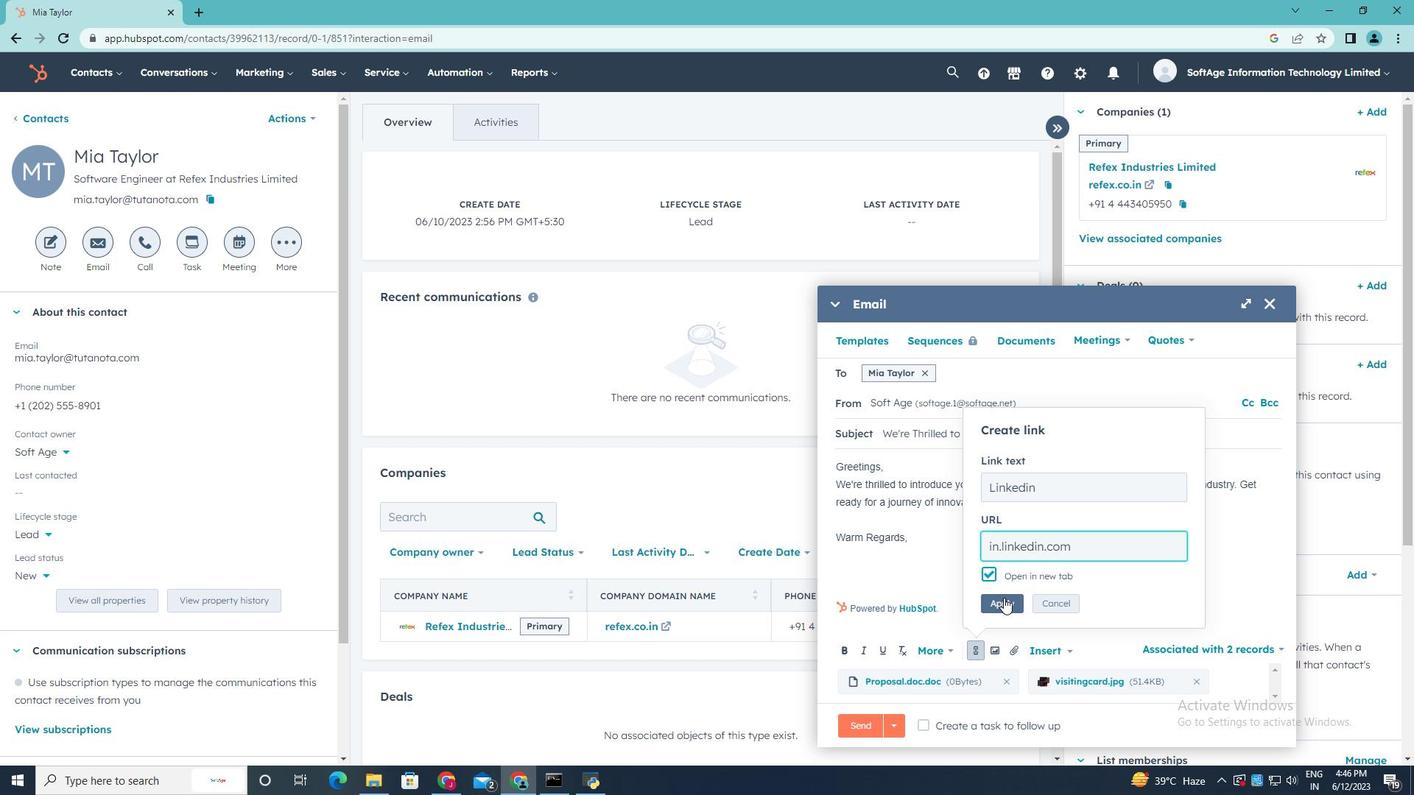 
Action: Mouse moved to (925, 724)
Screenshot: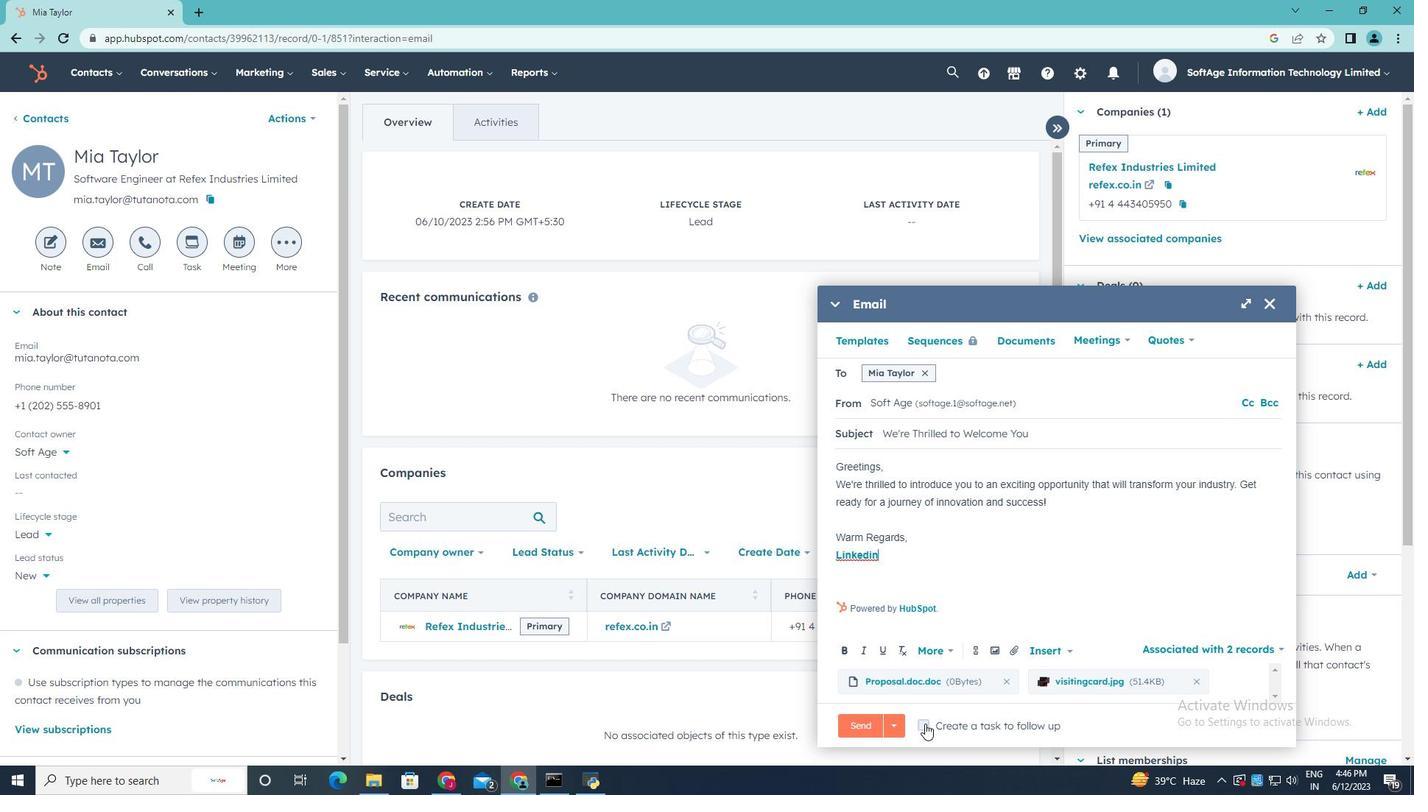 
Action: Mouse pressed left at (925, 724)
Screenshot: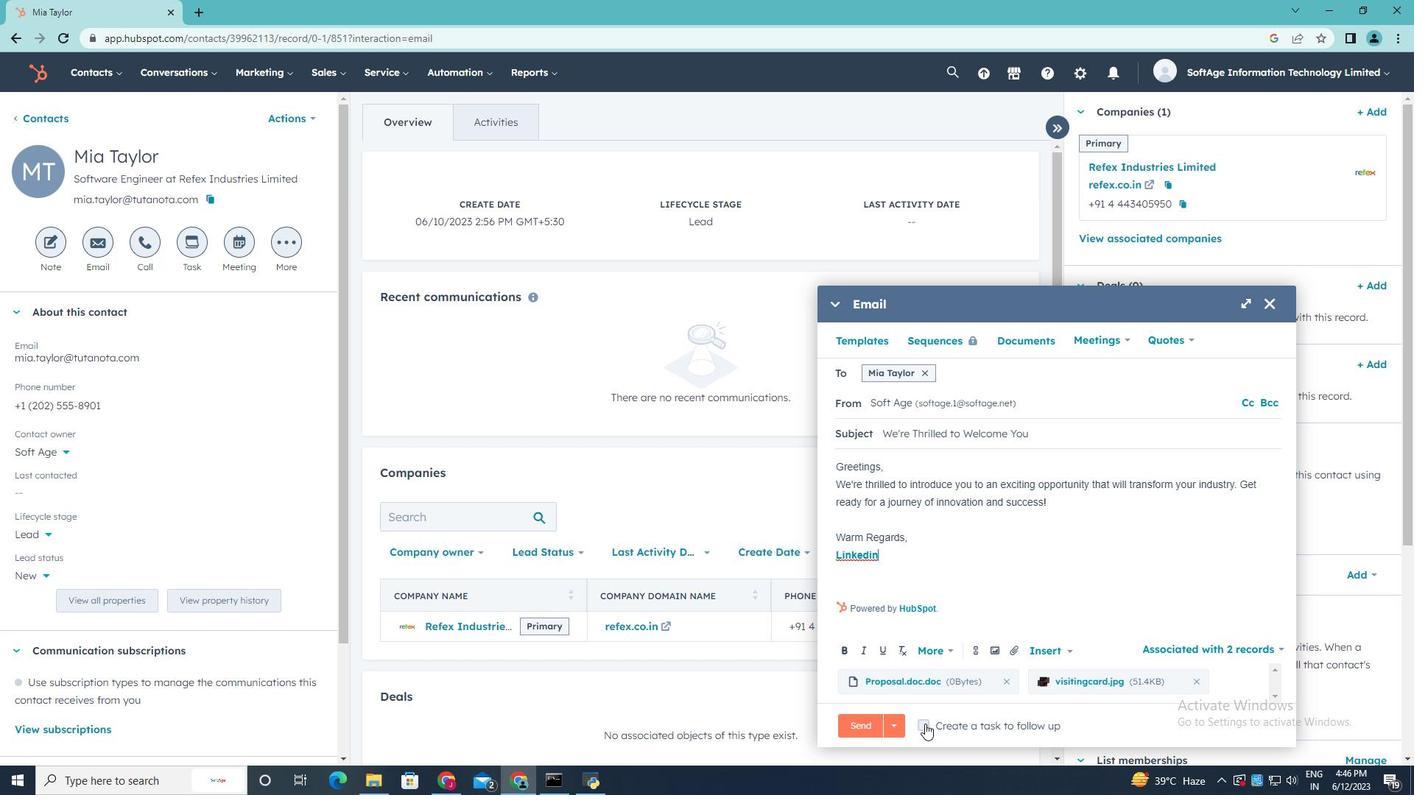
Action: Mouse moved to (1228, 722)
Screenshot: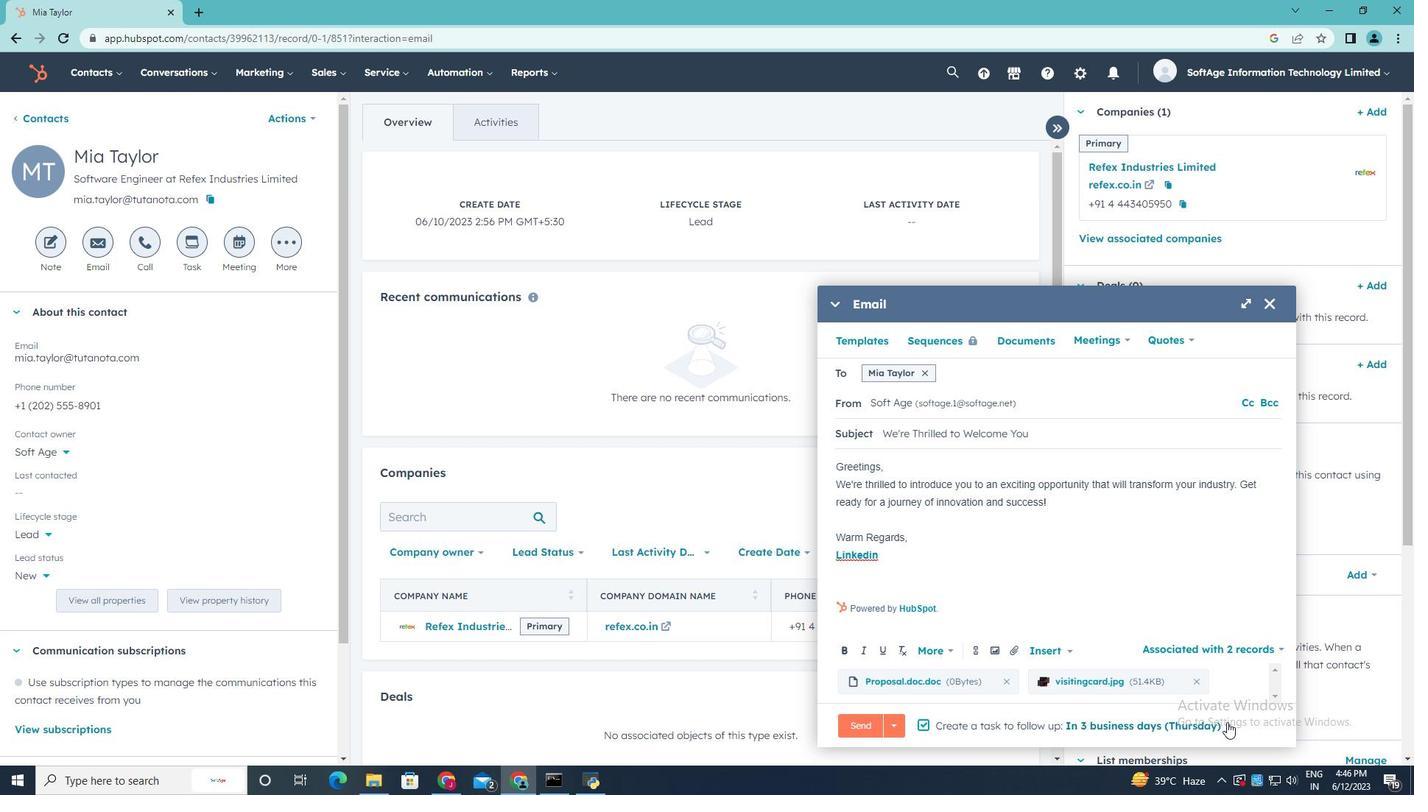 
Action: Mouse pressed left at (1228, 722)
Screenshot: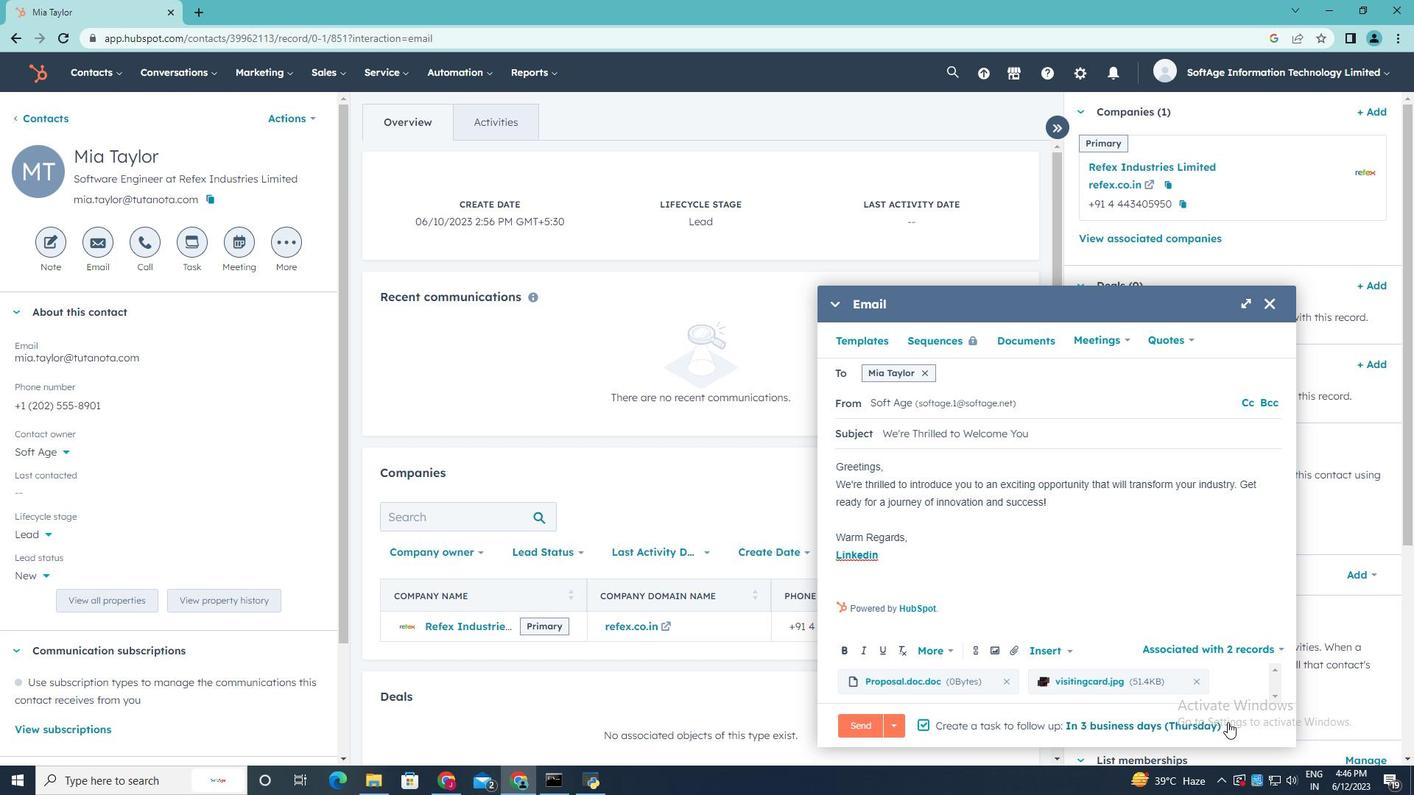 
Action: Mouse moved to (1193, 583)
Screenshot: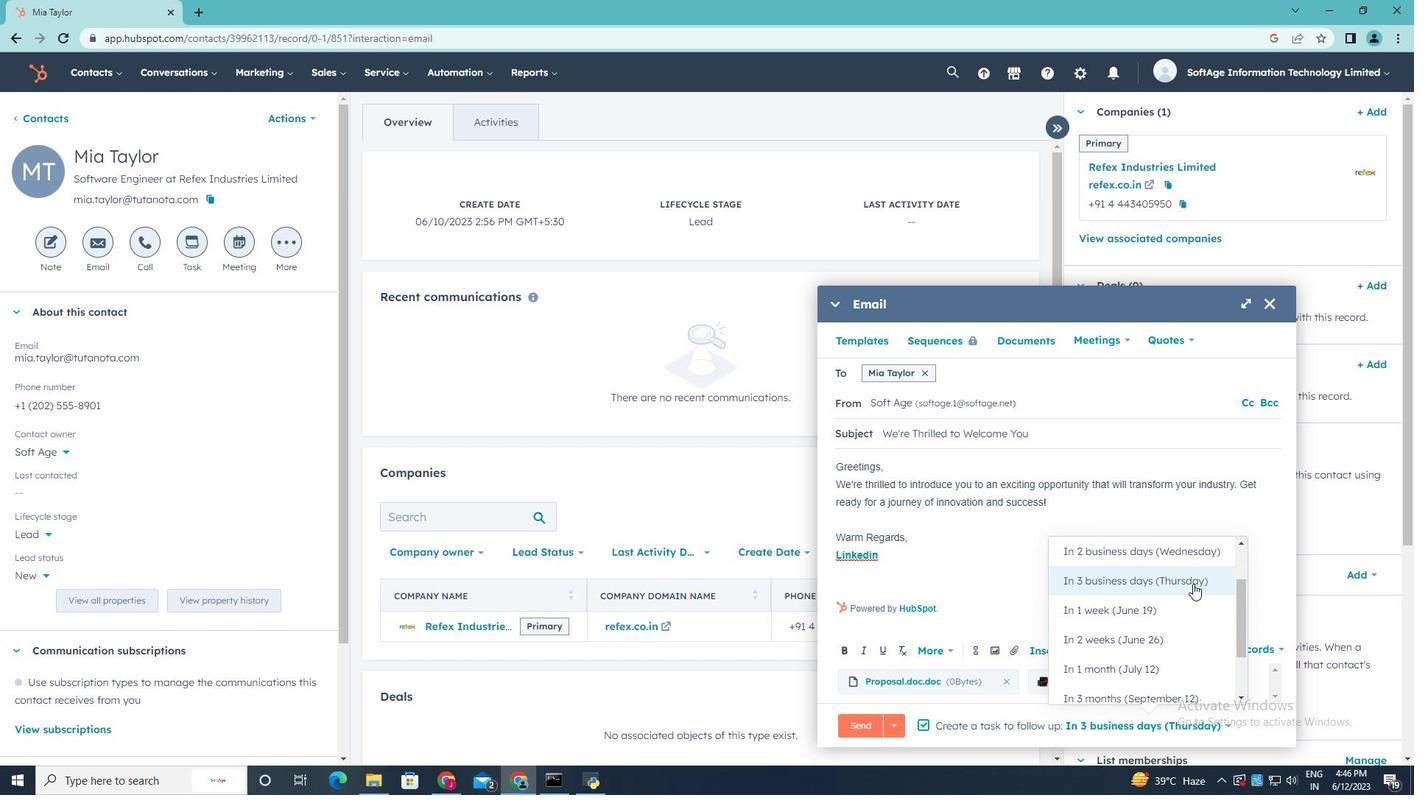 
Action: Mouse pressed left at (1193, 583)
Screenshot: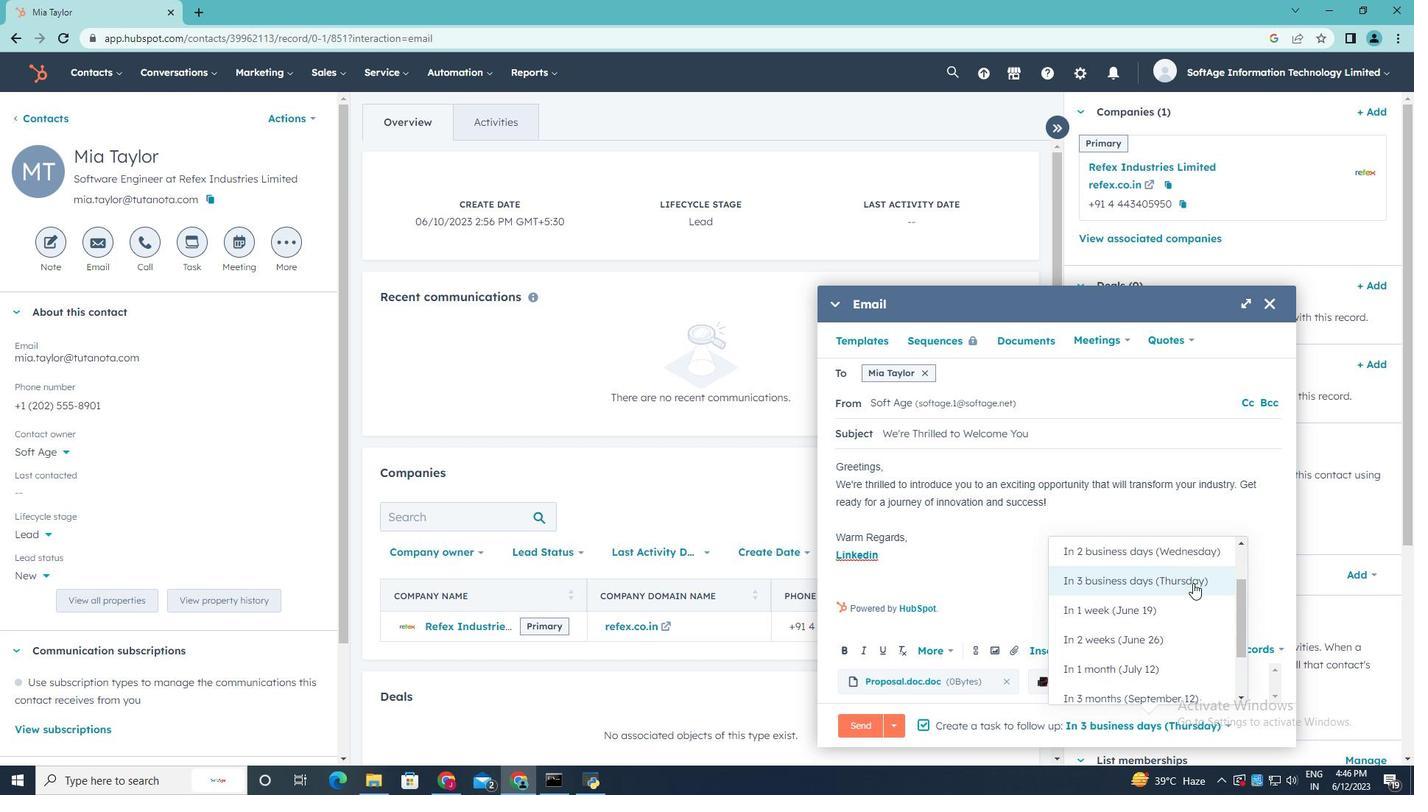 
